 Task: Look for space in Meybod, Iran from 6th September, 2023 to 12th September, 2023 for 4 adults in price range Rs.10000 to Rs.14000. Place can be private room with 4 bedrooms having 4 beds and 4 bathrooms. Property type can be house, flat, guest house. Amenities needed are: wifi, TV, free parkinig on premises, gym, breakfast. Booking option can be shelf check-in. Required host language is English.
Action: Mouse moved to (449, 100)
Screenshot: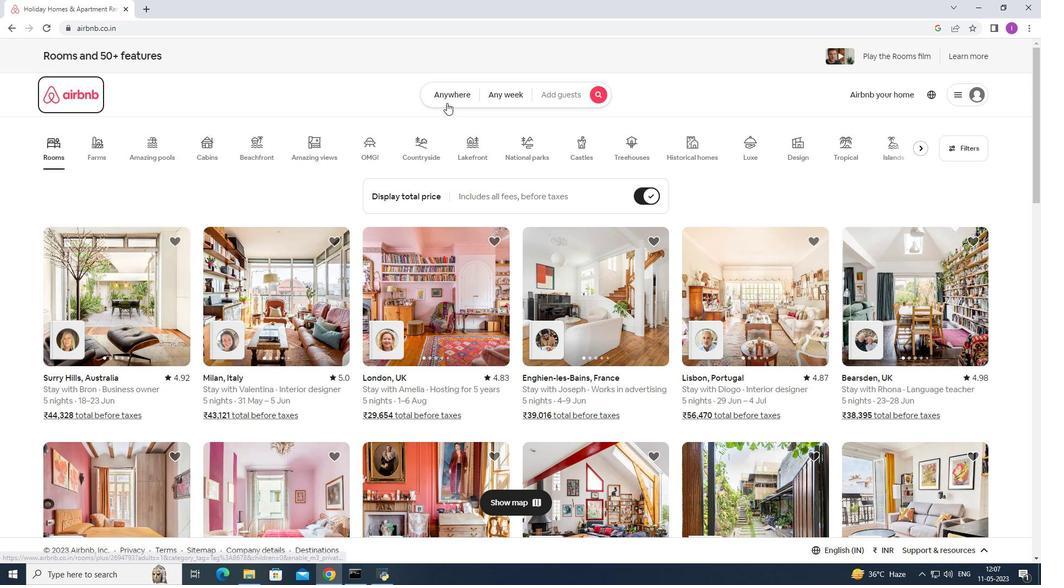
Action: Mouse pressed left at (449, 100)
Screenshot: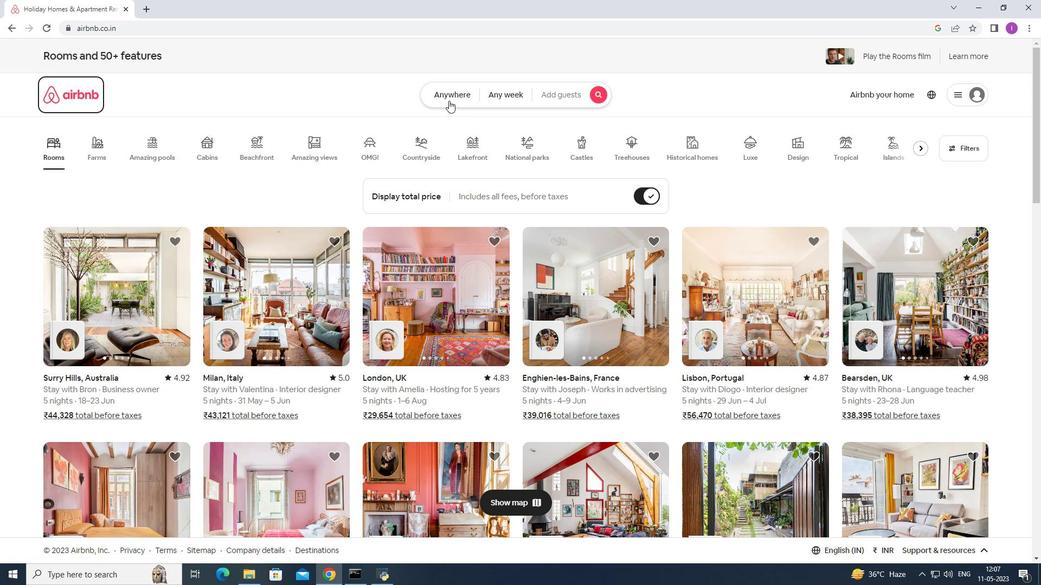 
Action: Mouse moved to (328, 133)
Screenshot: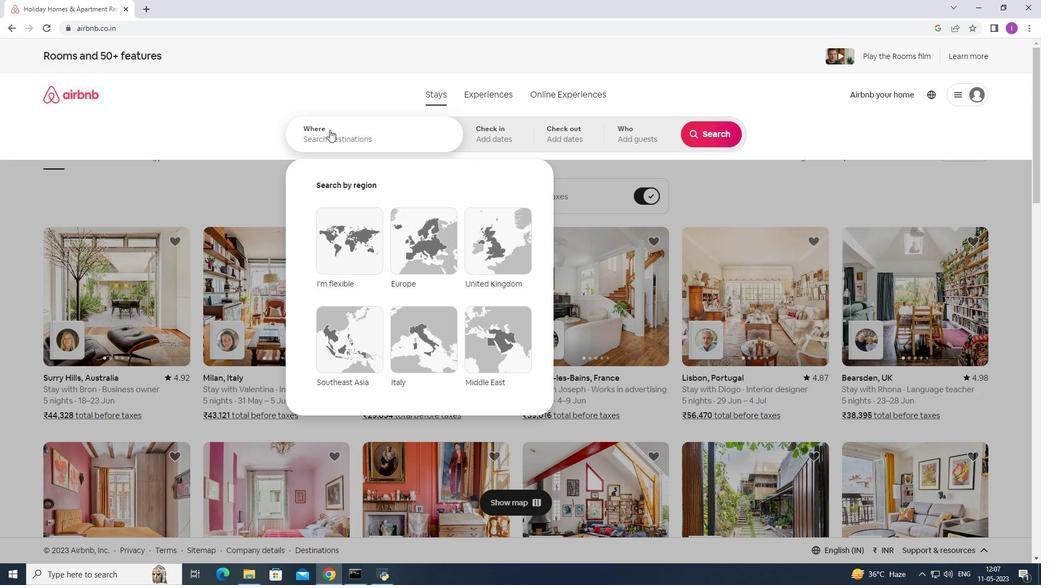 
Action: Mouse pressed left at (328, 133)
Screenshot: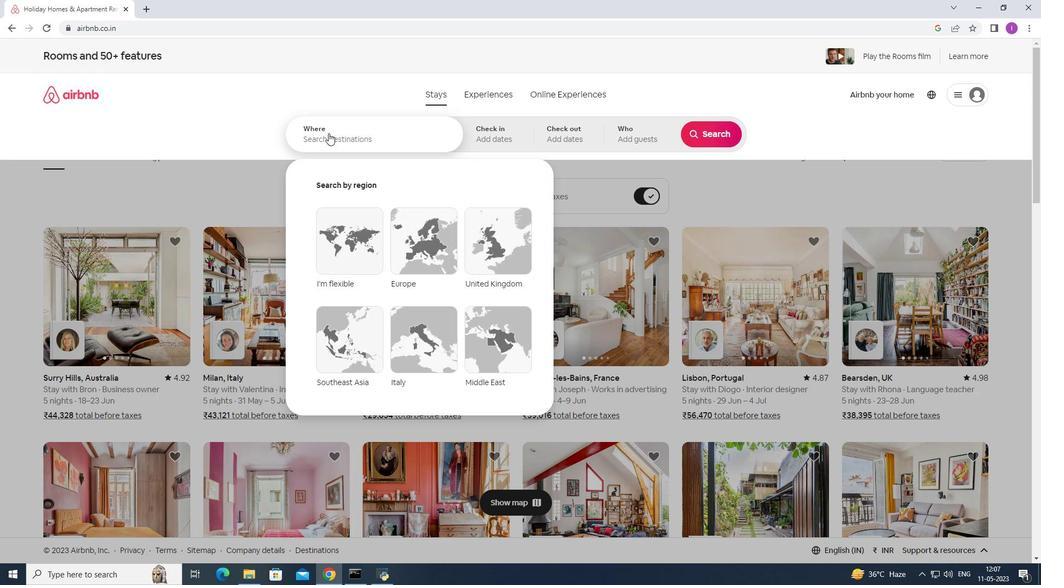
Action: Mouse moved to (322, 161)
Screenshot: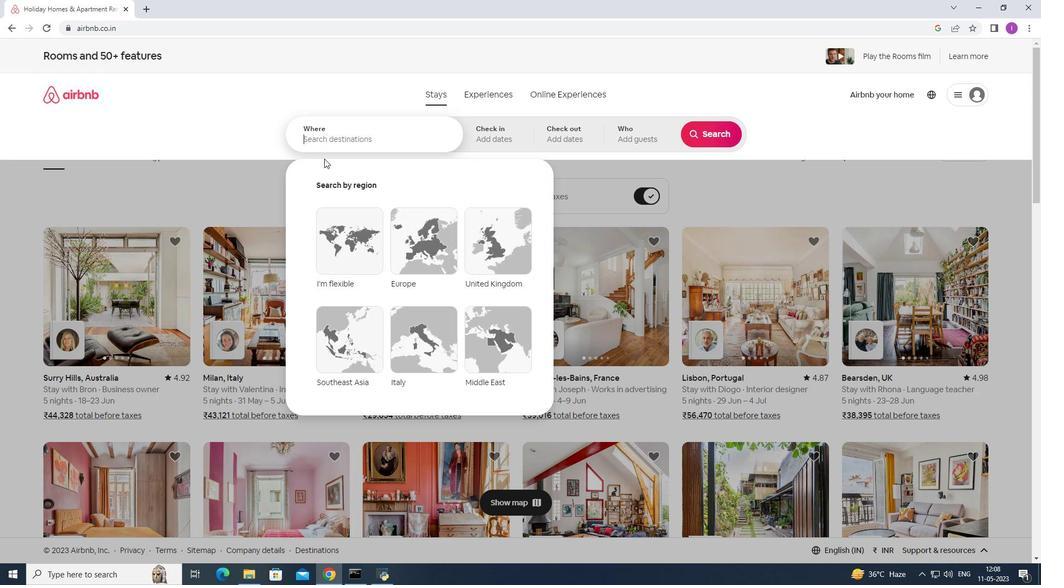 
Action: Key pressed <Key.shift><Key.shift><Key.shift><Key.shift><Key.shift><Key.shift><Key.shift>Meybod
Screenshot: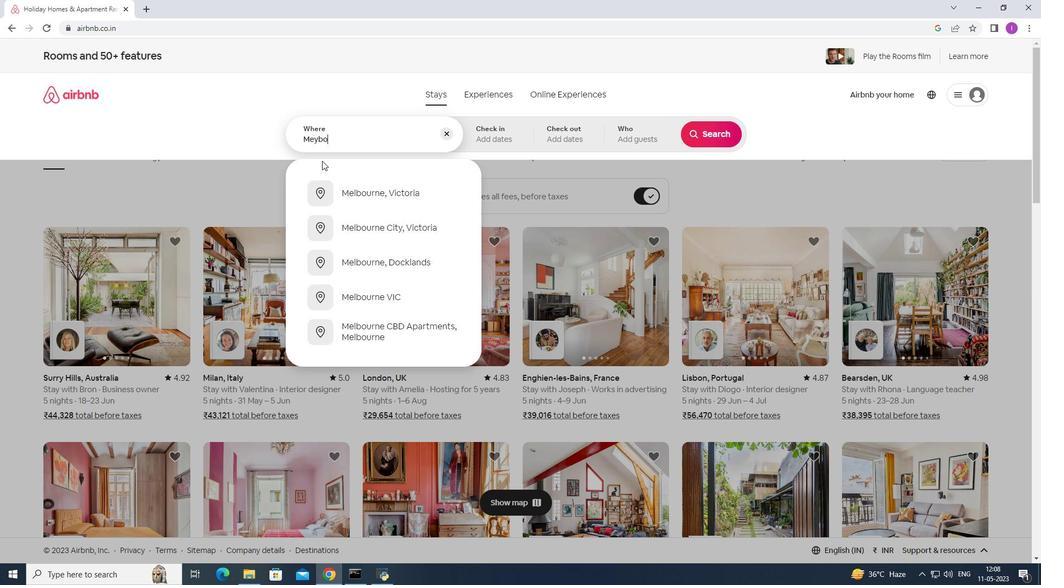
Action: Mouse moved to (356, 148)
Screenshot: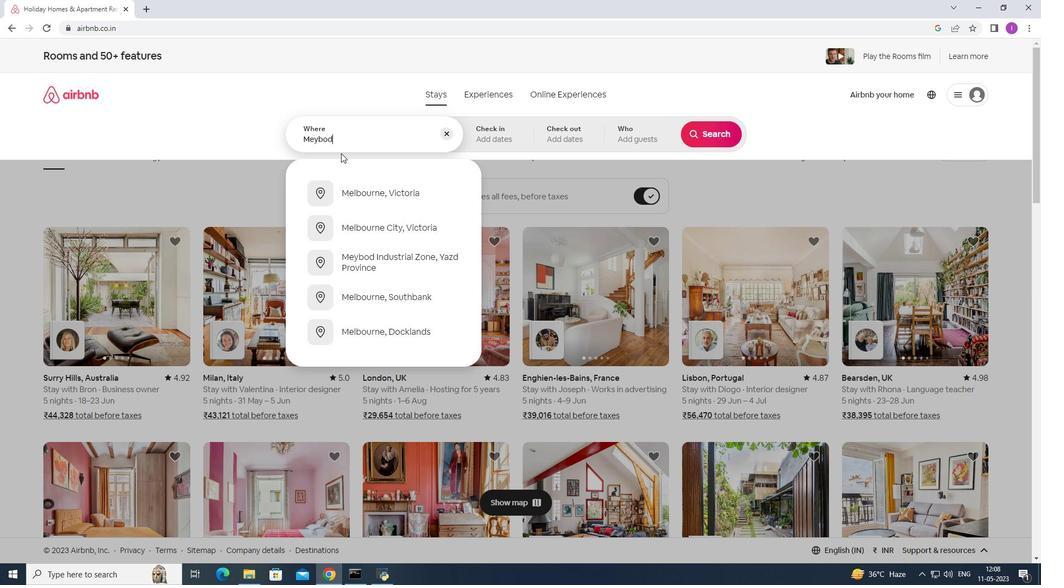 
Action: Key pressed ,<Key.shift><Key.shift><Key.shift><Key.shift>Iran
Screenshot: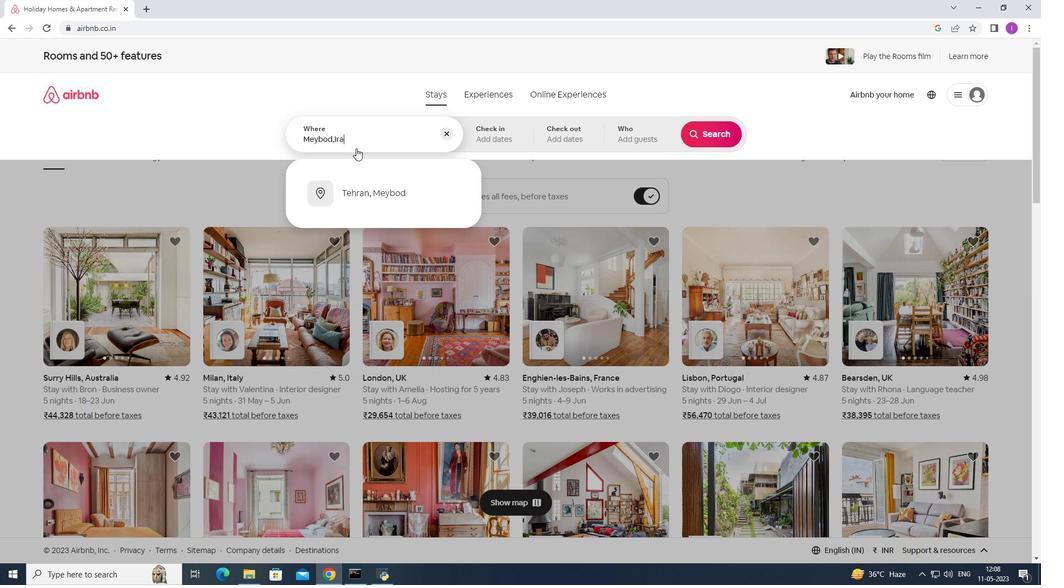 
Action: Mouse moved to (494, 139)
Screenshot: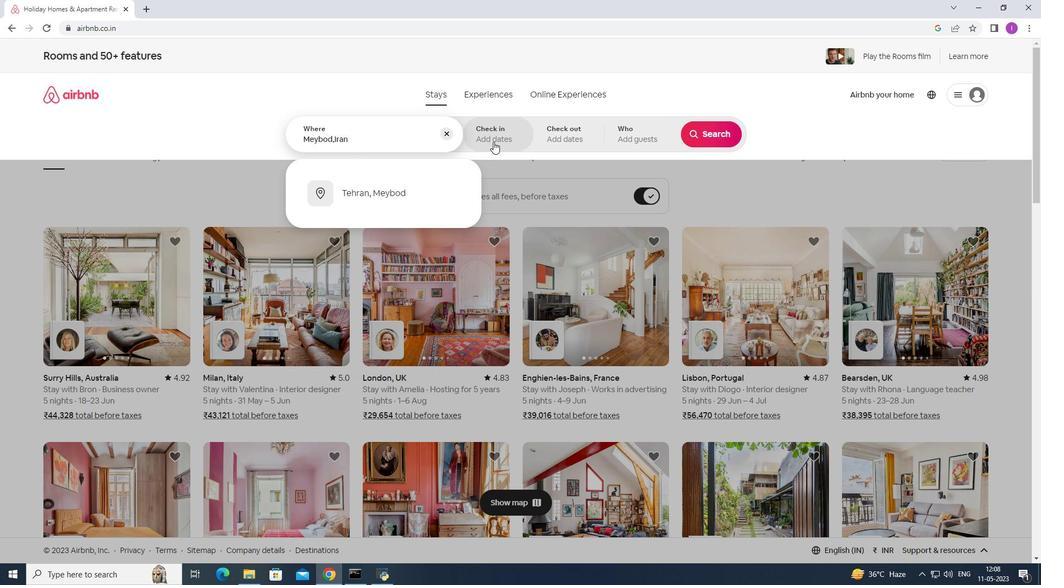 
Action: Mouse pressed left at (494, 139)
Screenshot: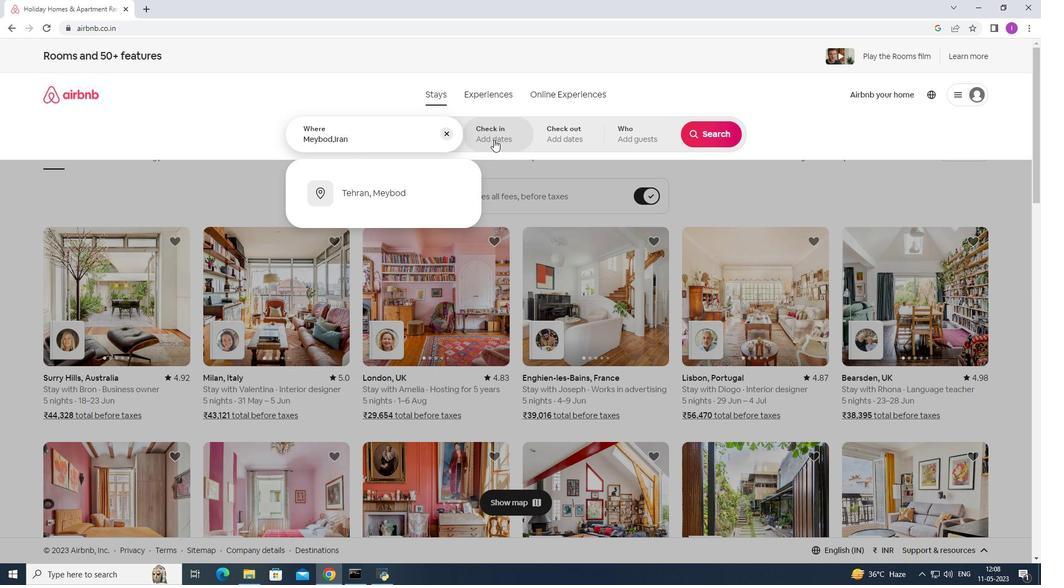 
Action: Mouse moved to (715, 223)
Screenshot: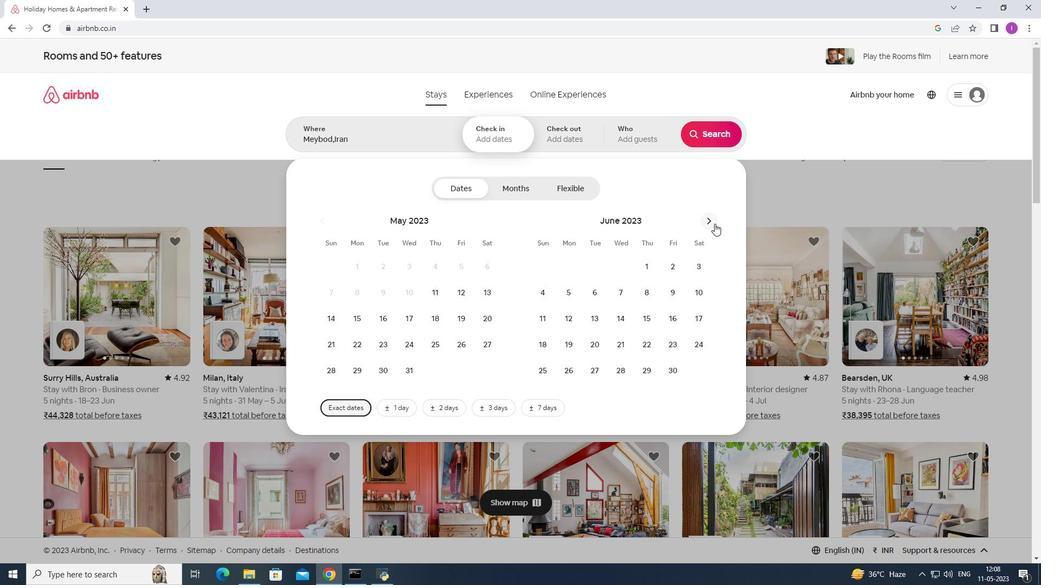 
Action: Mouse pressed left at (715, 223)
Screenshot: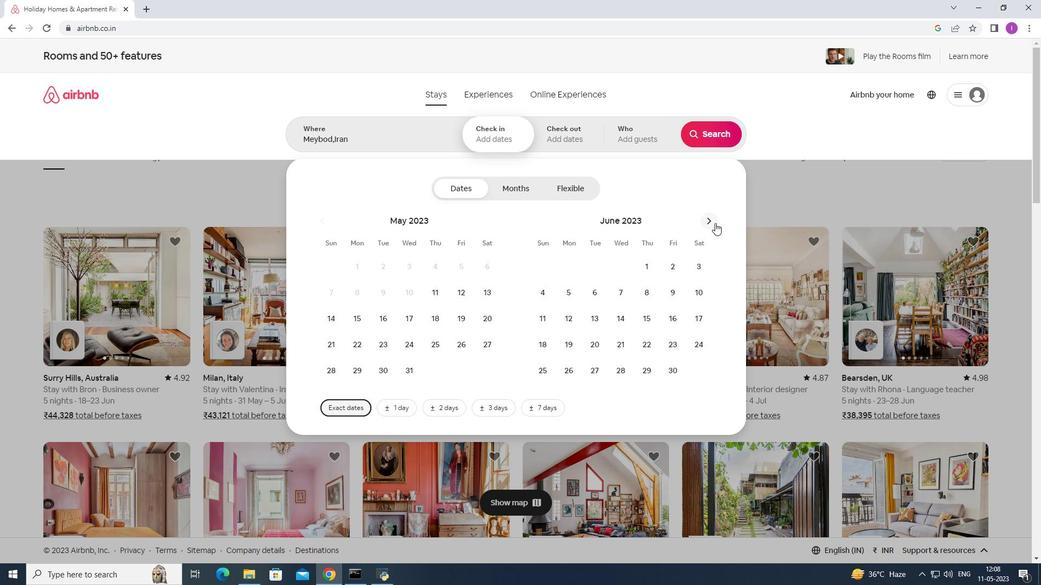 
Action: Mouse pressed left at (715, 223)
Screenshot: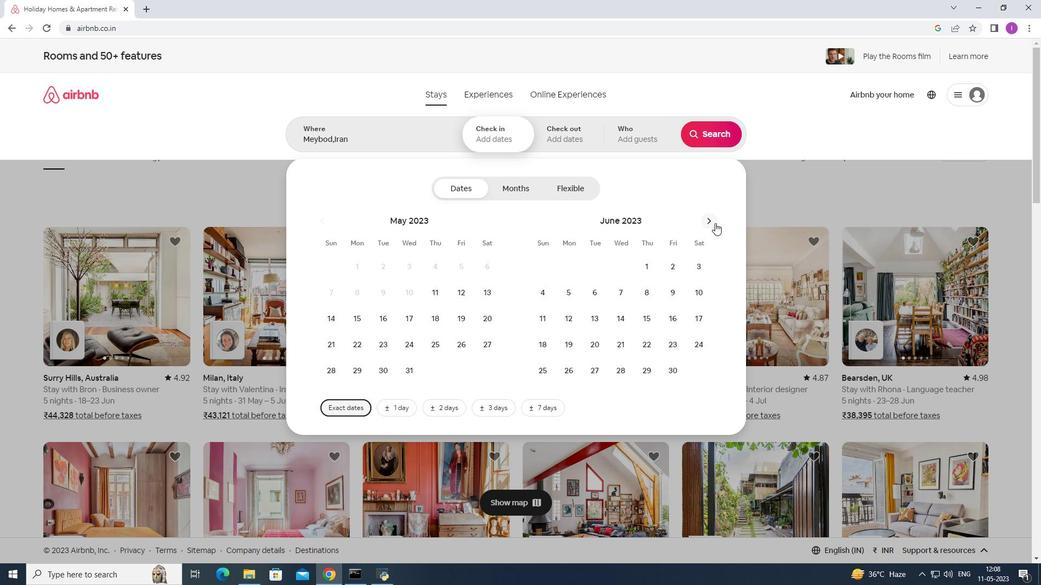 
Action: Mouse pressed left at (715, 223)
Screenshot: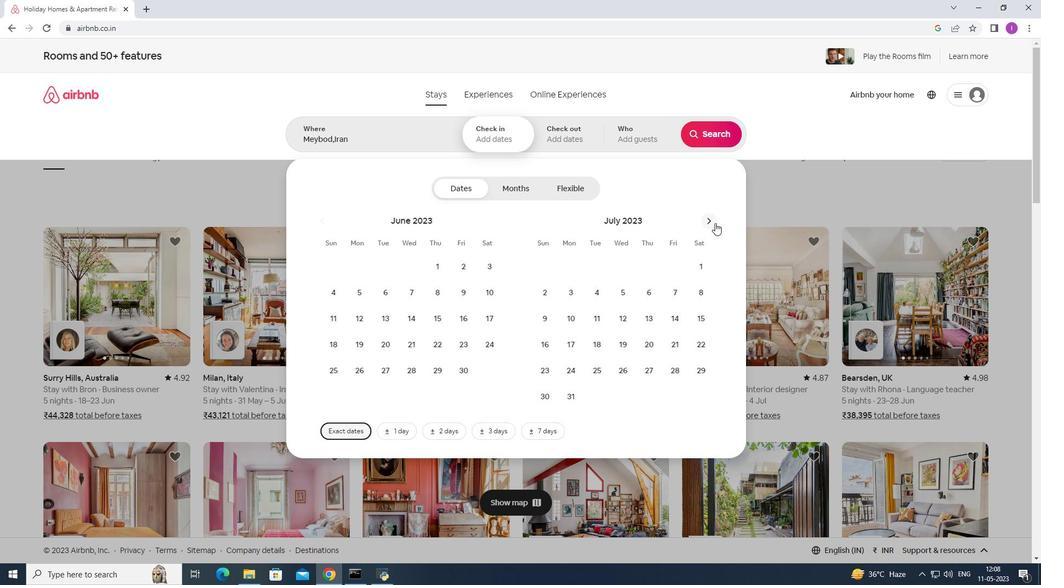 
Action: Mouse moved to (630, 292)
Screenshot: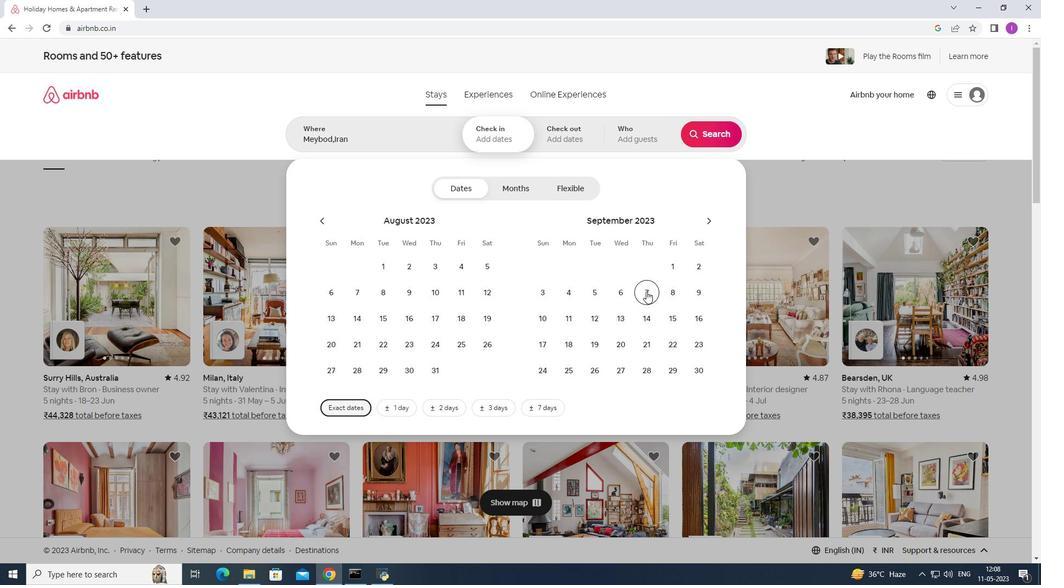 
Action: Mouse pressed left at (630, 292)
Screenshot: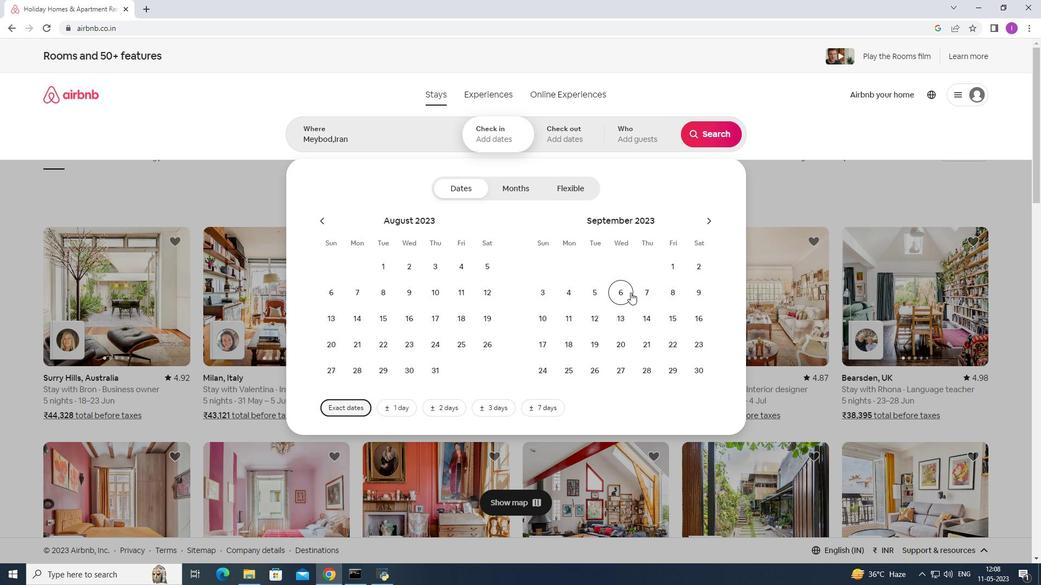 
Action: Mouse moved to (588, 318)
Screenshot: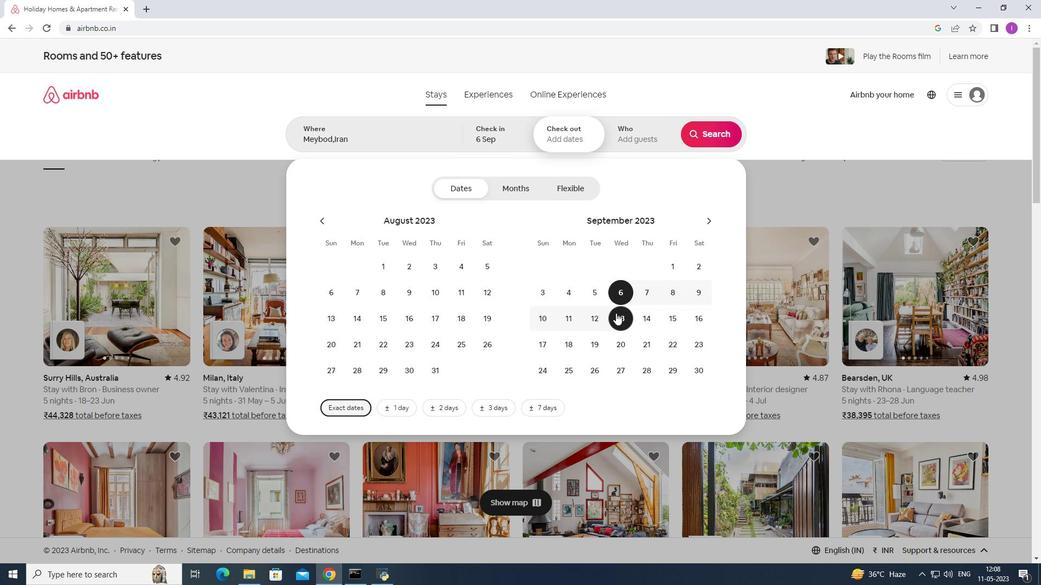 
Action: Mouse pressed left at (588, 318)
Screenshot: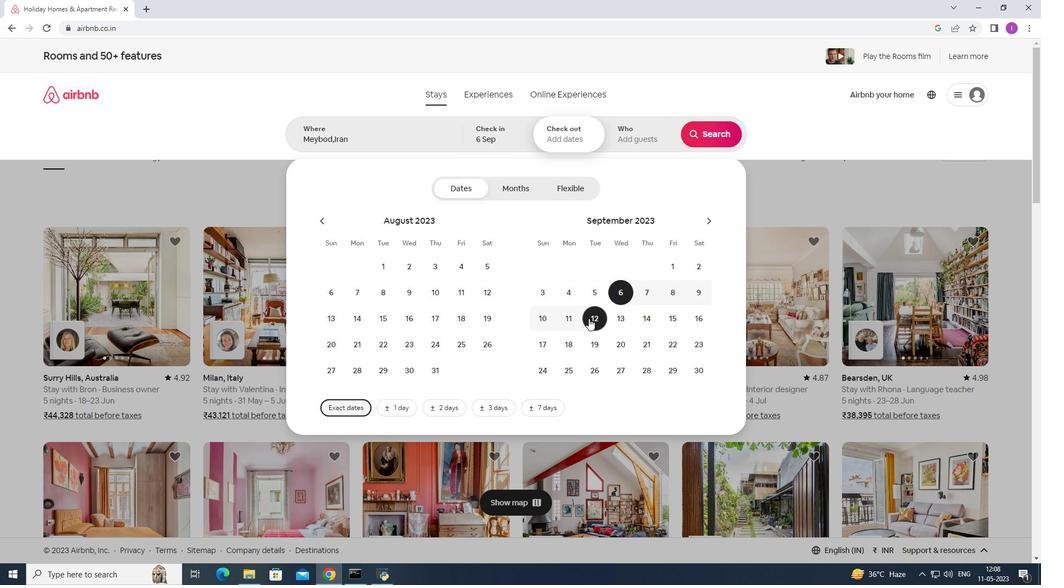 
Action: Mouse moved to (644, 139)
Screenshot: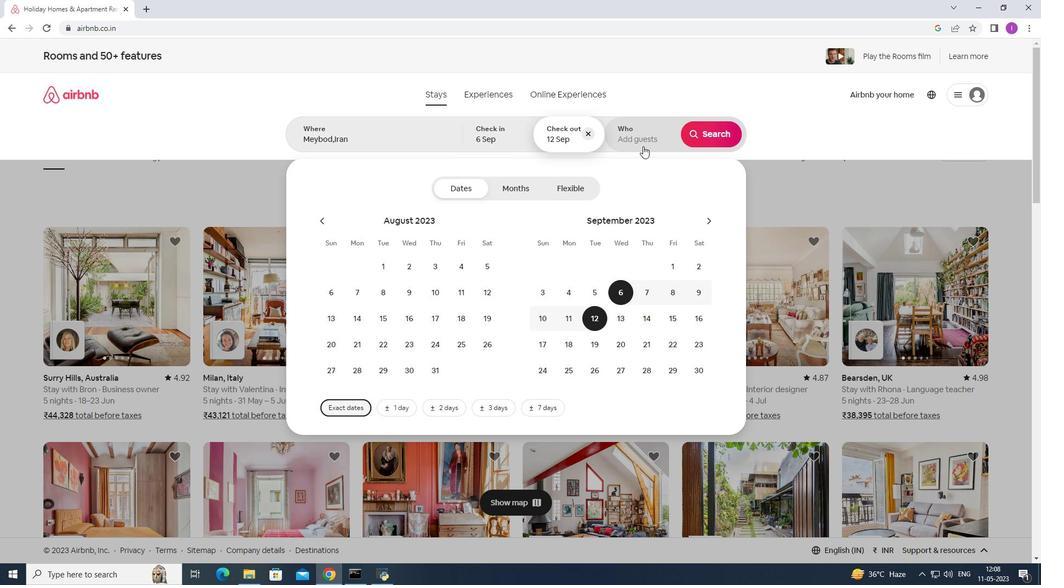
Action: Mouse pressed left at (644, 139)
Screenshot: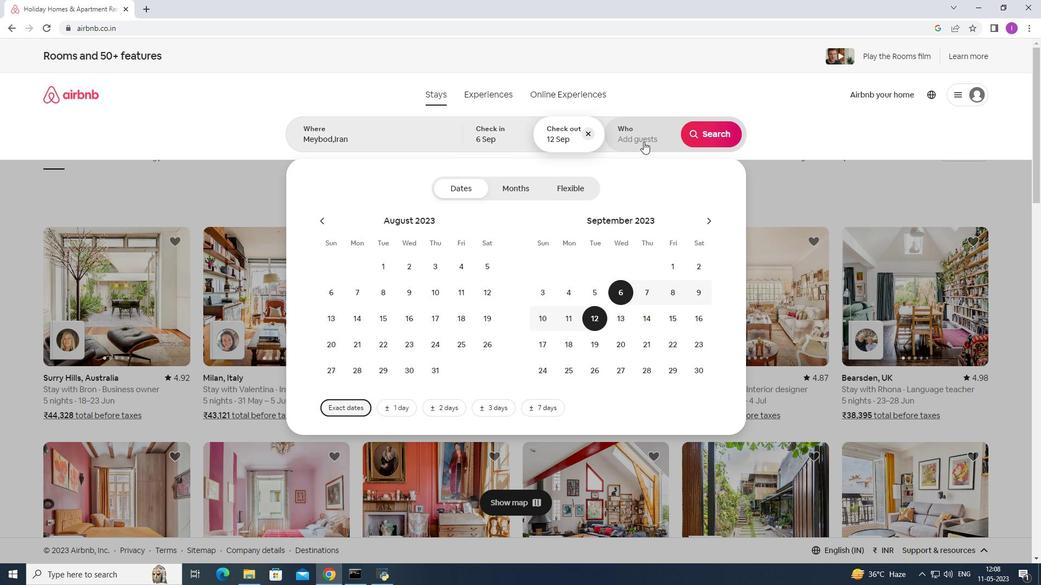 
Action: Mouse moved to (707, 187)
Screenshot: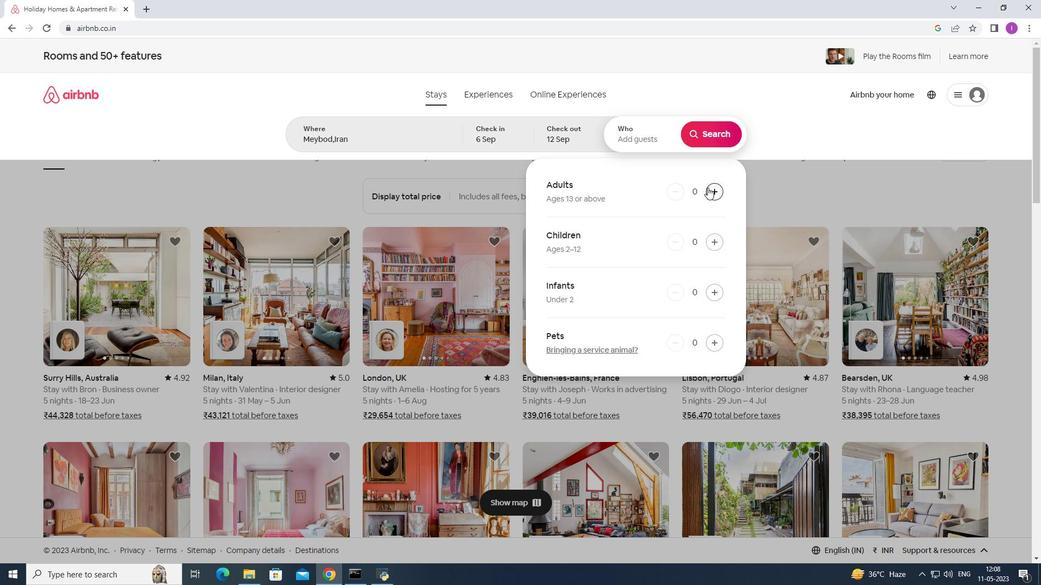 
Action: Mouse pressed left at (707, 187)
Screenshot: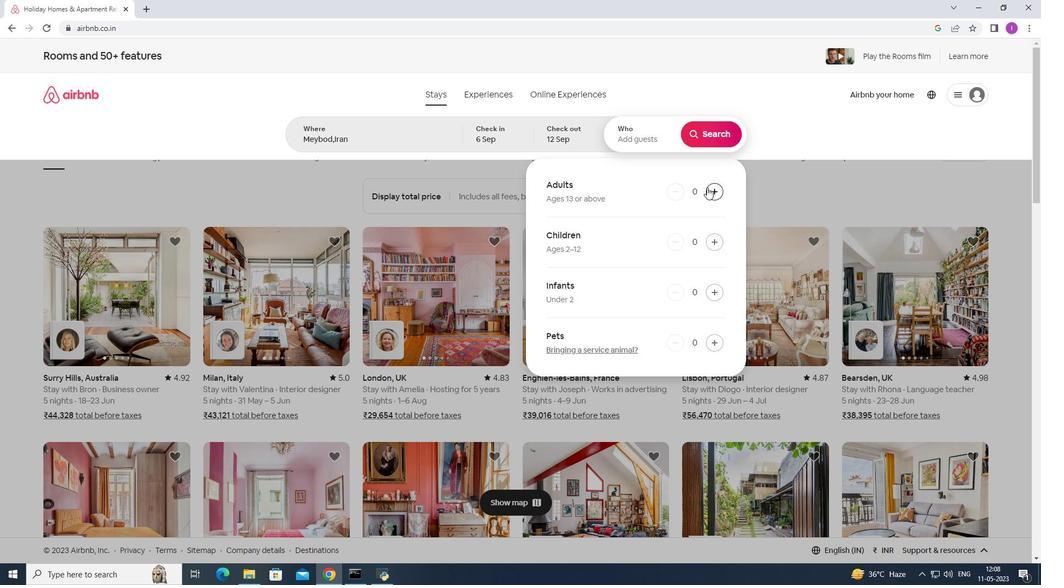 
Action: Mouse pressed left at (707, 187)
Screenshot: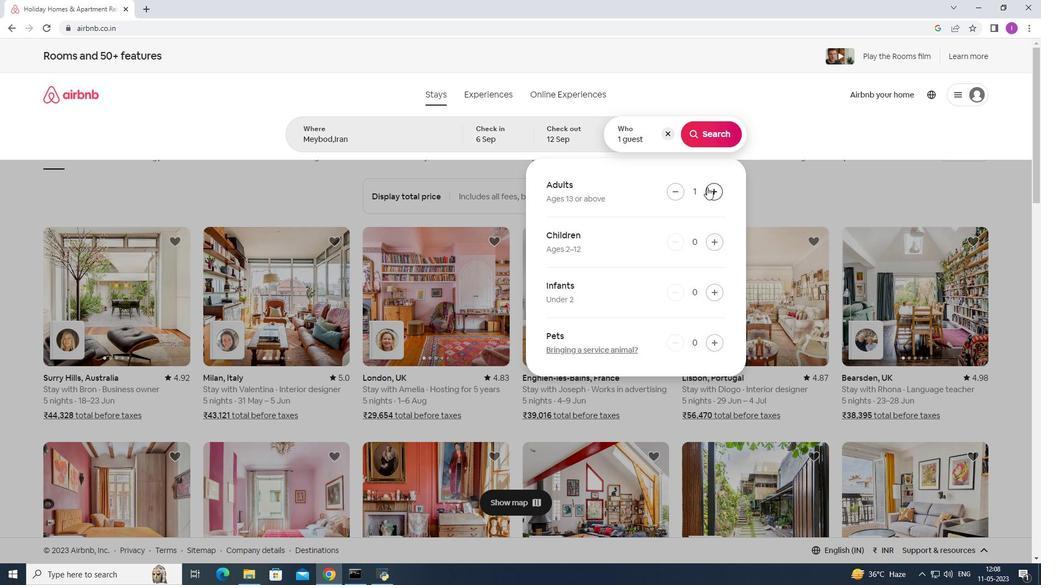 
Action: Mouse pressed left at (707, 187)
Screenshot: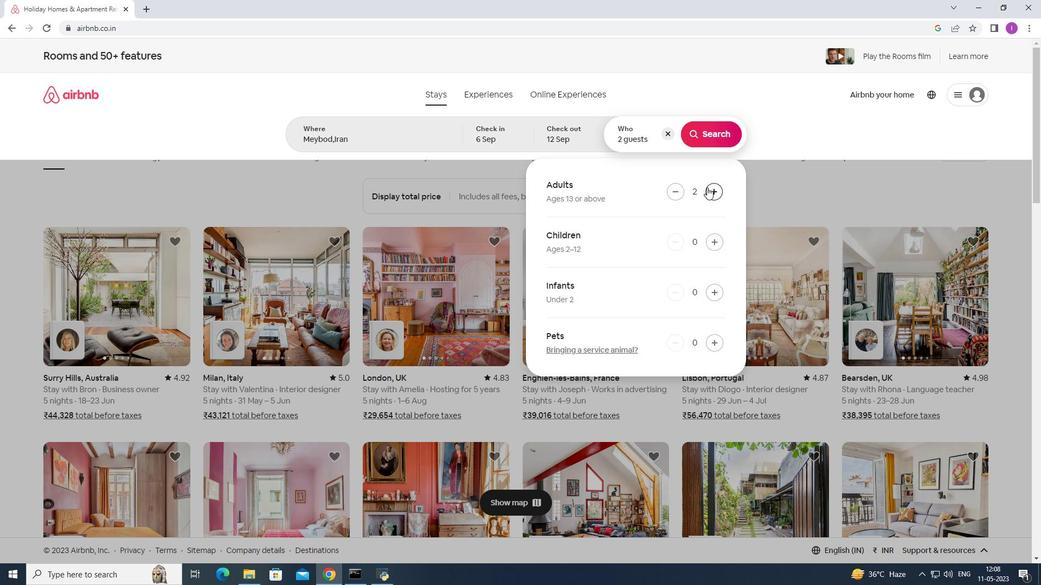 
Action: Mouse pressed left at (707, 187)
Screenshot: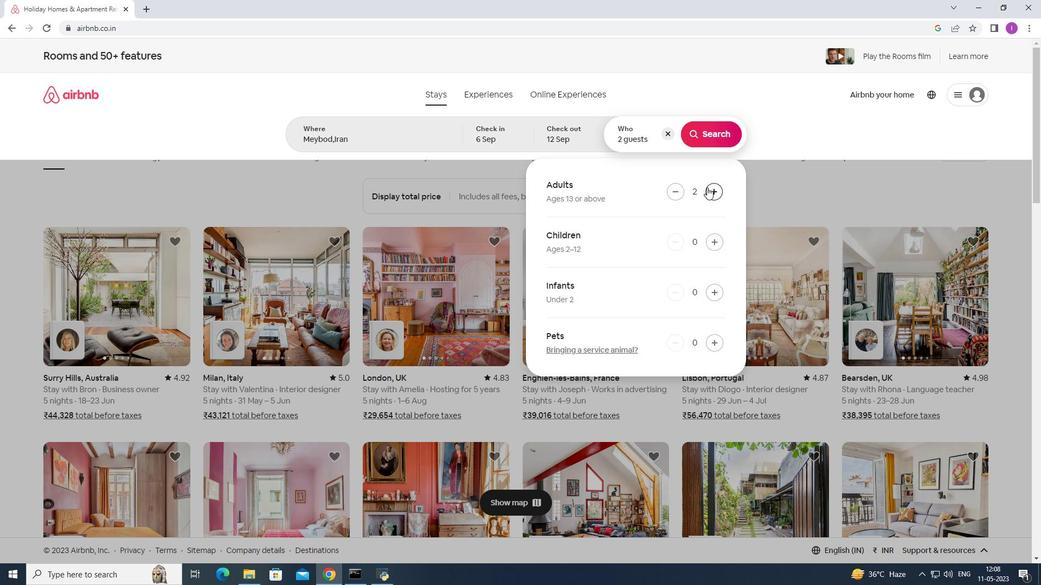 
Action: Mouse moved to (699, 139)
Screenshot: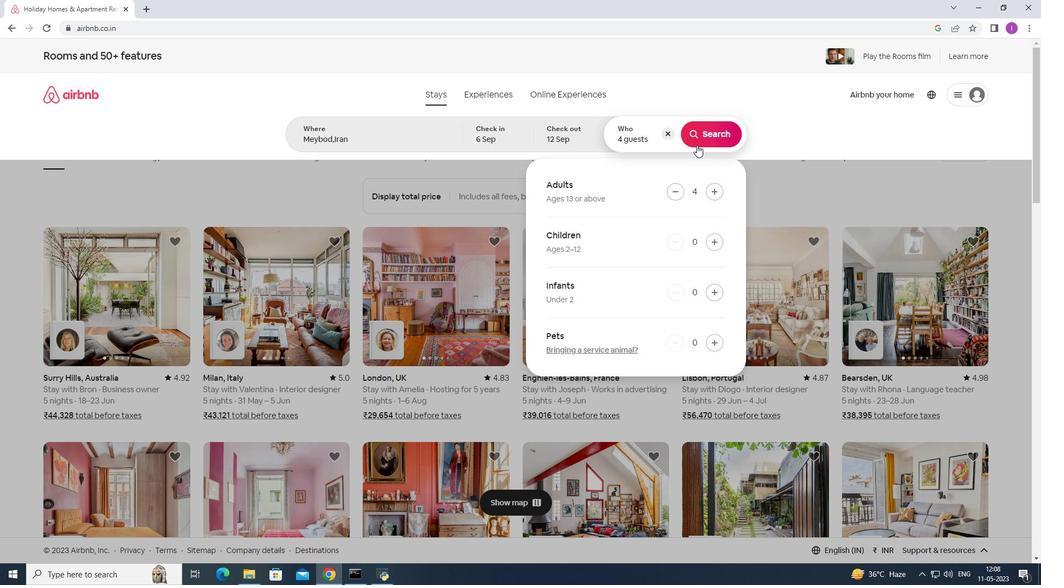 
Action: Mouse pressed left at (699, 139)
Screenshot: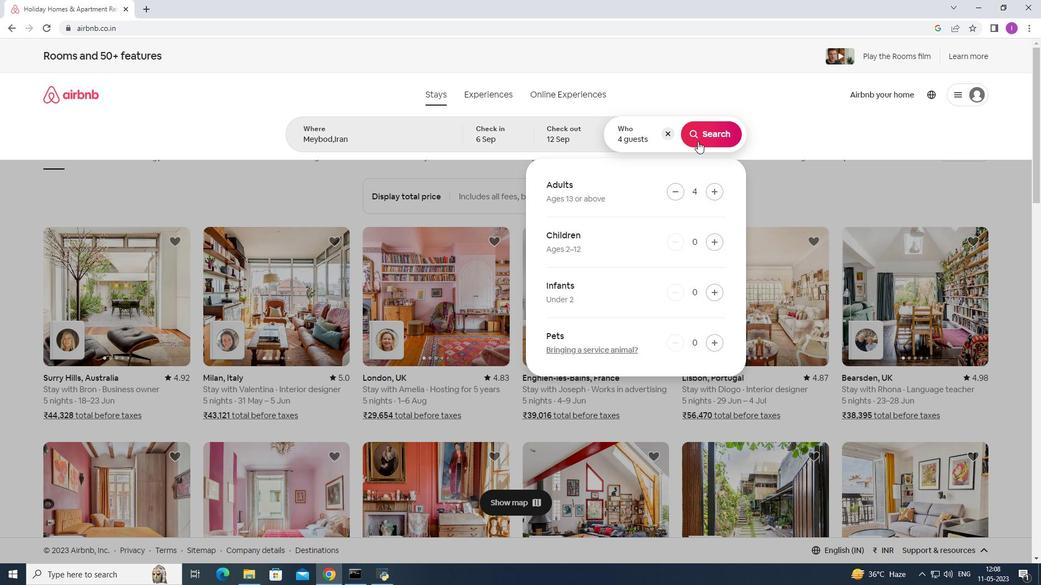 
Action: Mouse moved to (994, 99)
Screenshot: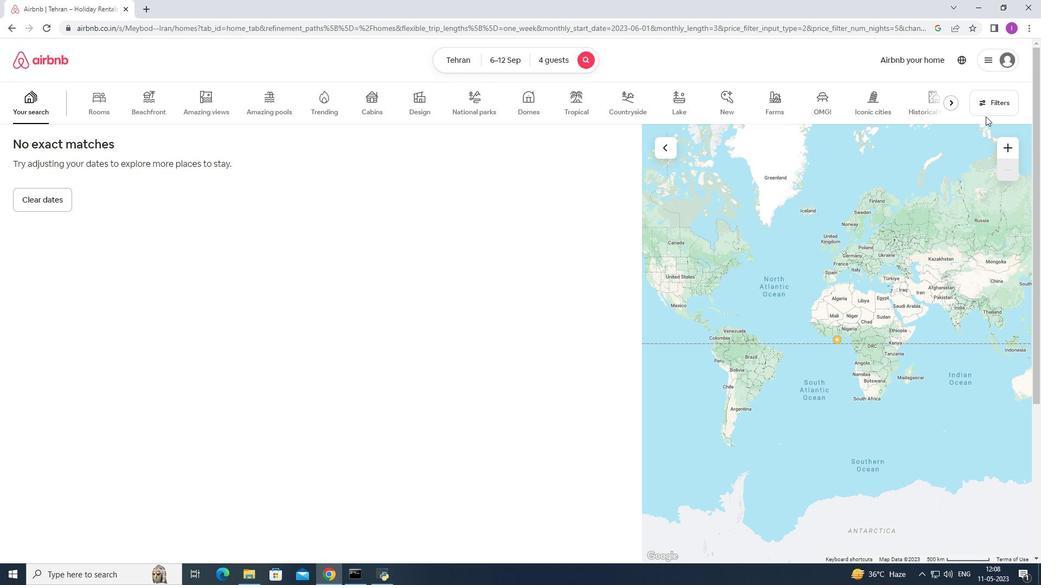 
Action: Mouse pressed left at (994, 99)
Screenshot: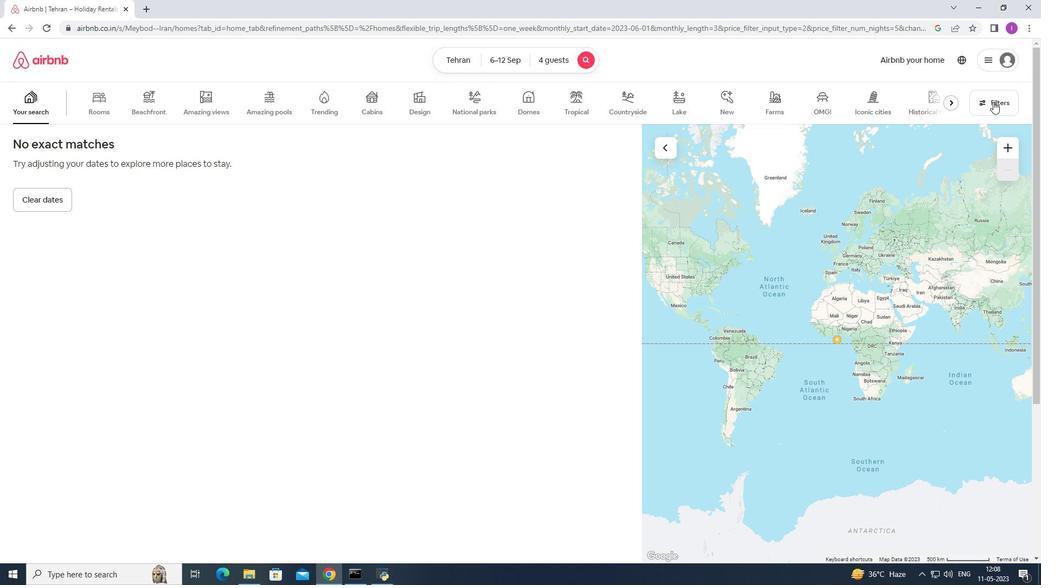 
Action: Mouse moved to (589, 372)
Screenshot: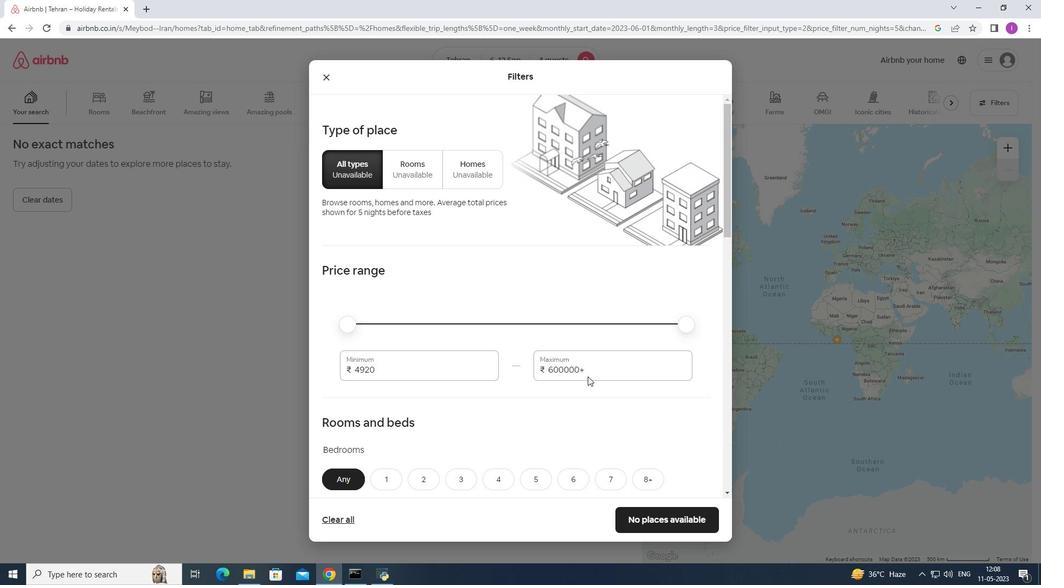 
Action: Mouse pressed left at (589, 372)
Screenshot: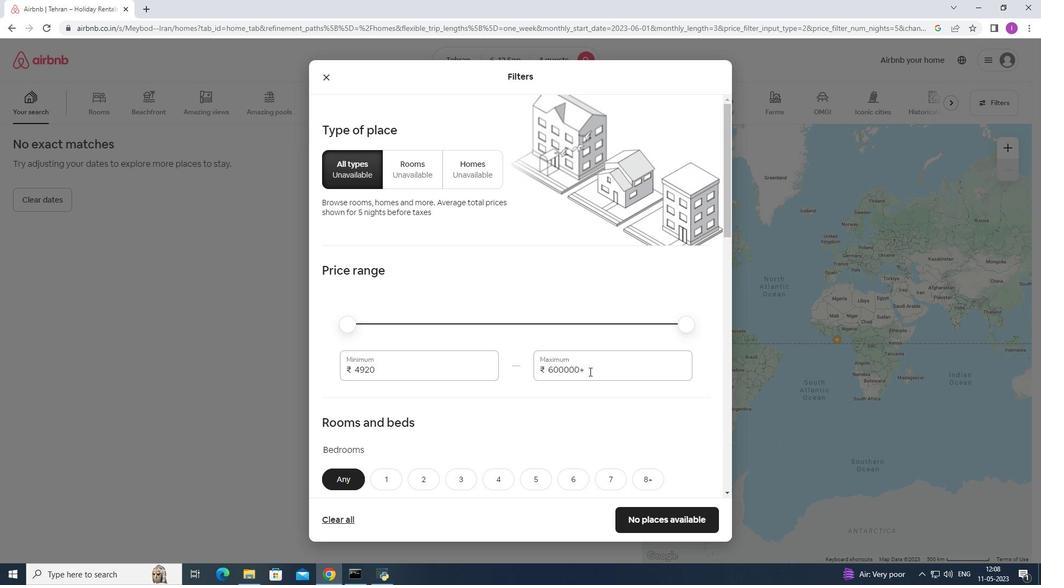 
Action: Mouse moved to (568, 372)
Screenshot: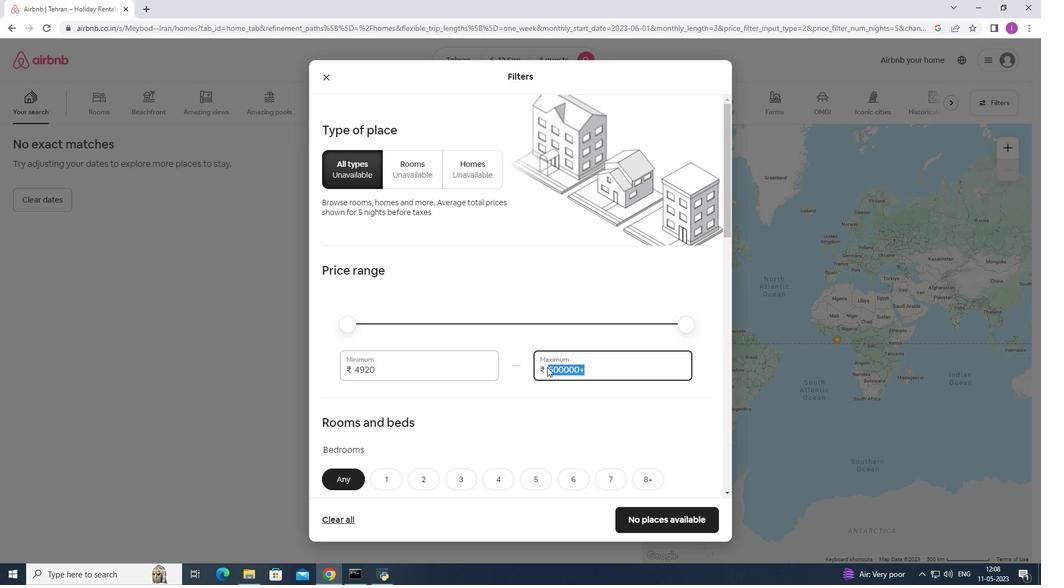
Action: Key pressed 149<Key.backspace>000
Screenshot: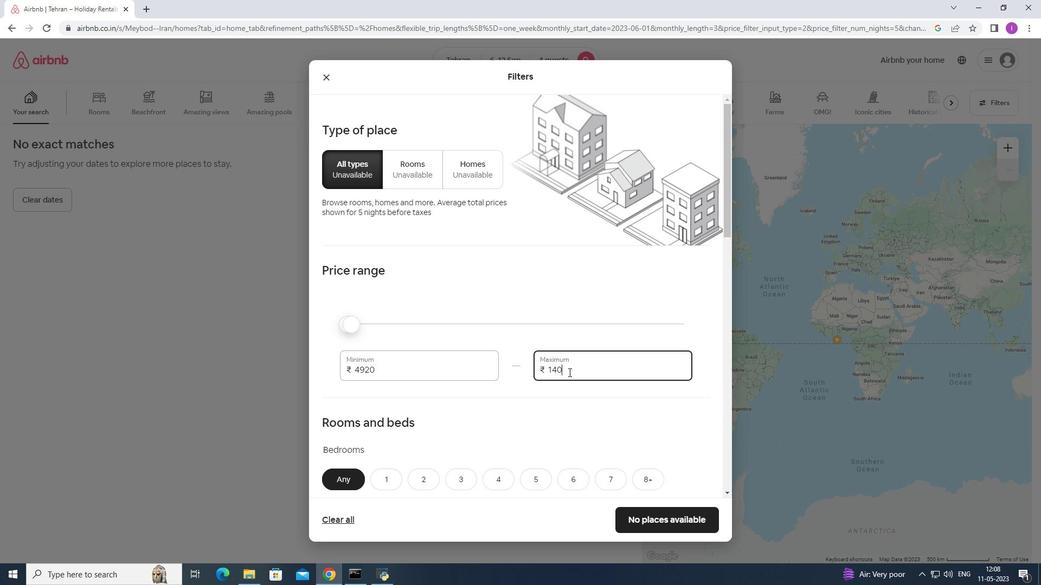 
Action: Mouse moved to (383, 371)
Screenshot: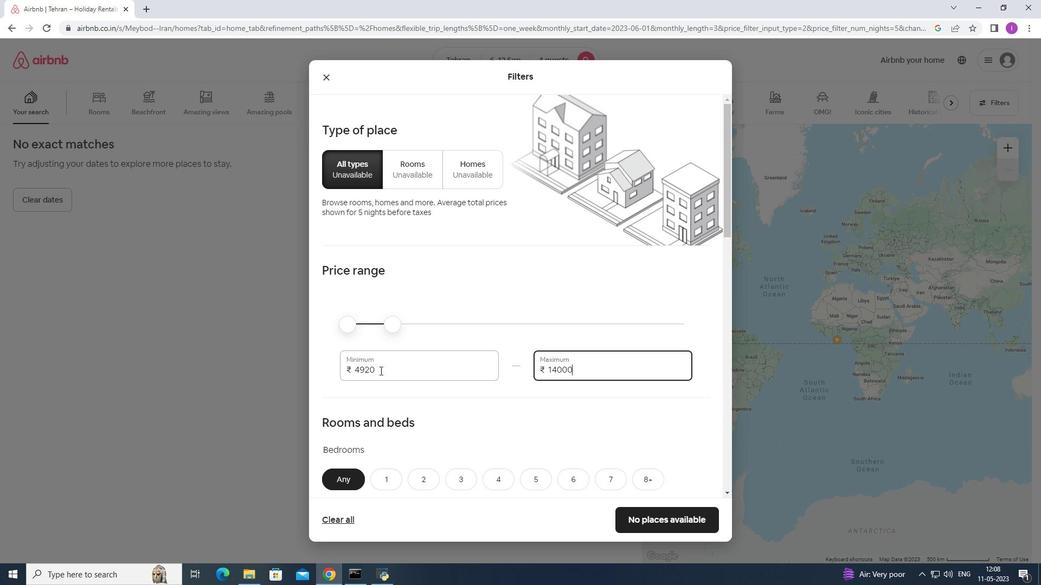 
Action: Mouse pressed left at (383, 371)
Screenshot: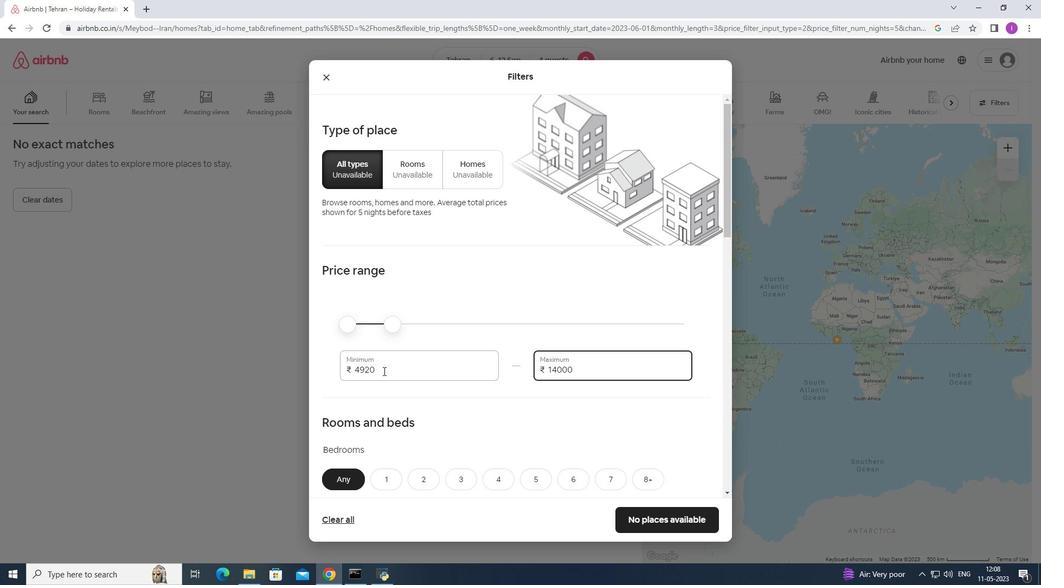 
Action: Mouse moved to (459, 397)
Screenshot: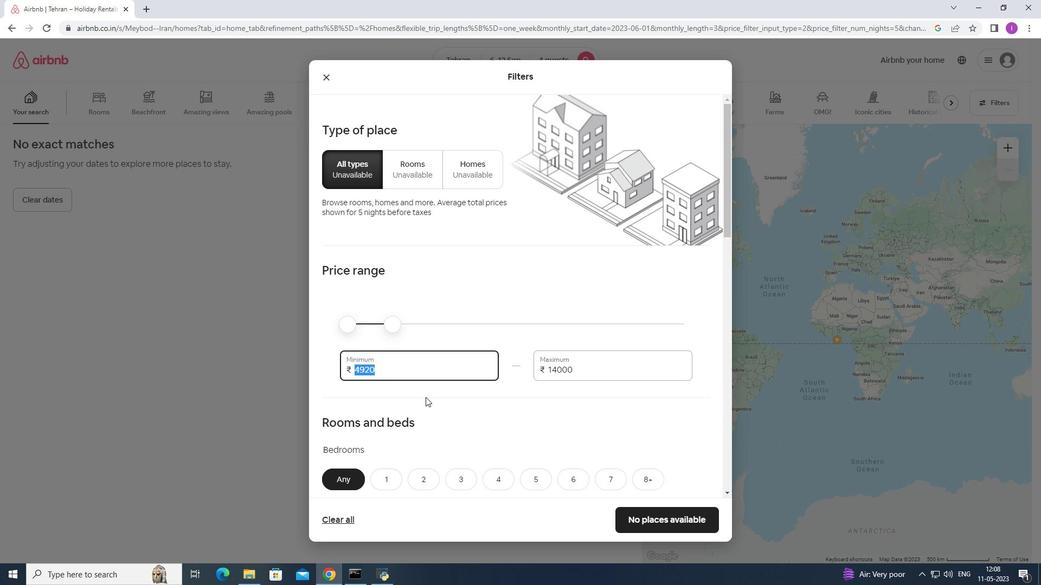 
Action: Key pressed 10000
Screenshot: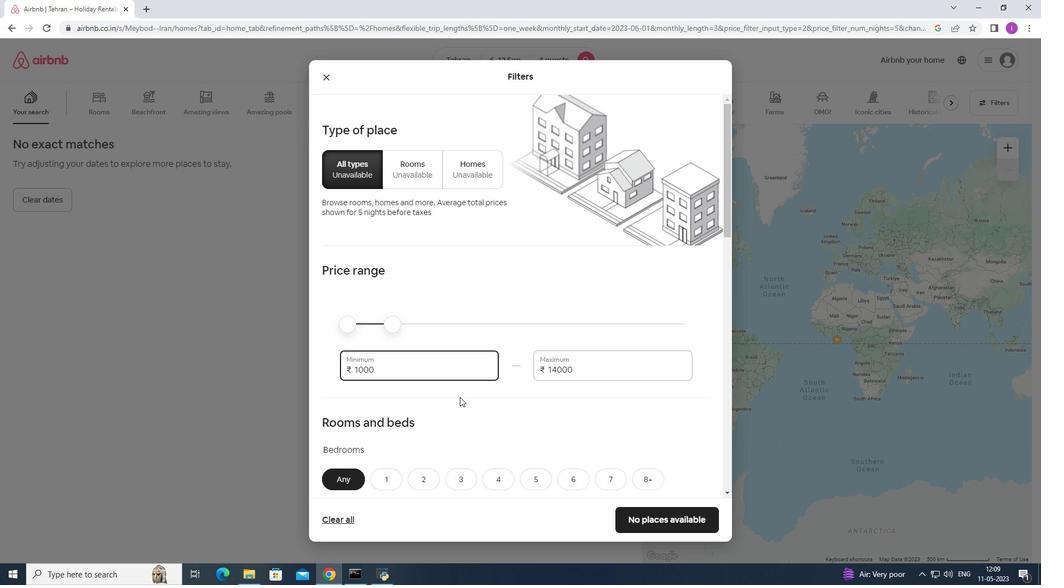 
Action: Mouse moved to (461, 438)
Screenshot: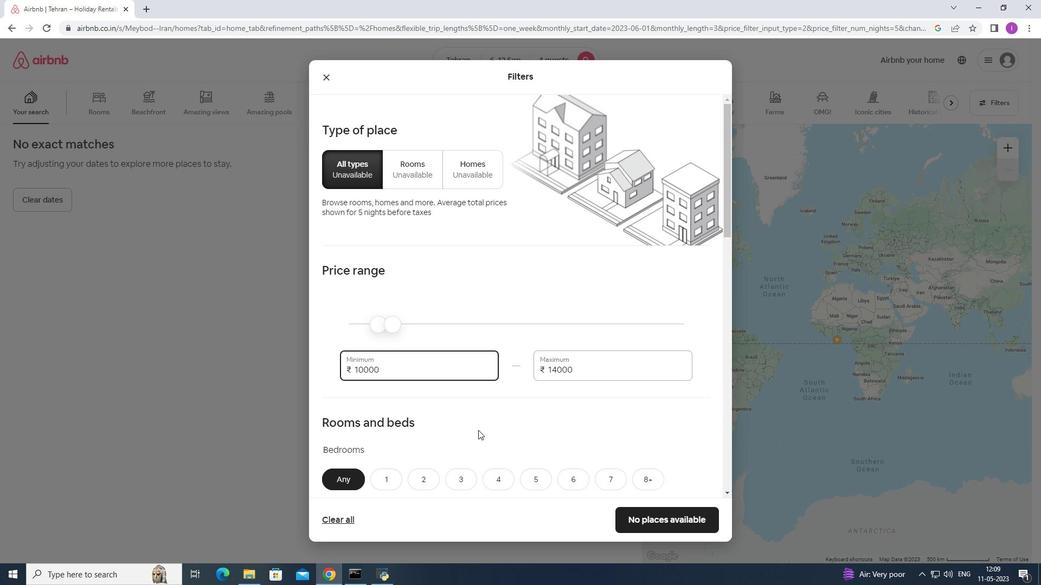 
Action: Mouse scrolled (461, 437) with delta (0, 0)
Screenshot: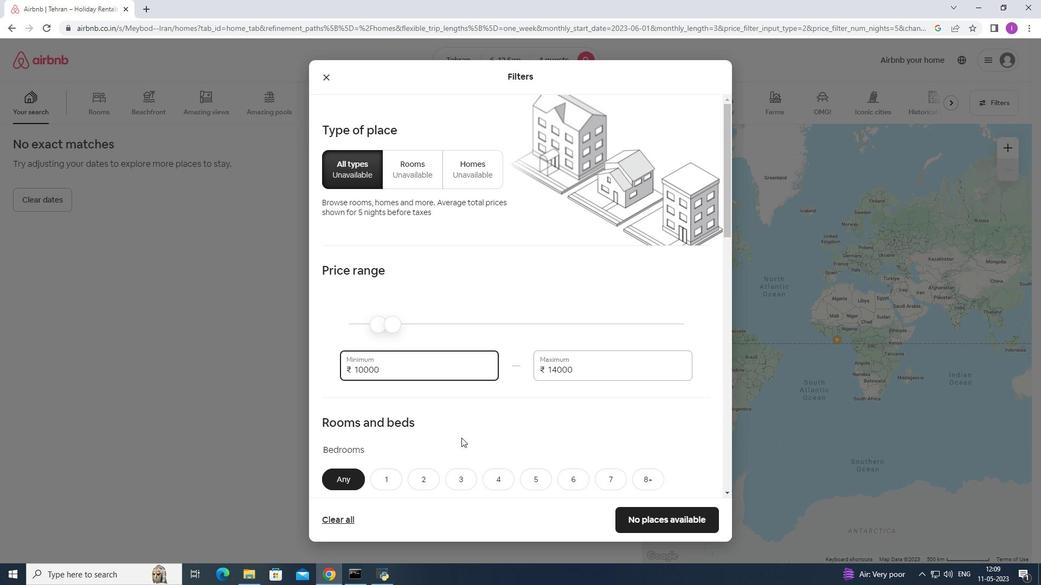 
Action: Mouse scrolled (461, 437) with delta (0, 0)
Screenshot: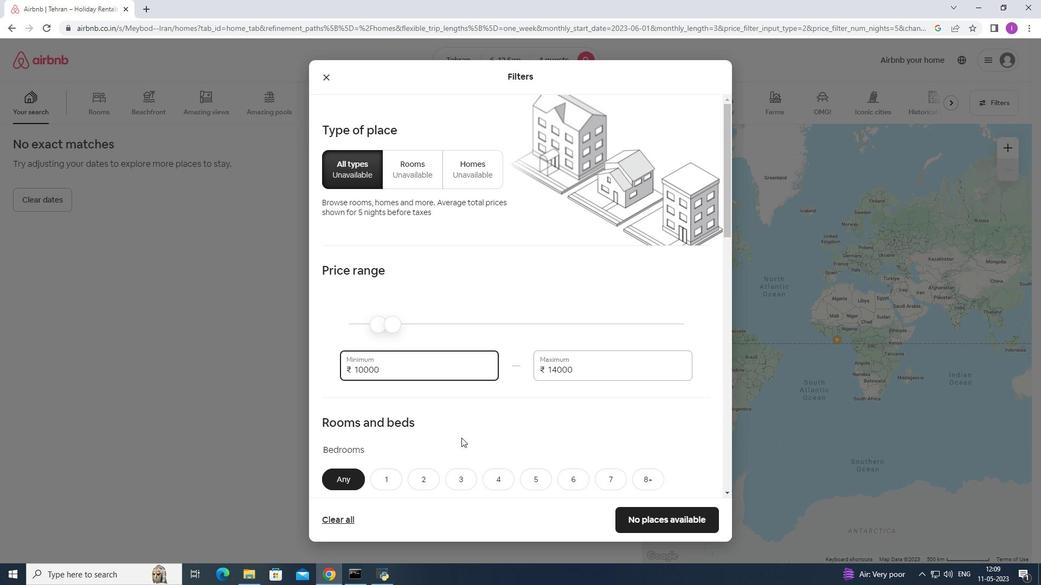 
Action: Mouse scrolled (461, 437) with delta (0, 0)
Screenshot: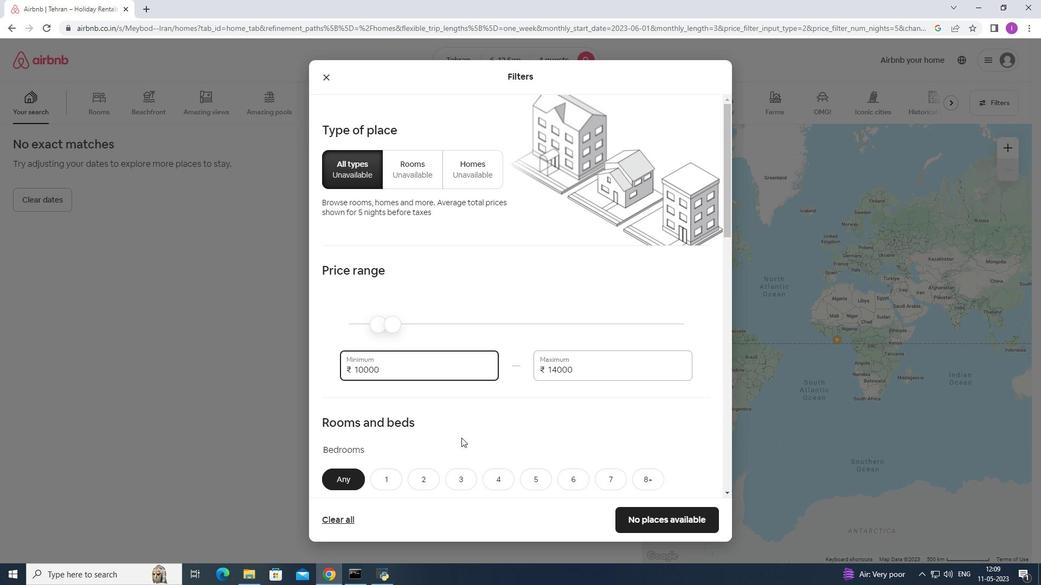 
Action: Mouse moved to (506, 315)
Screenshot: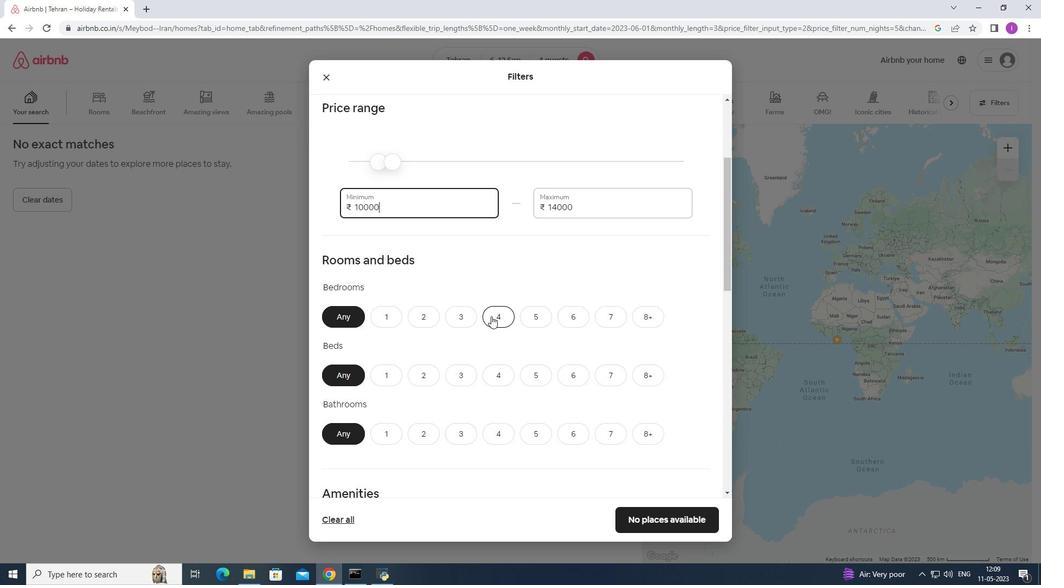 
Action: Mouse pressed left at (506, 315)
Screenshot: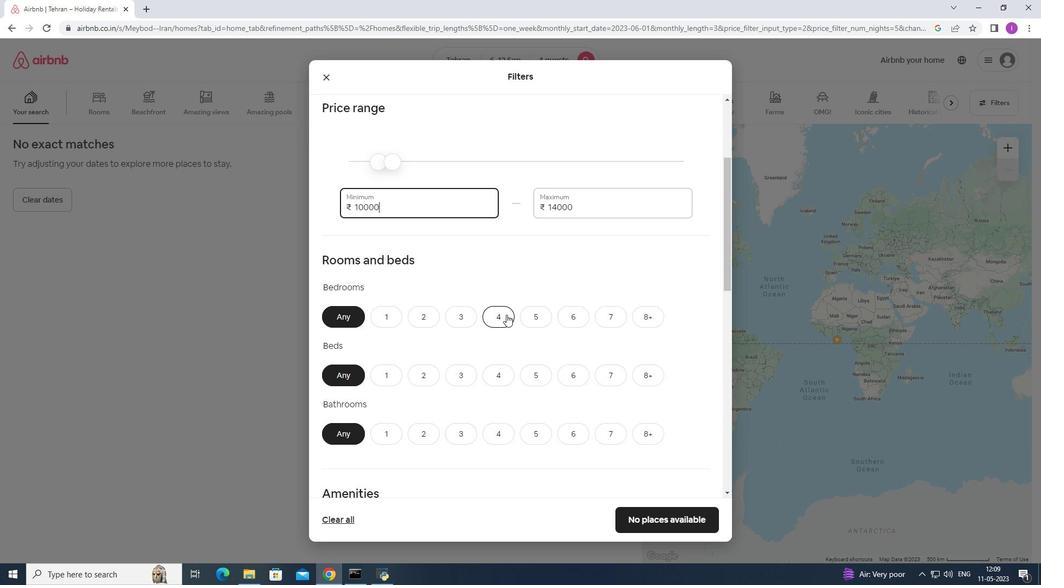 
Action: Mouse moved to (488, 374)
Screenshot: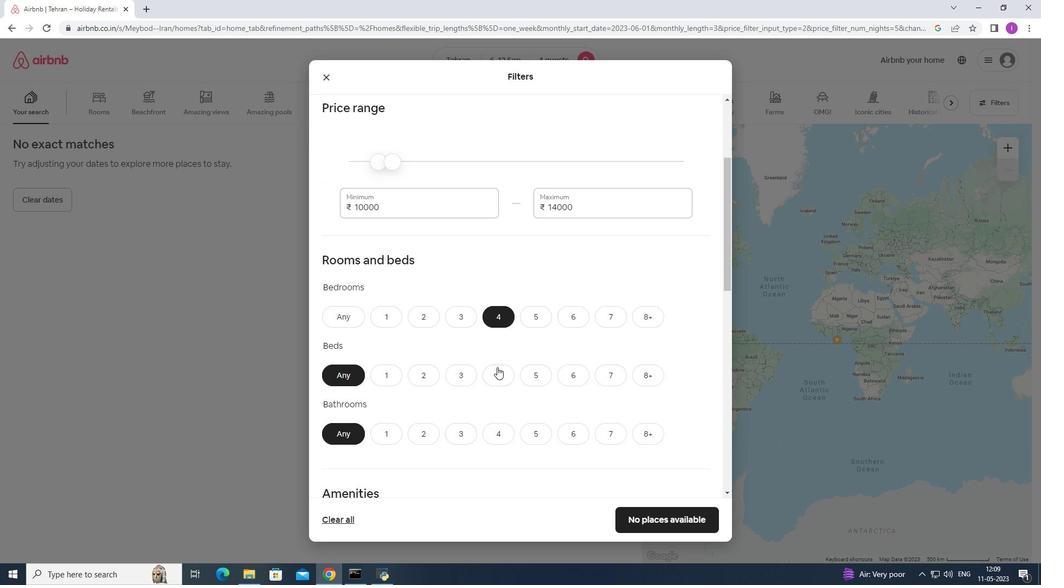 
Action: Mouse pressed left at (488, 374)
Screenshot: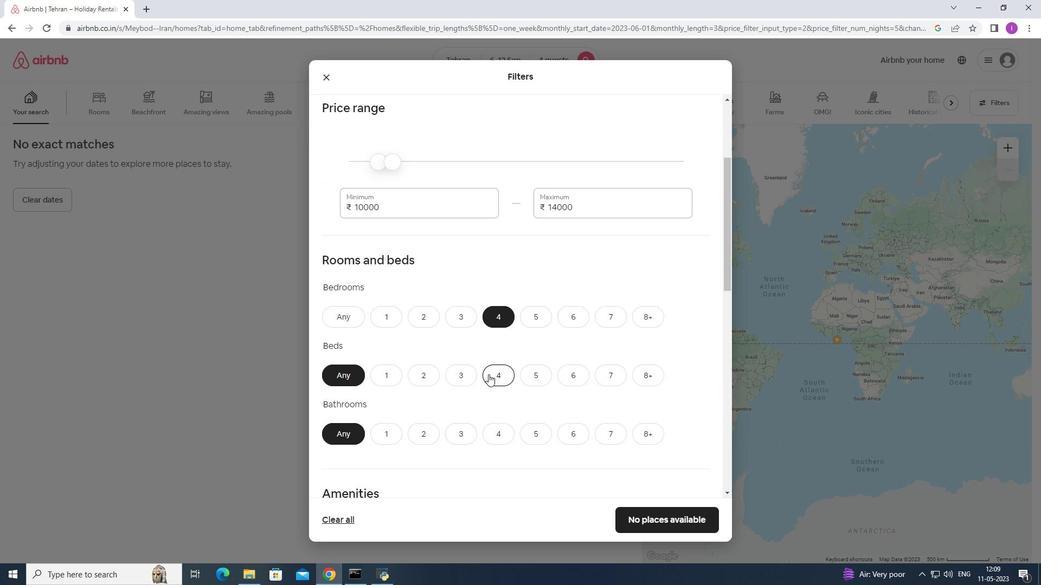 
Action: Mouse moved to (503, 430)
Screenshot: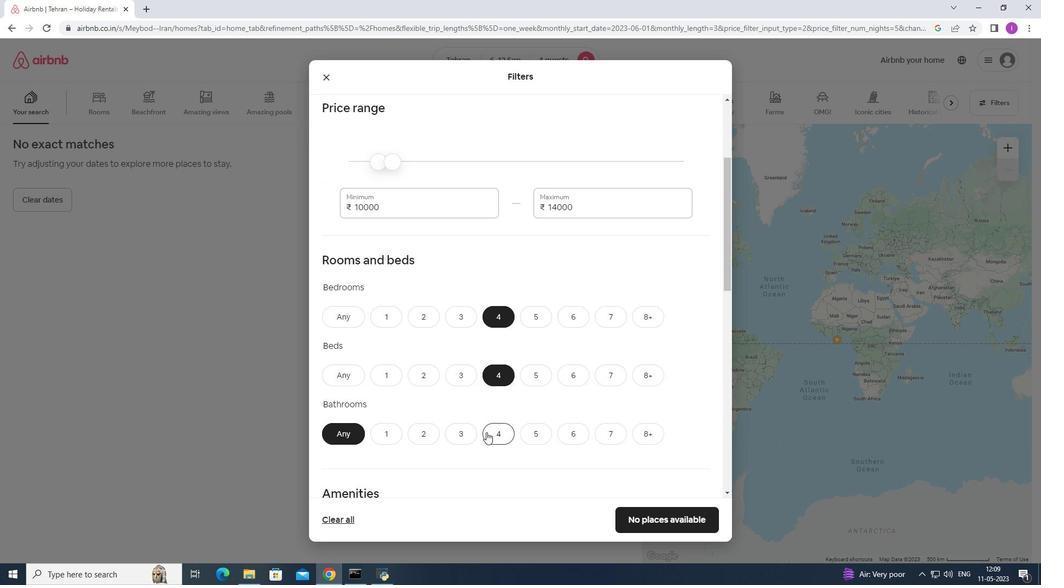 
Action: Mouse pressed left at (503, 430)
Screenshot: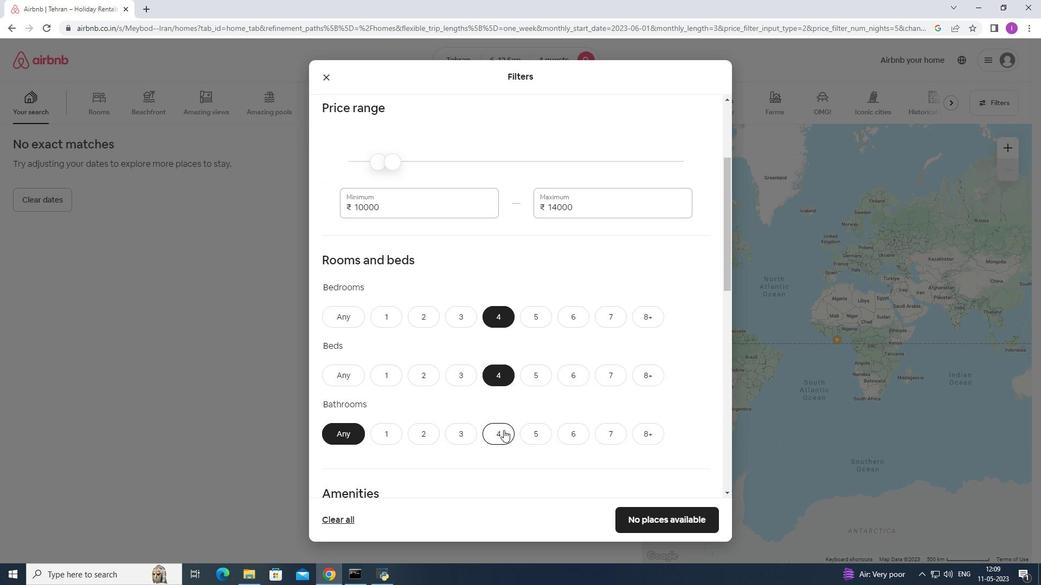 
Action: Mouse moved to (482, 245)
Screenshot: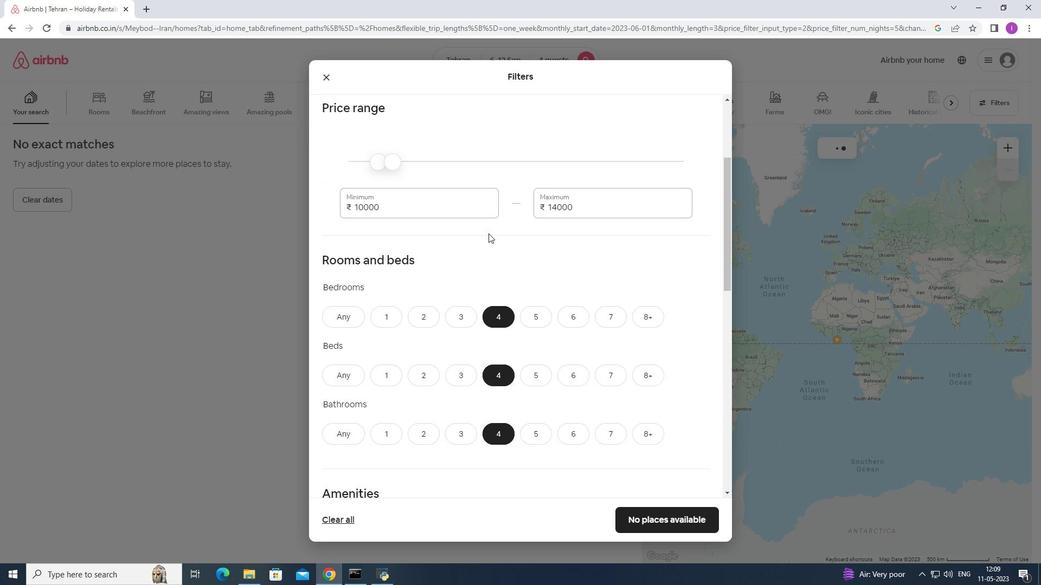 
Action: Mouse scrolled (482, 245) with delta (0, 0)
Screenshot: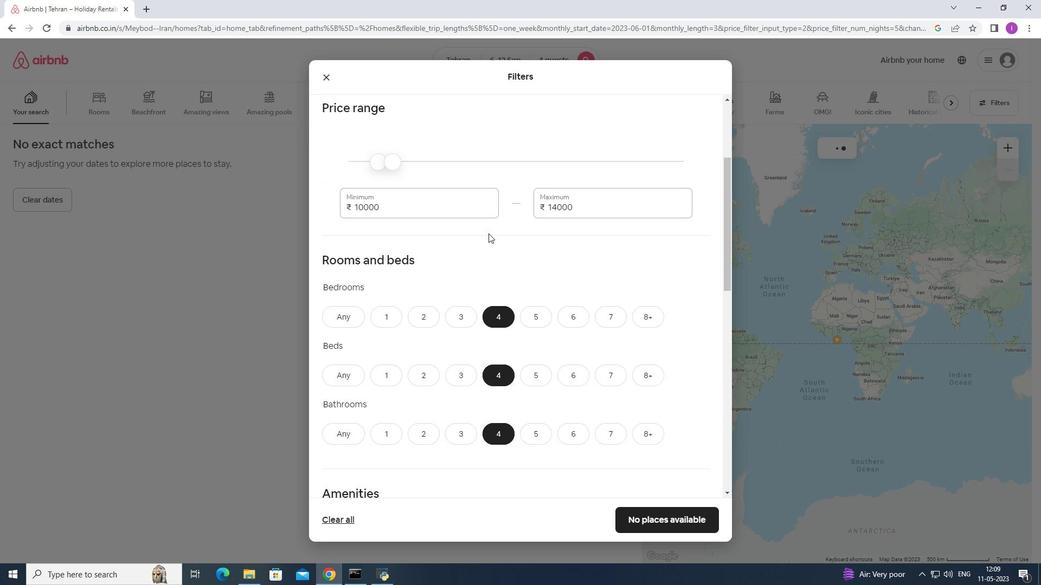 
Action: Mouse moved to (482, 247)
Screenshot: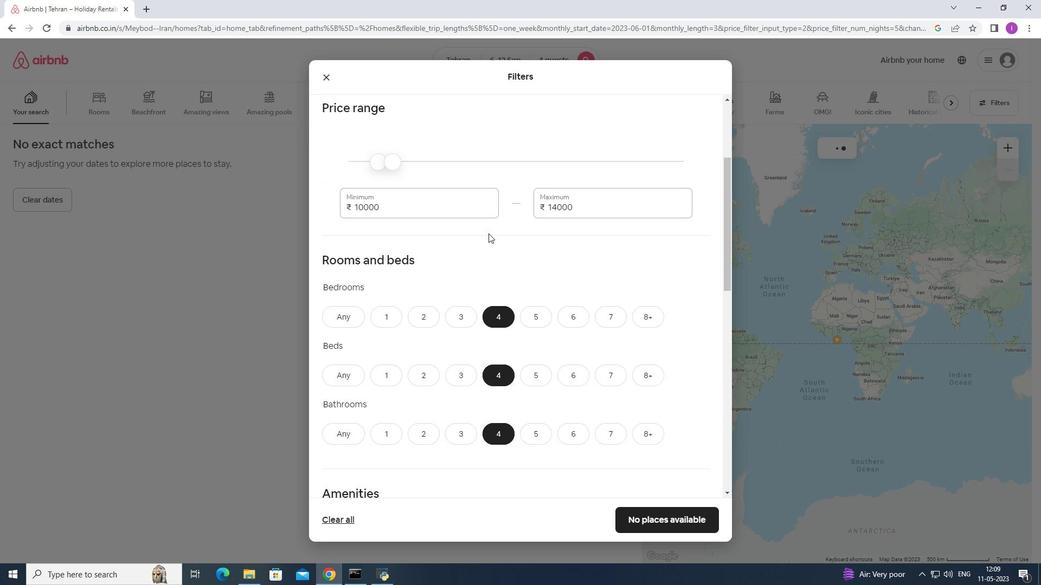 
Action: Mouse scrolled (482, 246) with delta (0, 0)
Screenshot: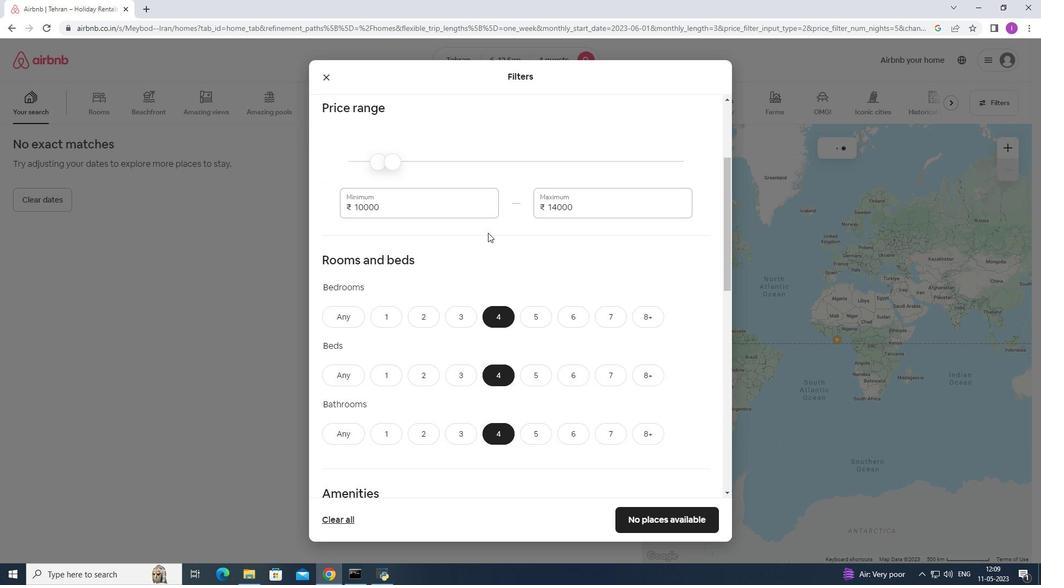 
Action: Mouse moved to (482, 252)
Screenshot: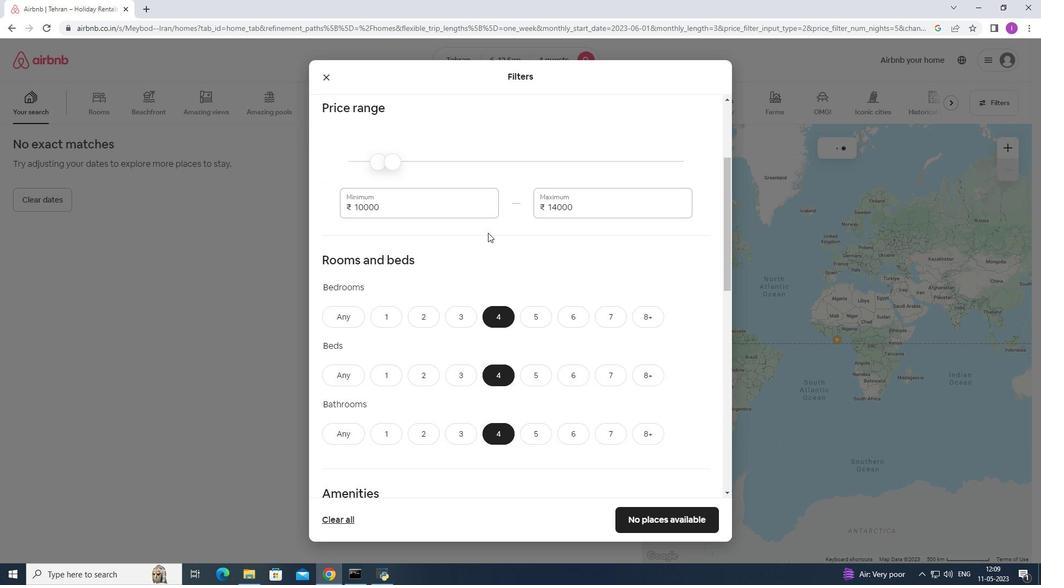 
Action: Mouse scrolled (482, 251) with delta (0, 0)
Screenshot: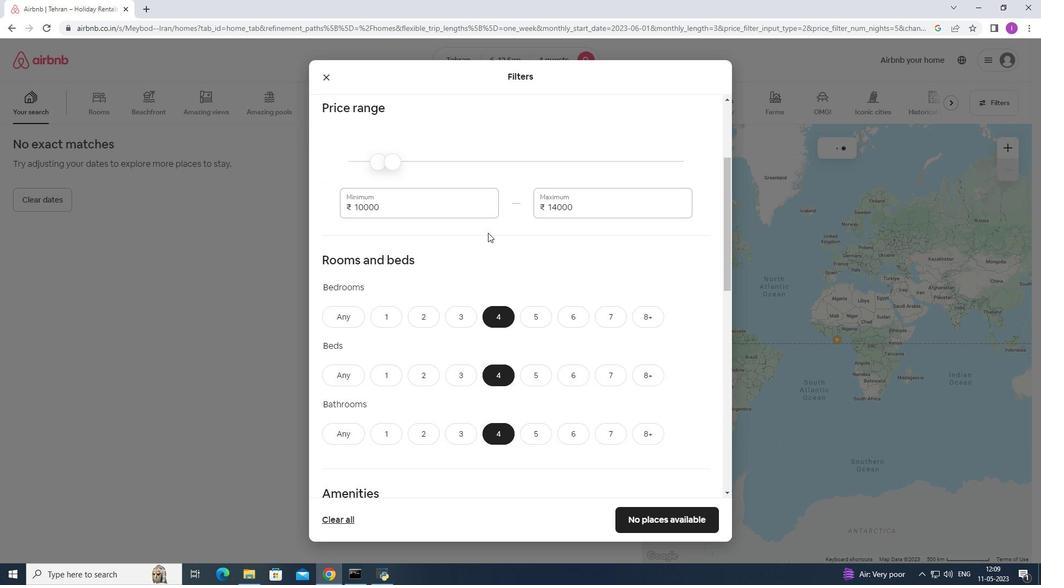 
Action: Mouse moved to (482, 259)
Screenshot: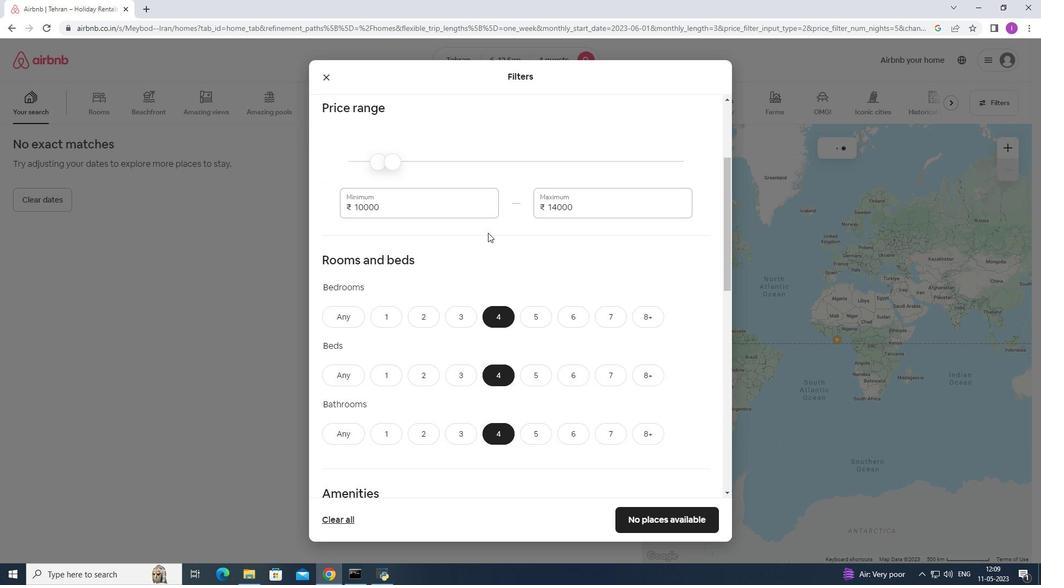
Action: Mouse scrolled (482, 254) with delta (0, 0)
Screenshot: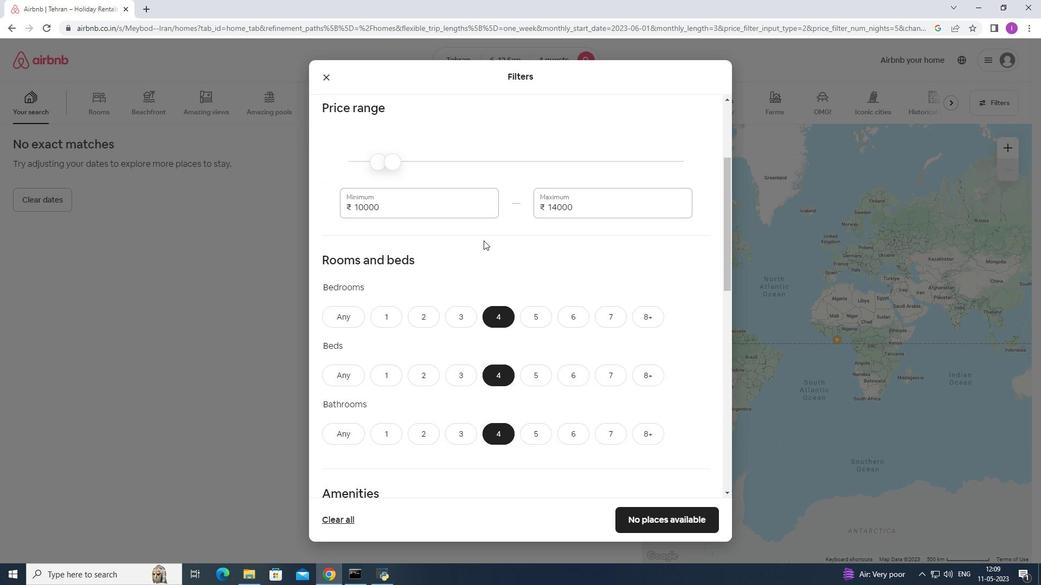
Action: Mouse moved to (484, 273)
Screenshot: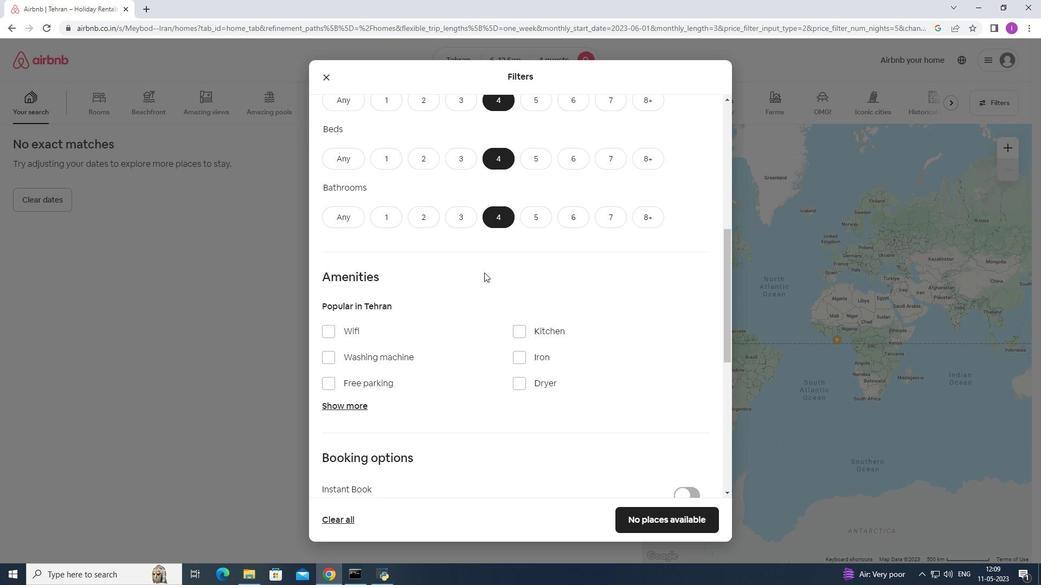 
Action: Mouse scrolled (484, 272) with delta (0, 0)
Screenshot: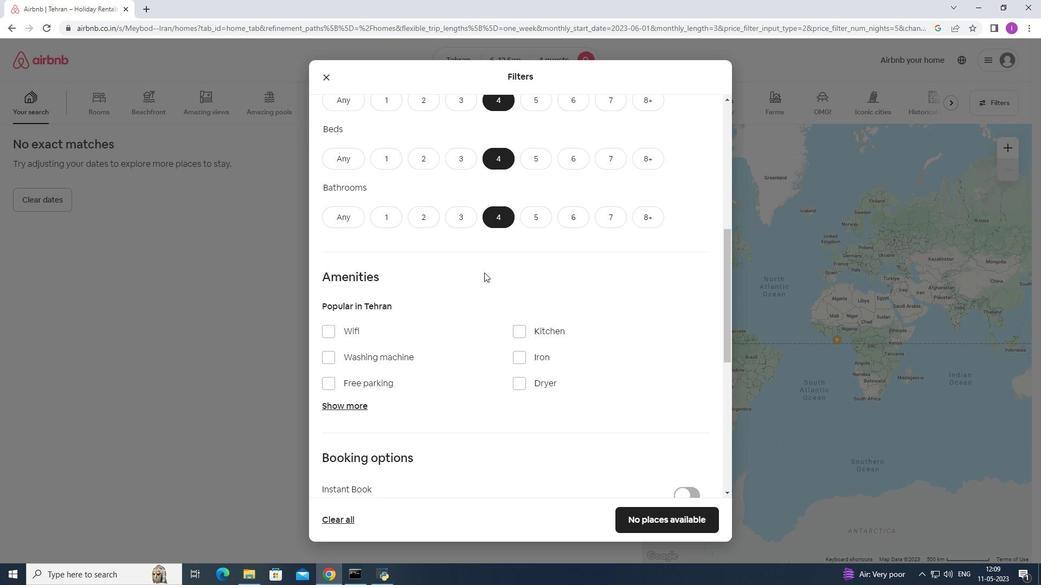 
Action: Mouse moved to (484, 273)
Screenshot: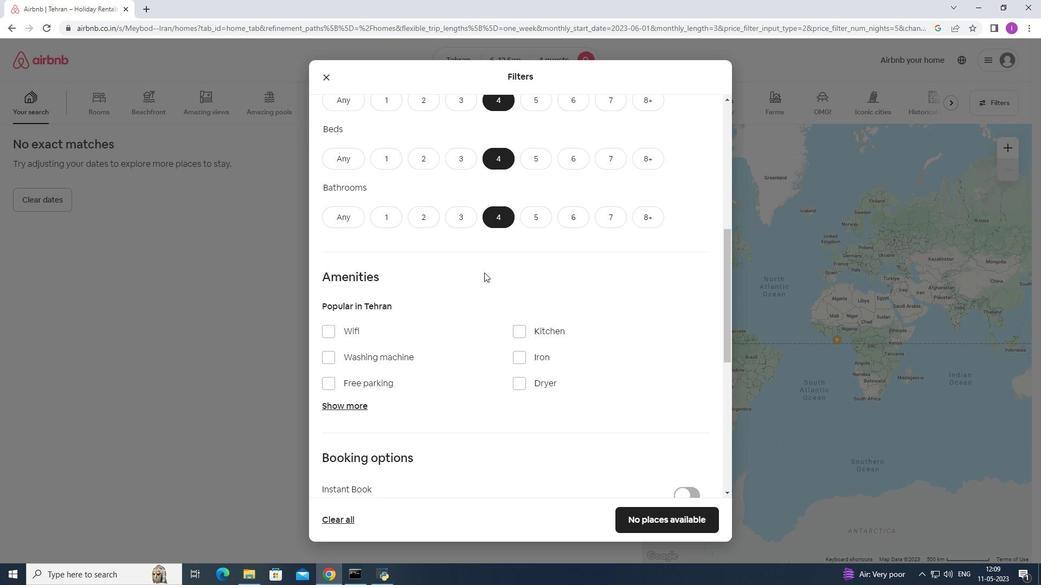 
Action: Mouse scrolled (484, 272) with delta (0, 0)
Screenshot: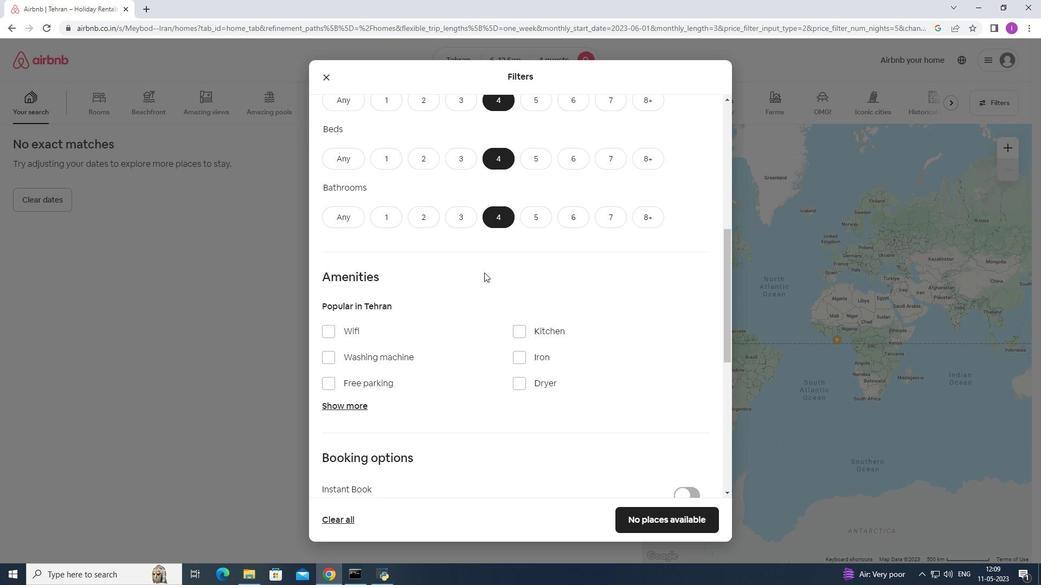 
Action: Mouse moved to (333, 217)
Screenshot: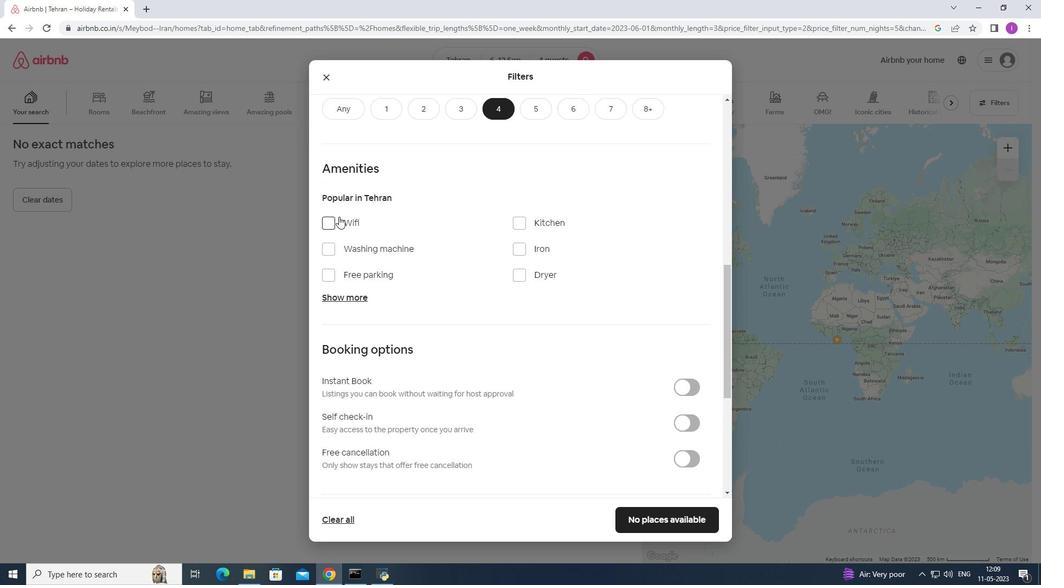 
Action: Mouse pressed left at (333, 217)
Screenshot: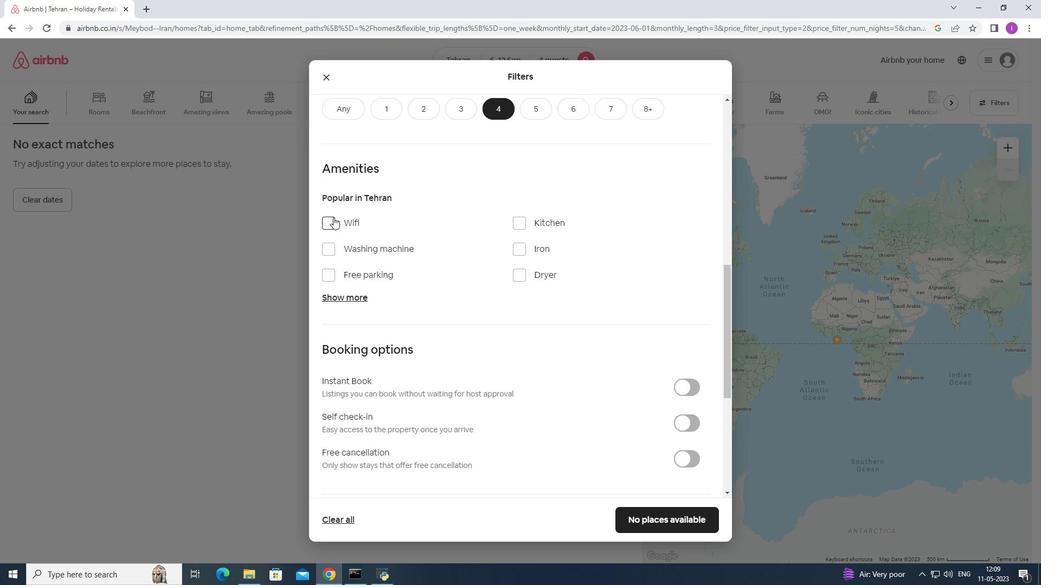 
Action: Mouse moved to (345, 274)
Screenshot: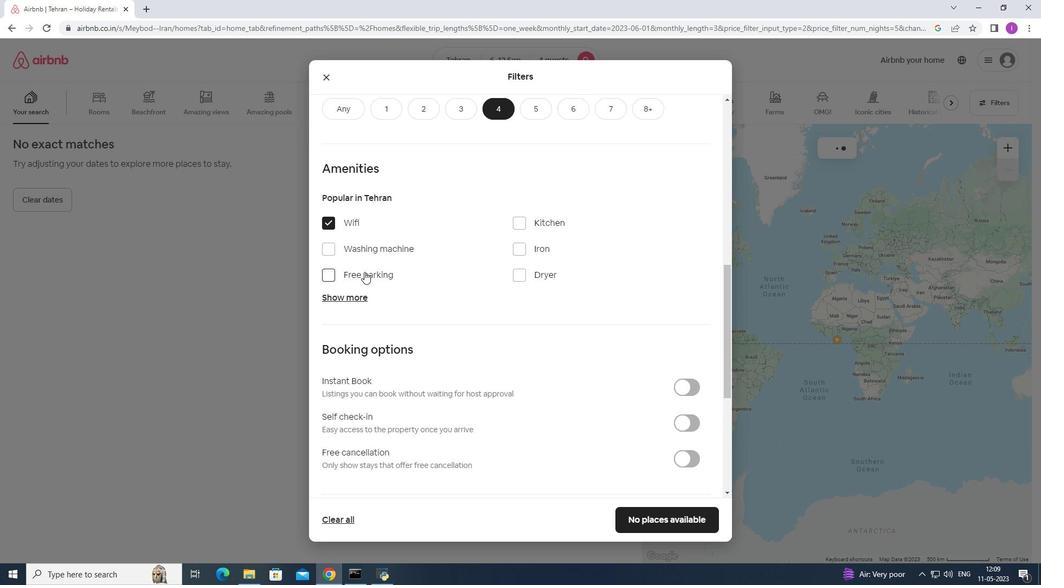 
Action: Mouse pressed left at (345, 274)
Screenshot: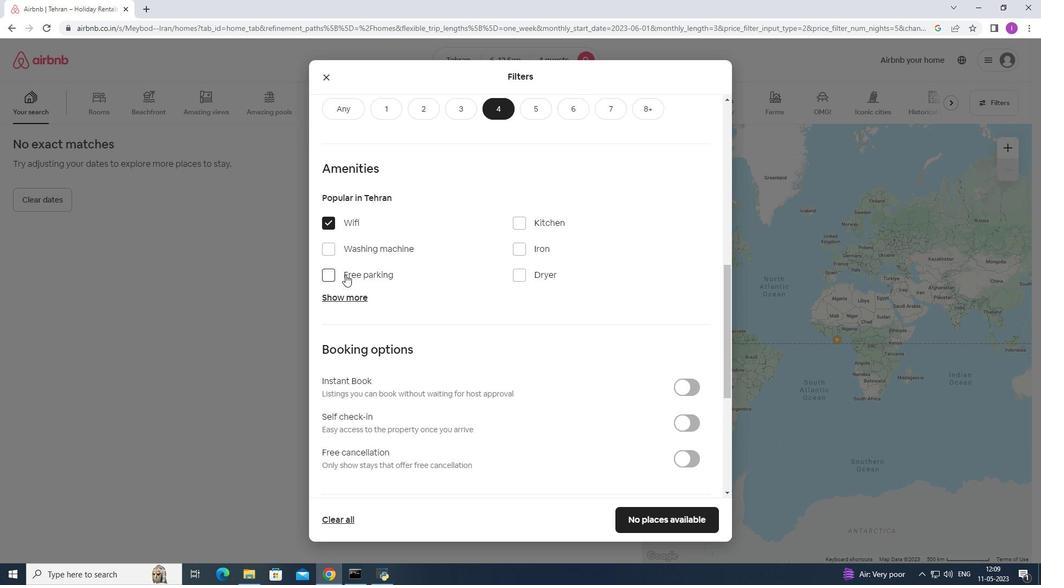 
Action: Mouse moved to (350, 293)
Screenshot: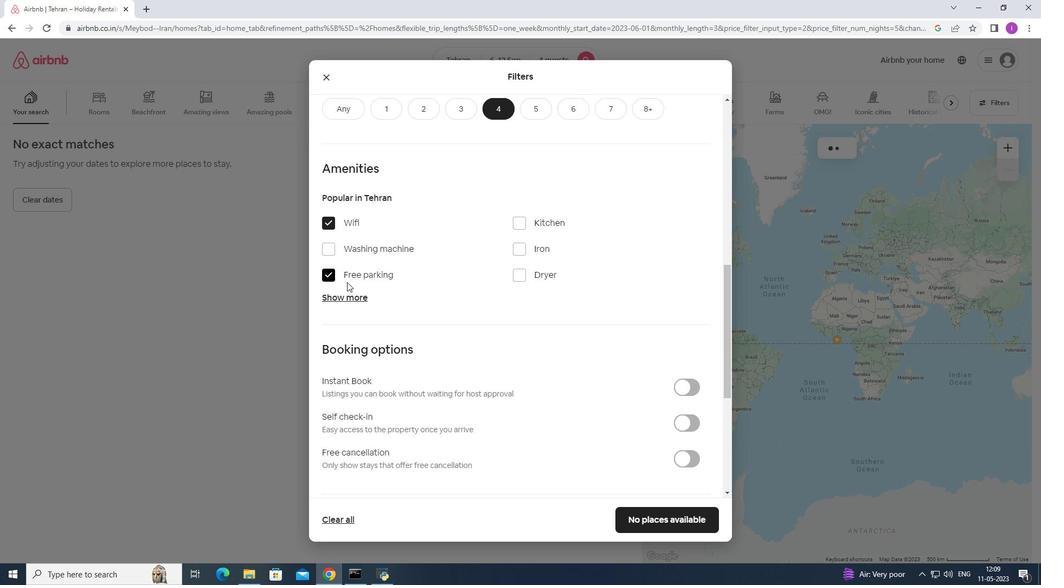 
Action: Mouse pressed left at (350, 293)
Screenshot: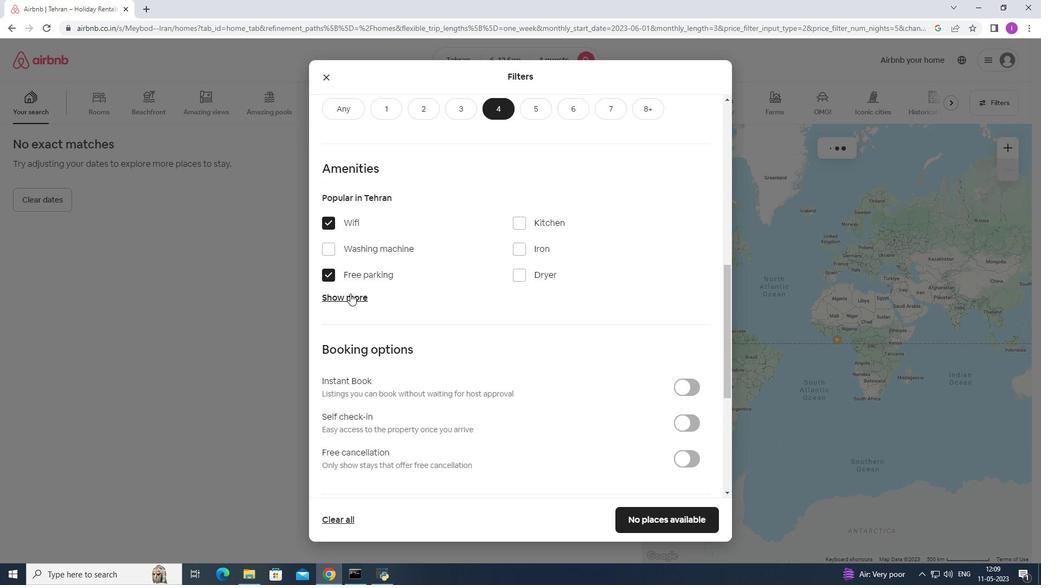 
Action: Mouse moved to (520, 365)
Screenshot: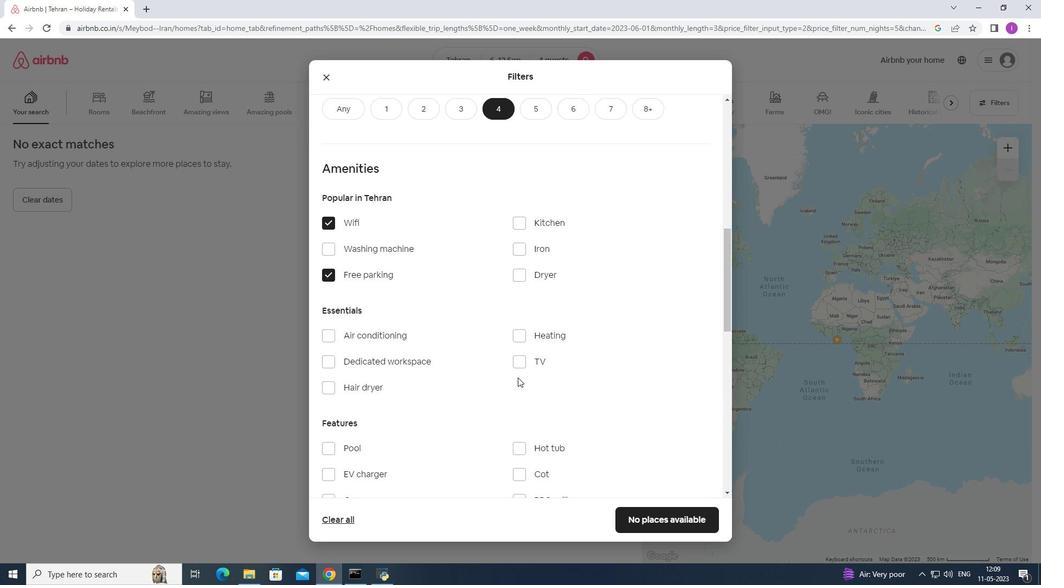 
Action: Mouse pressed left at (520, 365)
Screenshot: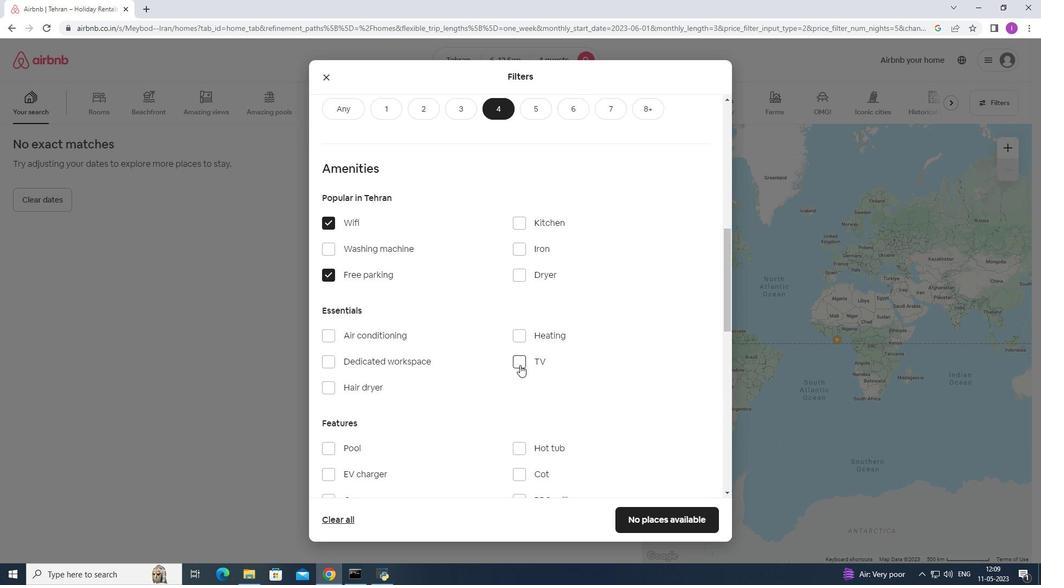 
Action: Mouse moved to (416, 398)
Screenshot: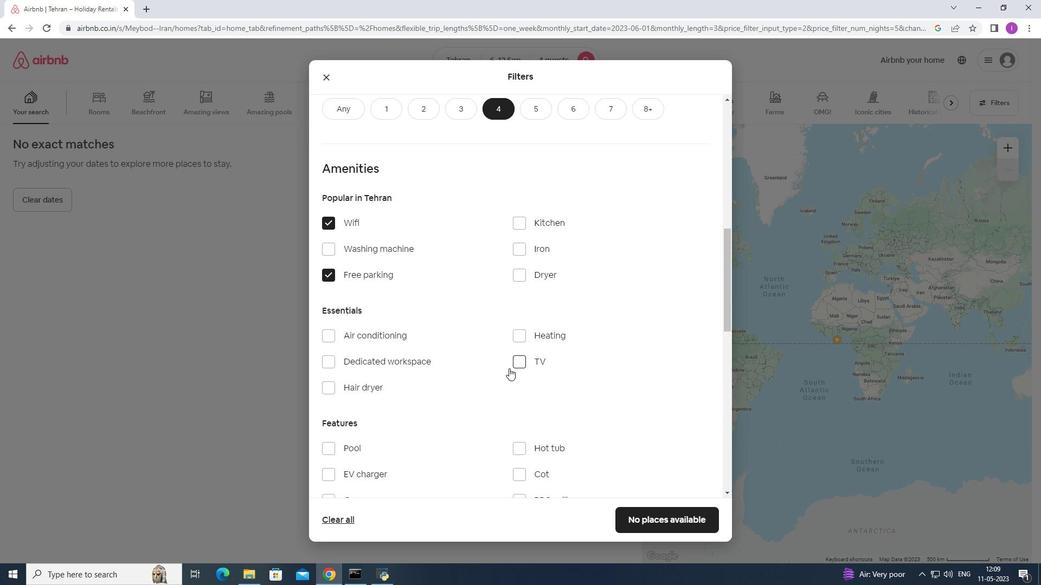 
Action: Mouse scrolled (416, 398) with delta (0, 0)
Screenshot: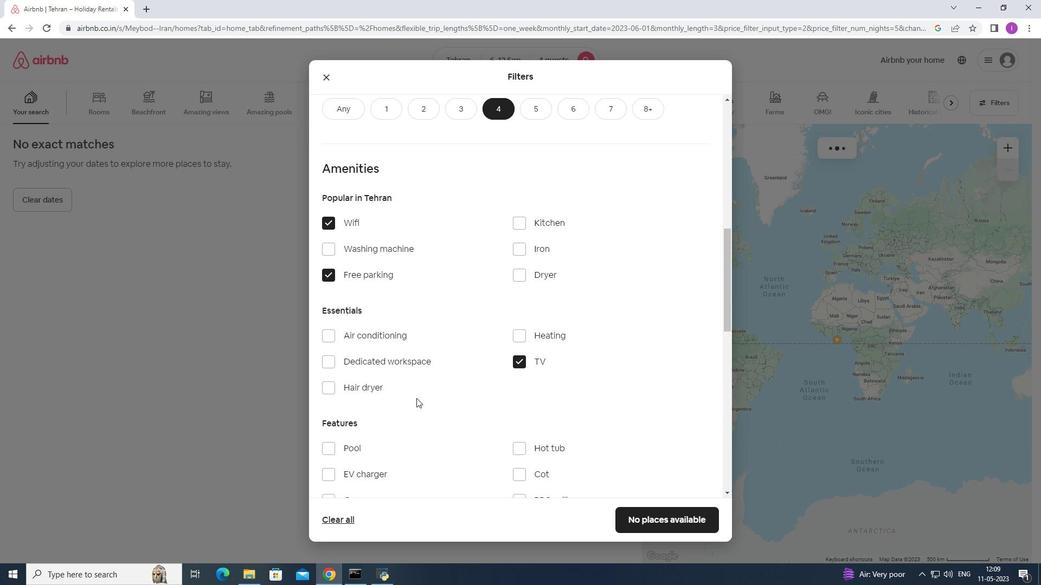 
Action: Mouse scrolled (416, 398) with delta (0, 0)
Screenshot: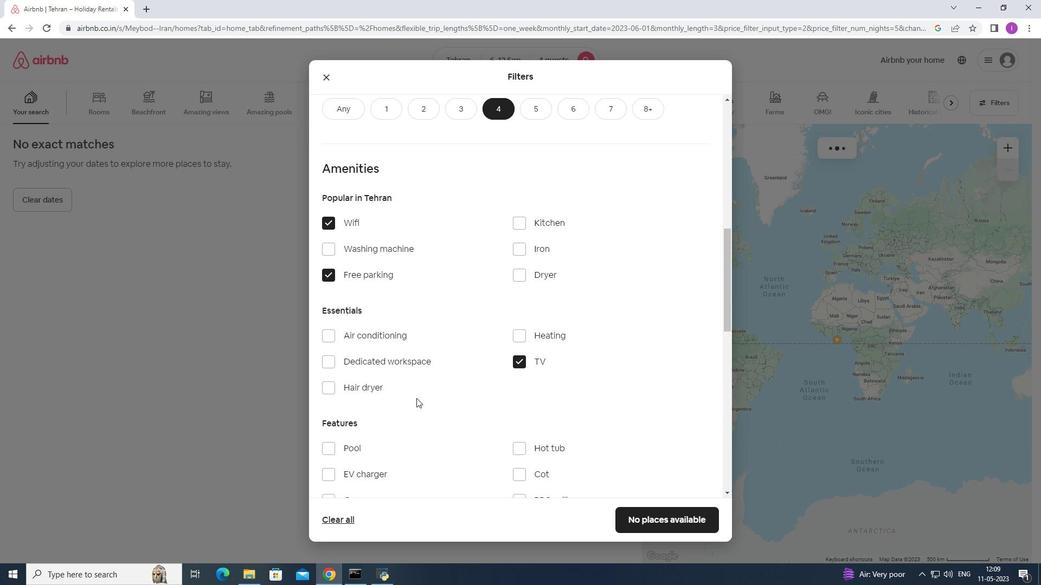 
Action: Mouse scrolled (416, 398) with delta (0, 0)
Screenshot: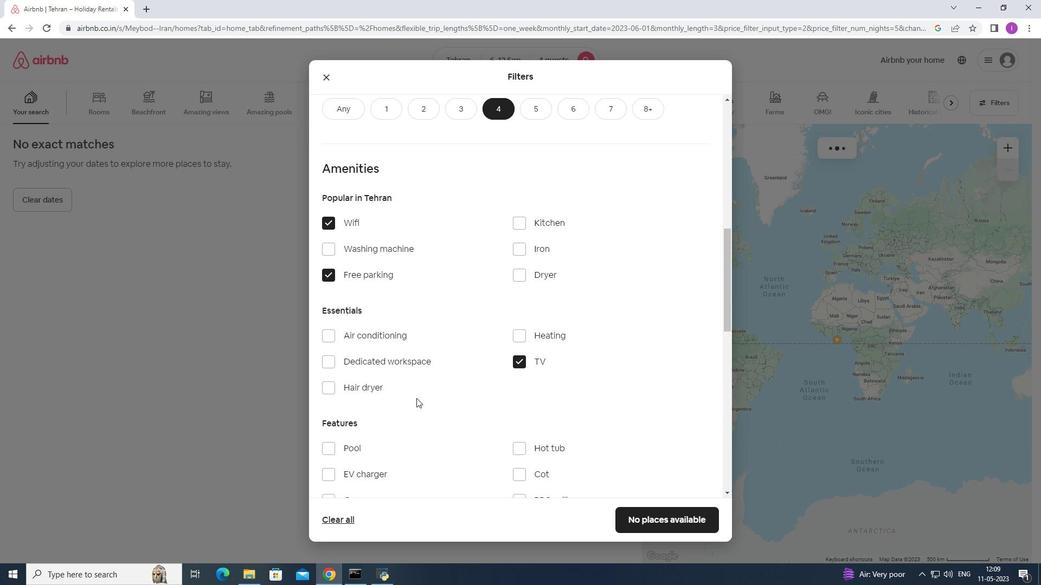 
Action: Mouse scrolled (416, 398) with delta (0, 0)
Screenshot: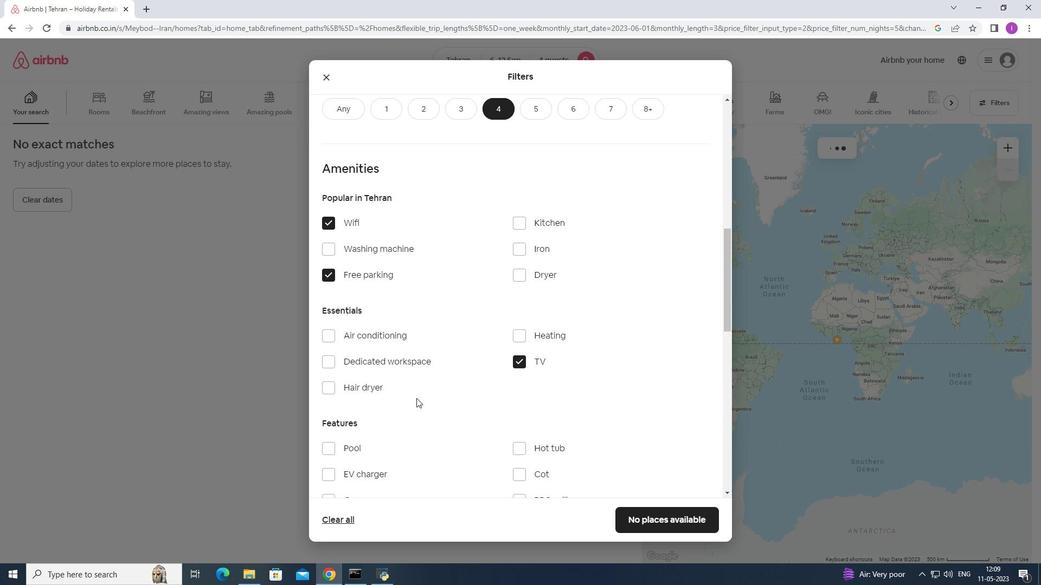 
Action: Mouse moved to (323, 282)
Screenshot: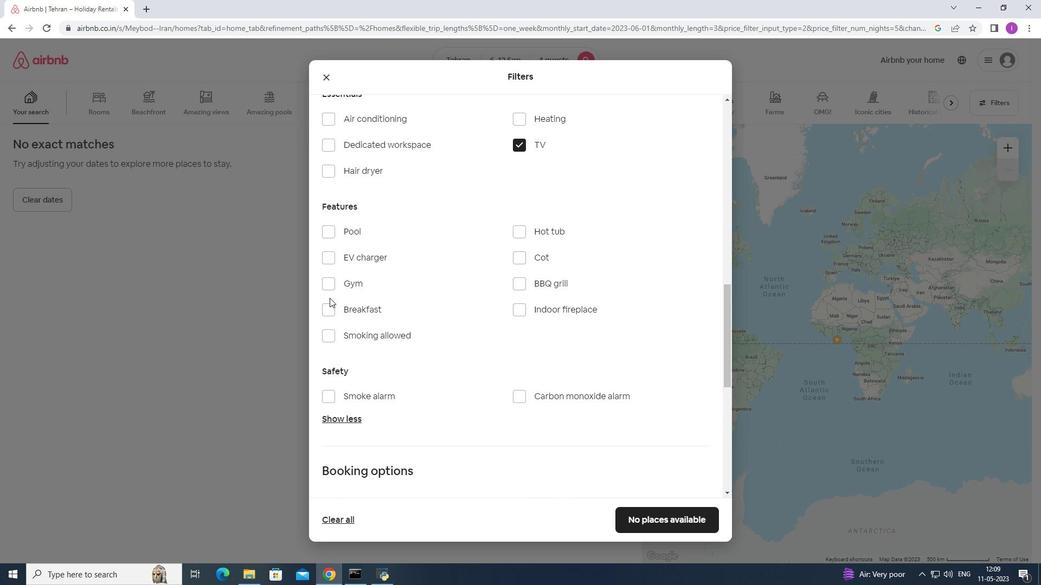 
Action: Mouse pressed left at (323, 282)
Screenshot: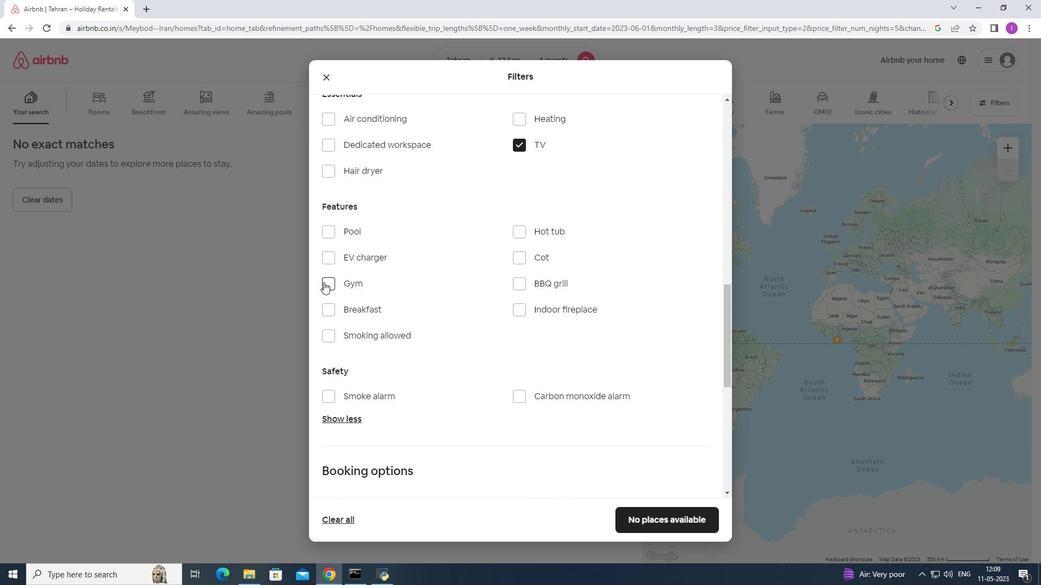
Action: Mouse moved to (326, 303)
Screenshot: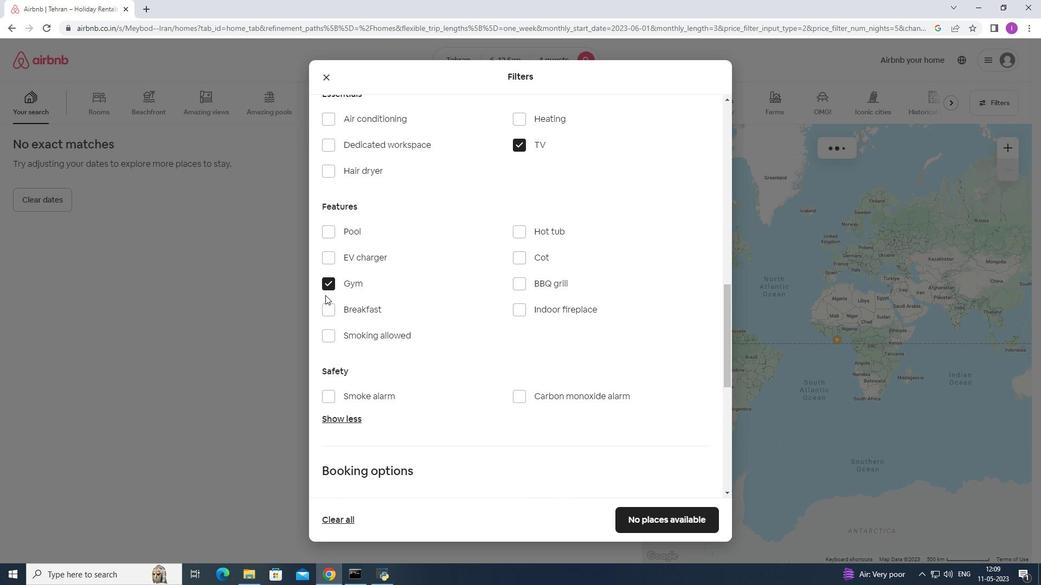 
Action: Mouse pressed left at (326, 303)
Screenshot: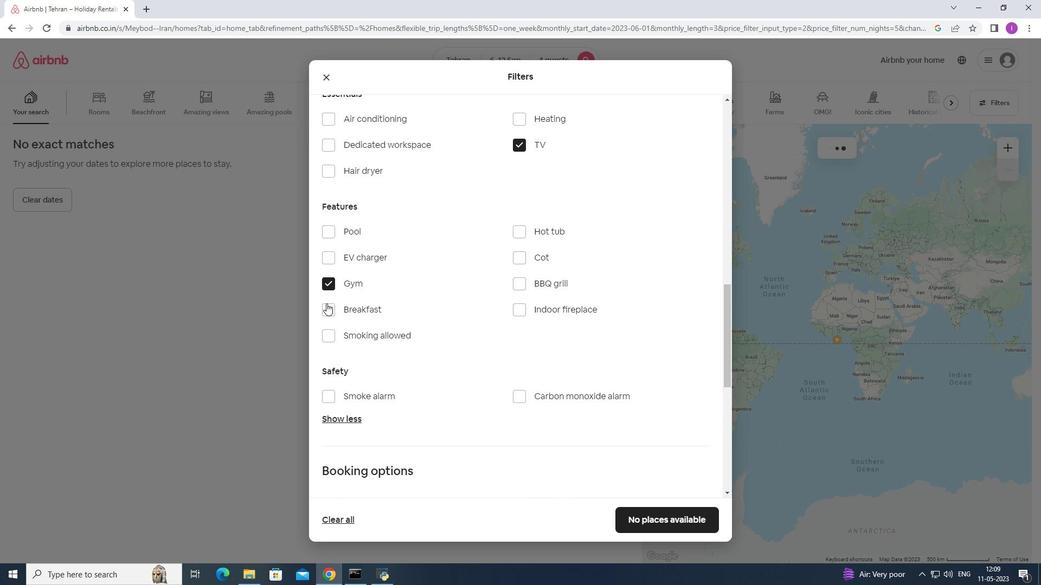 
Action: Mouse moved to (434, 357)
Screenshot: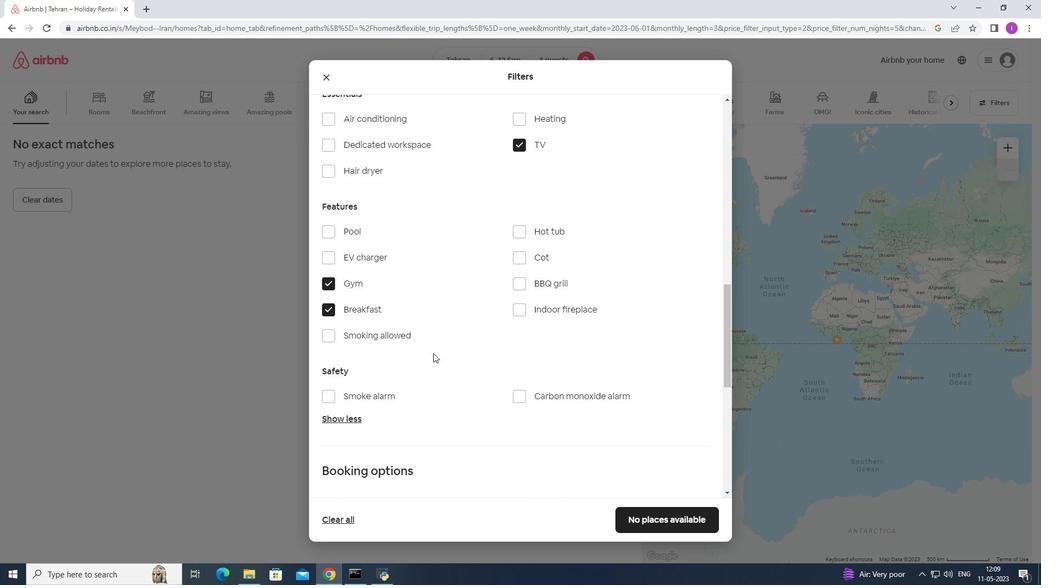 
Action: Mouse scrolled (434, 356) with delta (0, 0)
Screenshot: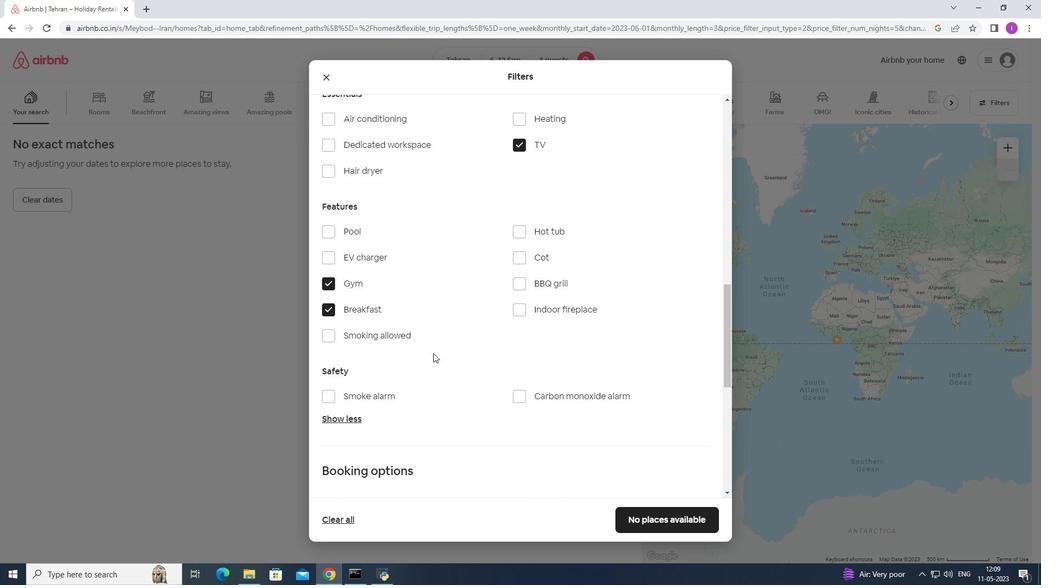 
Action: Mouse moved to (459, 358)
Screenshot: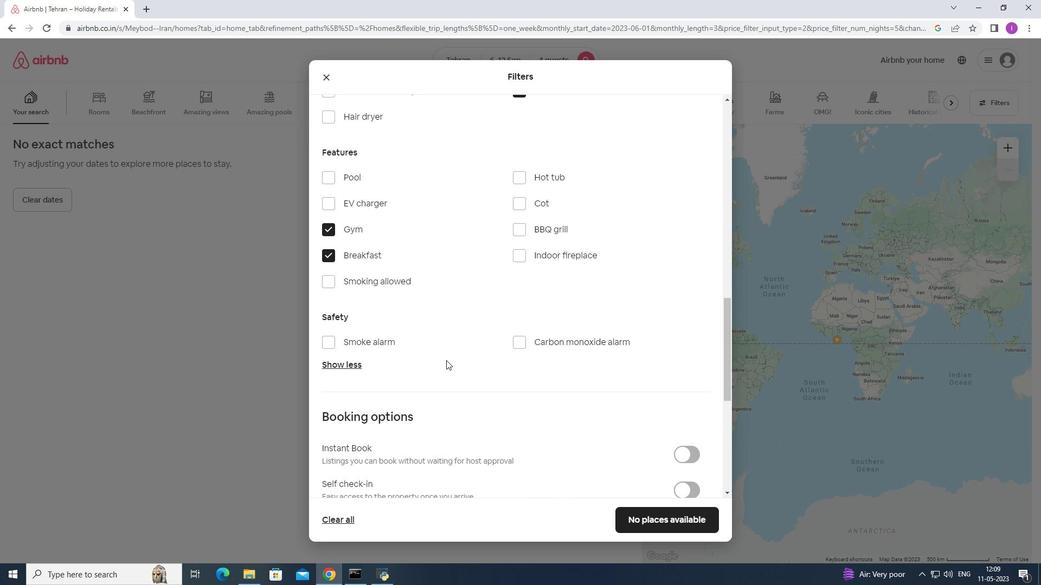 
Action: Mouse scrolled (459, 358) with delta (0, 0)
Screenshot: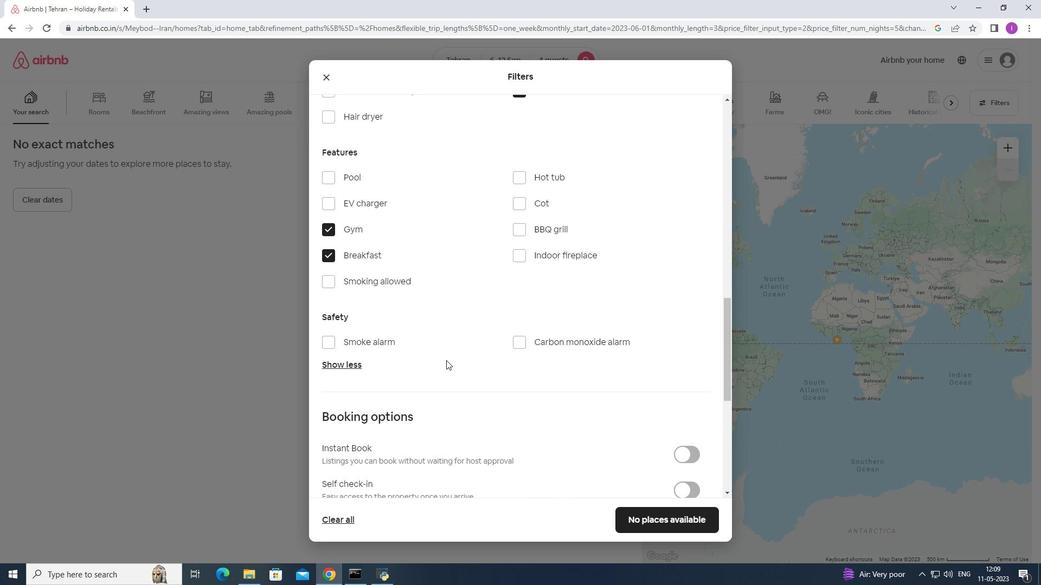 
Action: Mouse moved to (463, 360)
Screenshot: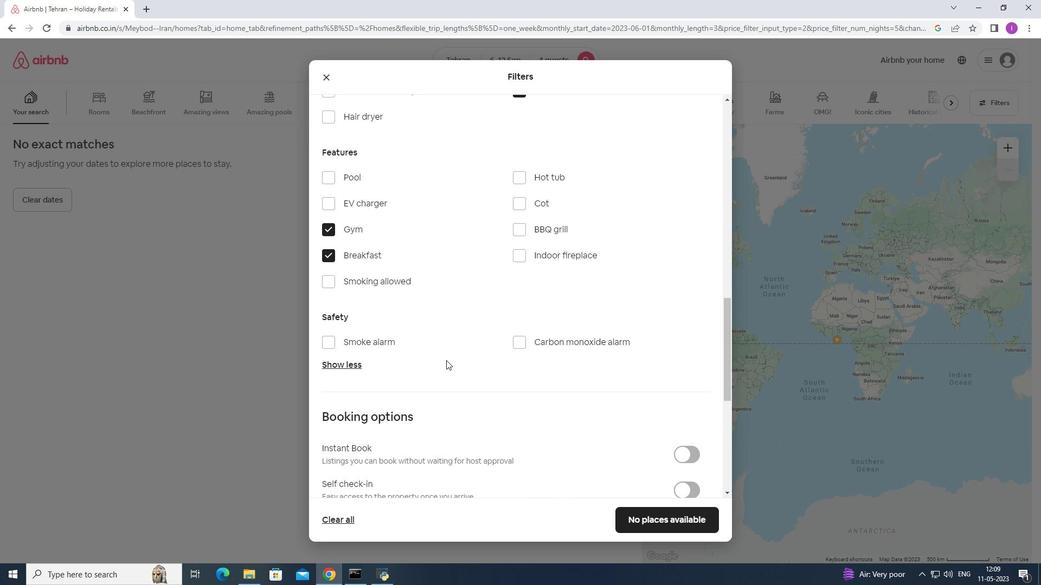 
Action: Mouse scrolled (463, 359) with delta (0, 0)
Screenshot: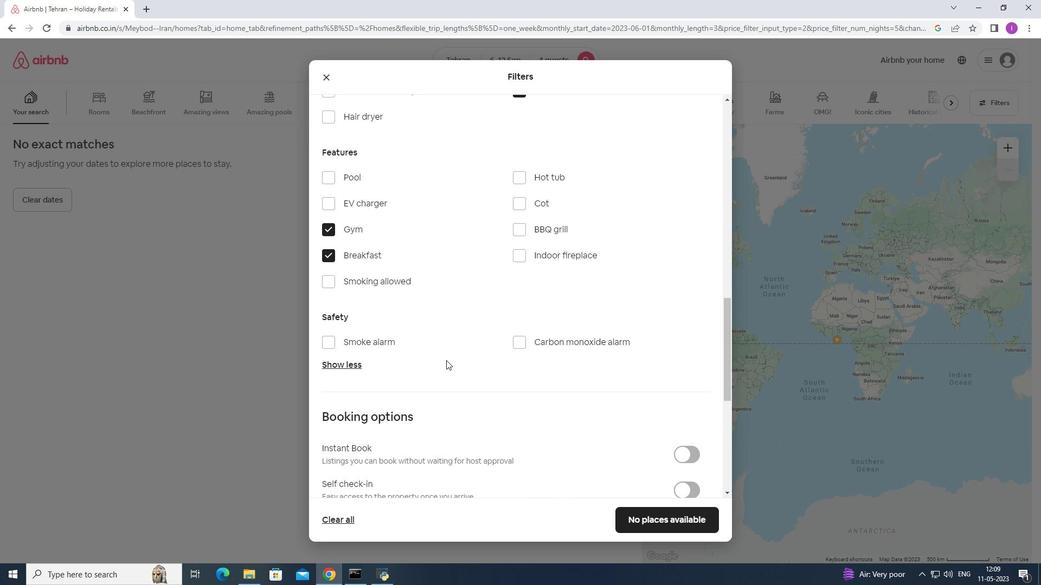 
Action: Mouse moved to (585, 377)
Screenshot: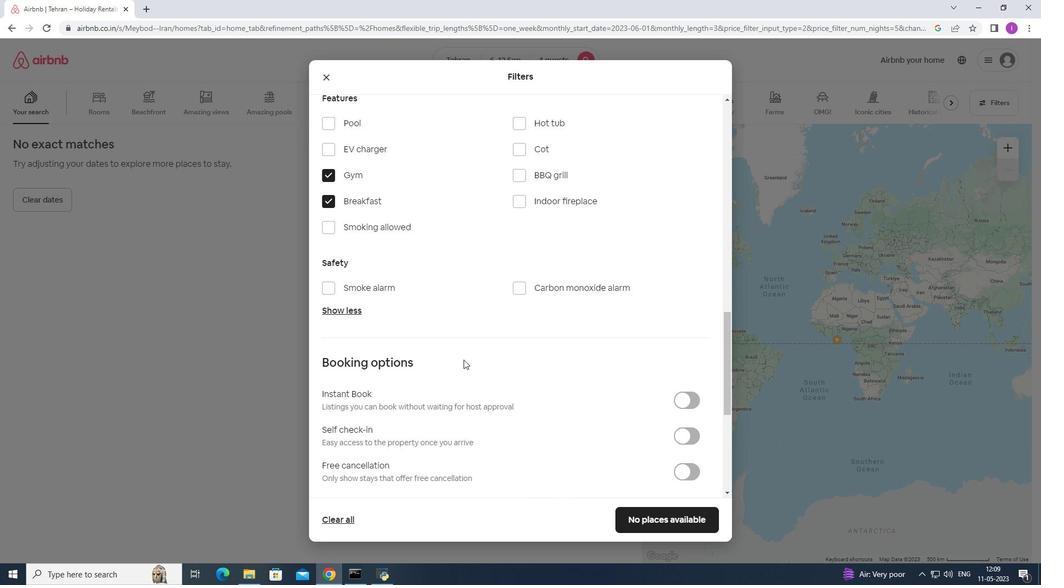 
Action: Mouse scrolled (465, 360) with delta (0, 0)
Screenshot: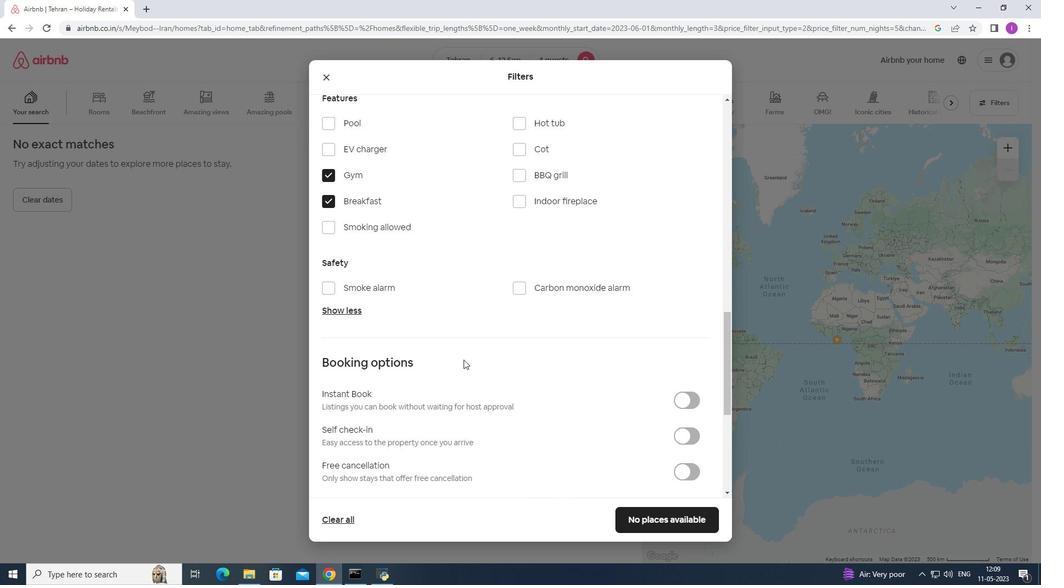 
Action: Mouse moved to (591, 374)
Screenshot: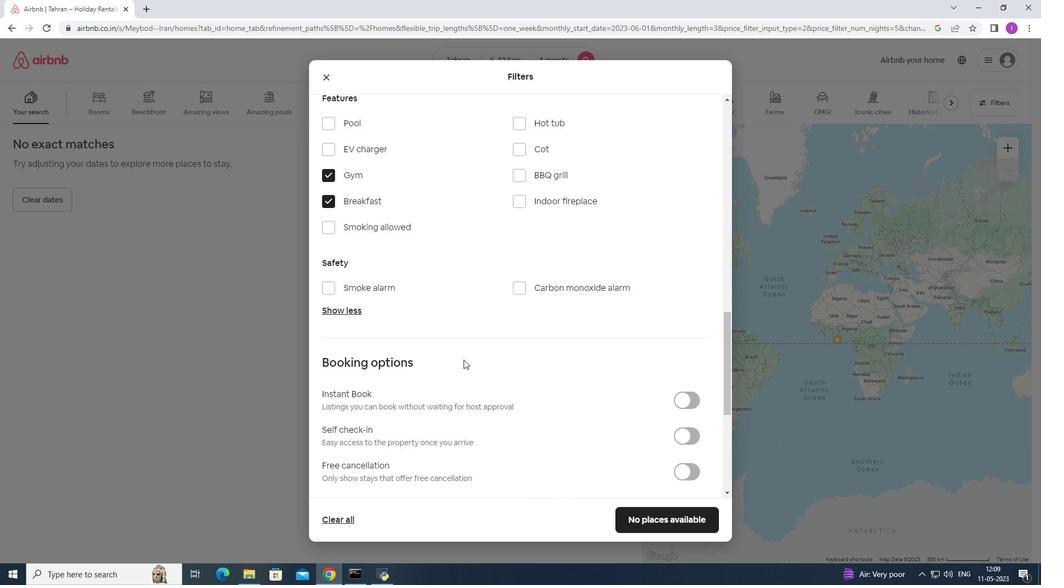
Action: Mouse scrolled (470, 362) with delta (0, 0)
Screenshot: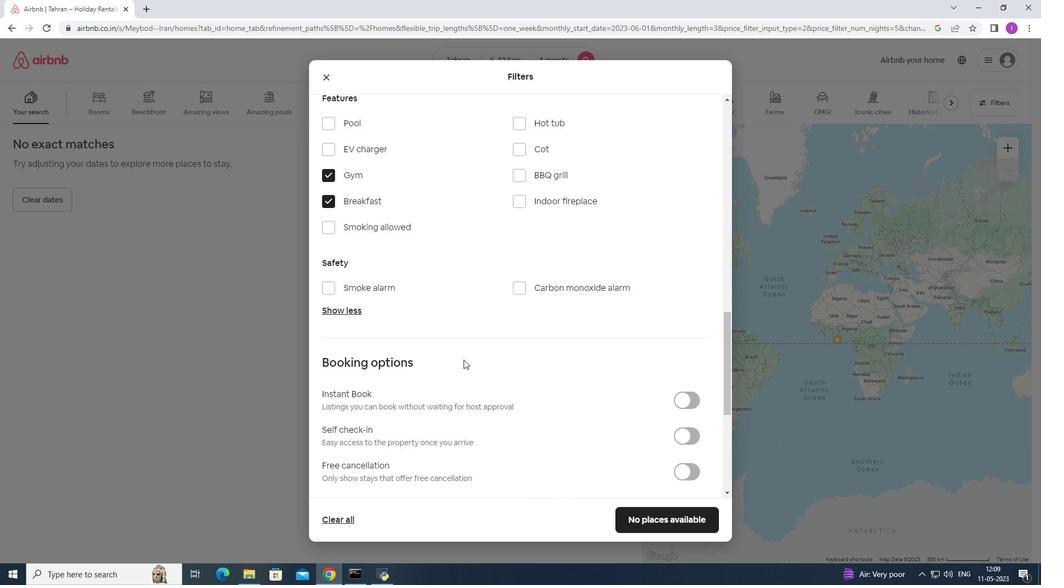 
Action: Mouse moved to (592, 374)
Screenshot: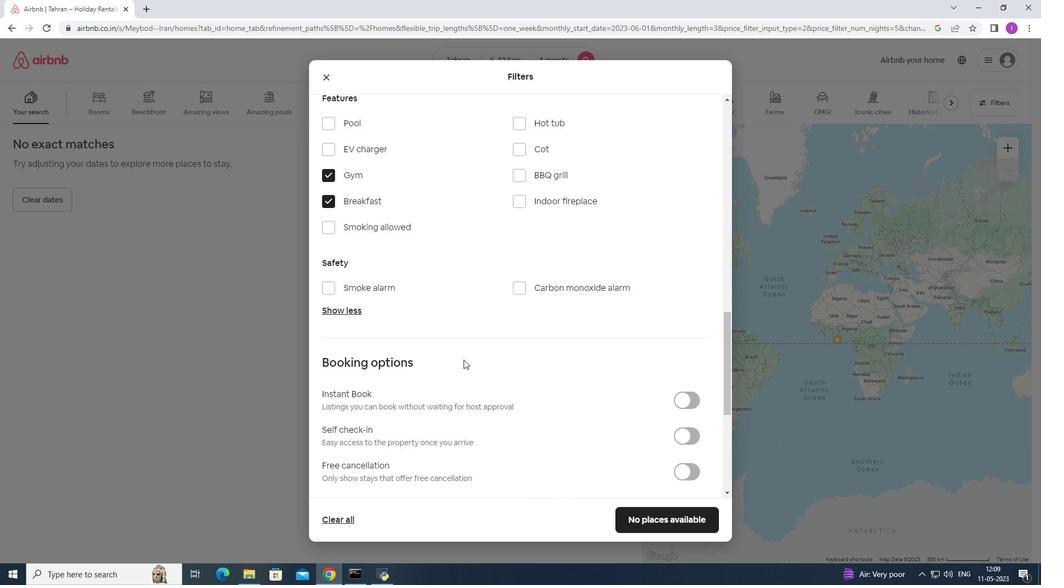 
Action: Mouse scrolled (473, 362) with delta (0, 0)
Screenshot: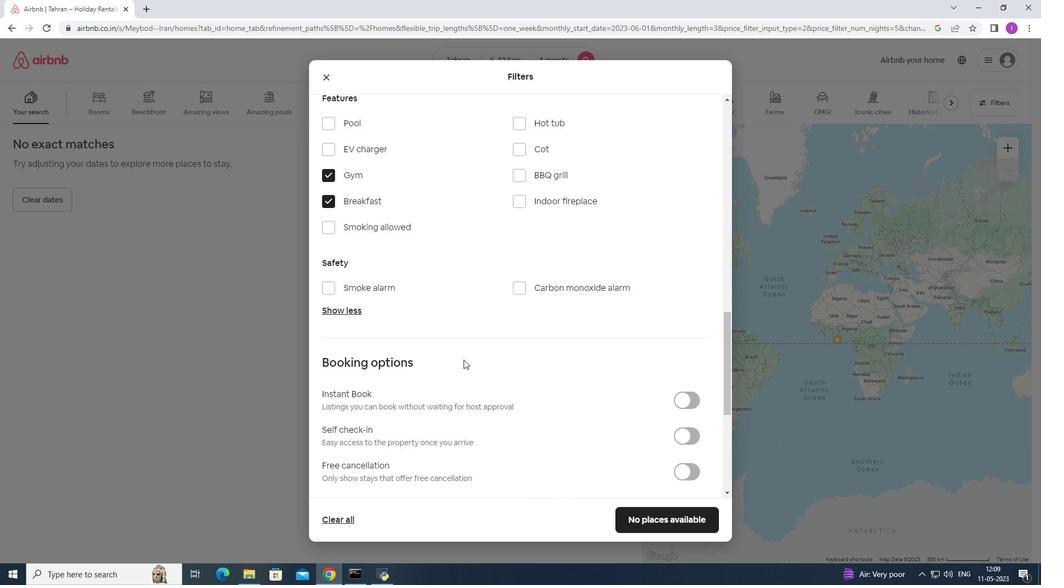
Action: Mouse moved to (592, 373)
Screenshot: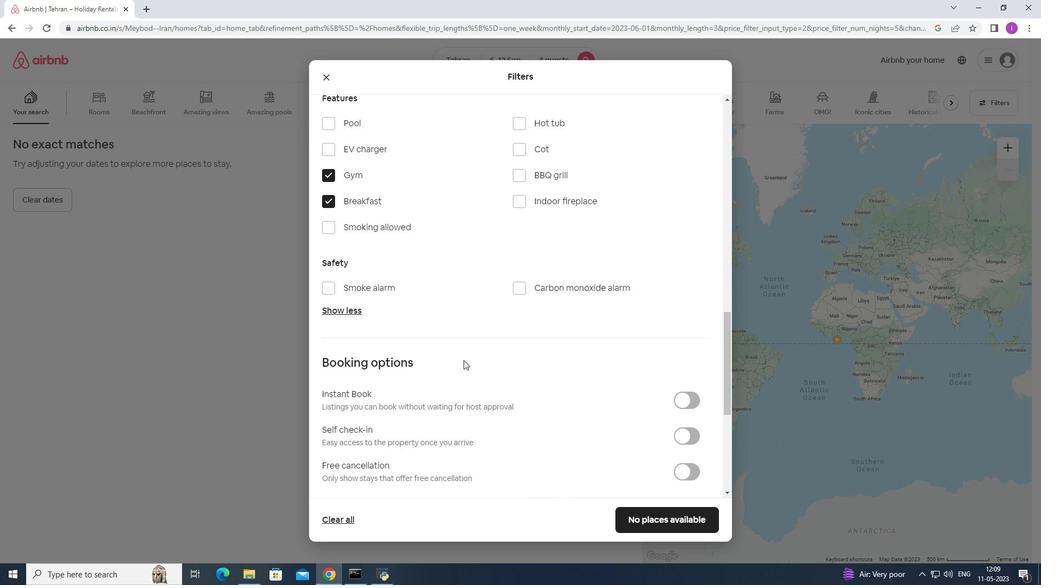 
Action: Mouse scrolled (592, 373) with delta (0, 0)
Screenshot: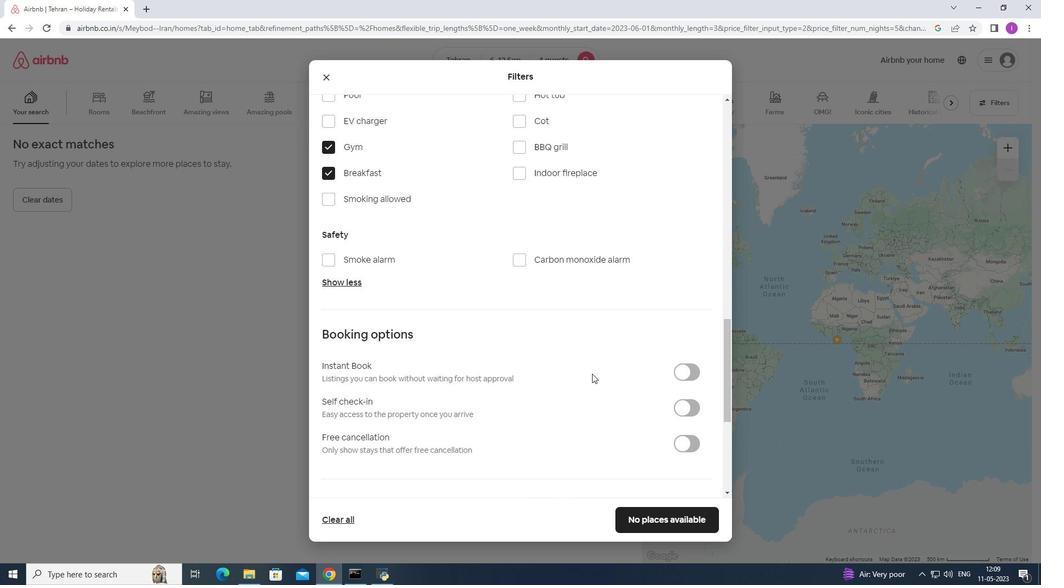 
Action: Mouse scrolled (592, 373) with delta (0, 0)
Screenshot: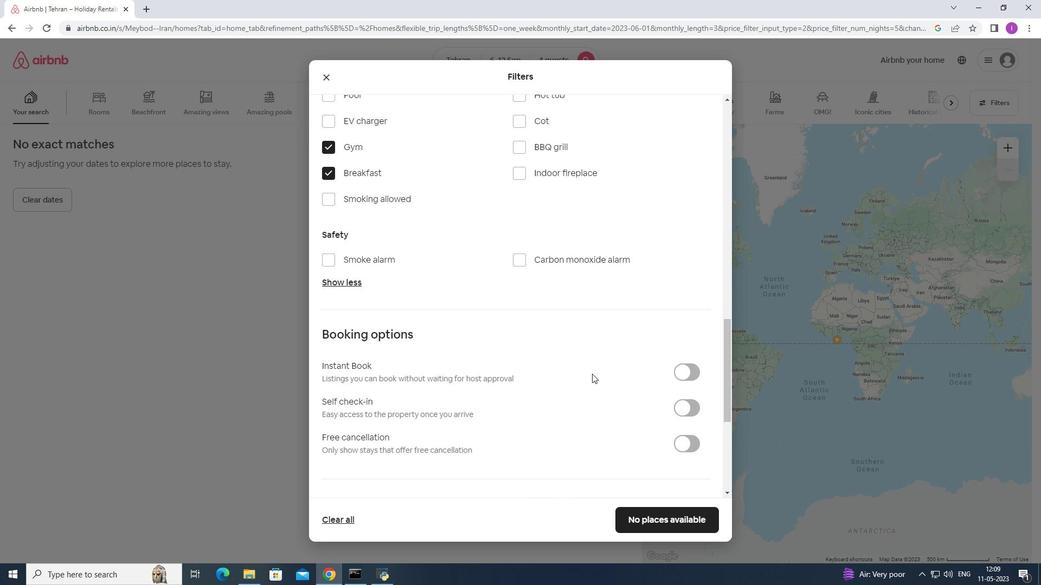 
Action: Mouse scrolled (592, 373) with delta (0, 0)
Screenshot: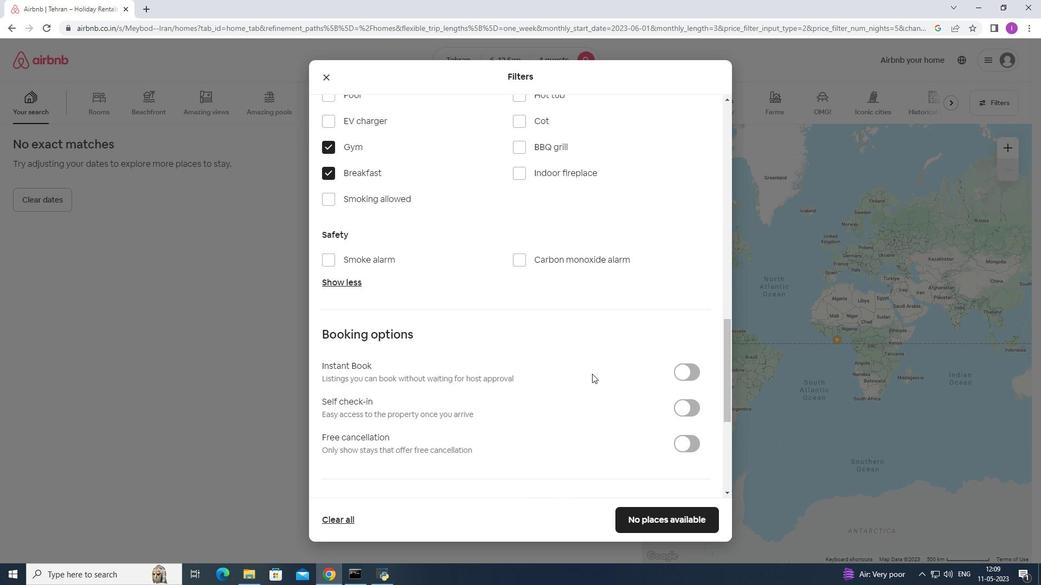 
Action: Mouse scrolled (592, 373) with delta (0, 0)
Screenshot: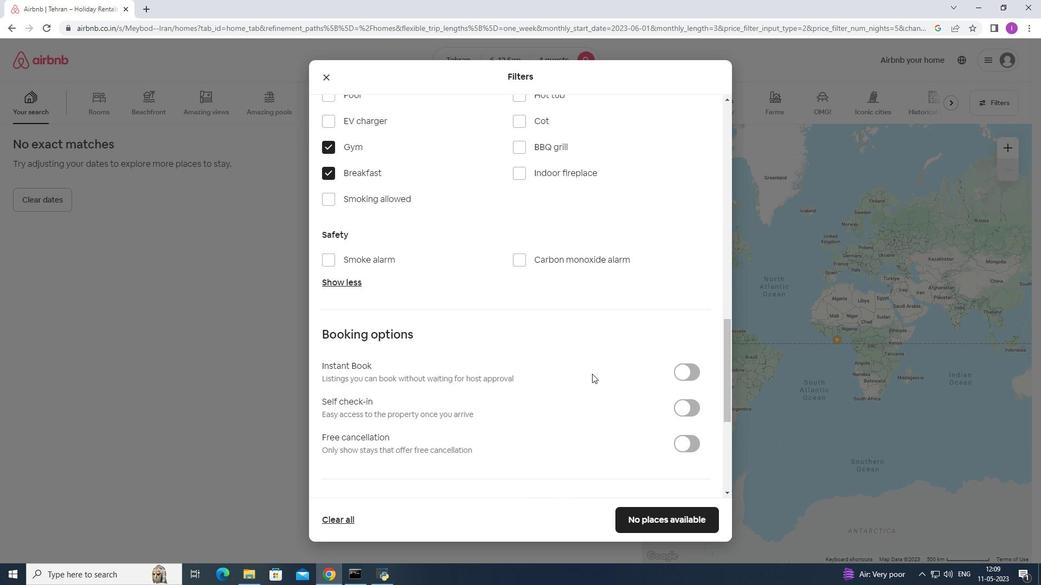 
Action: Mouse scrolled (592, 373) with delta (0, 0)
Screenshot: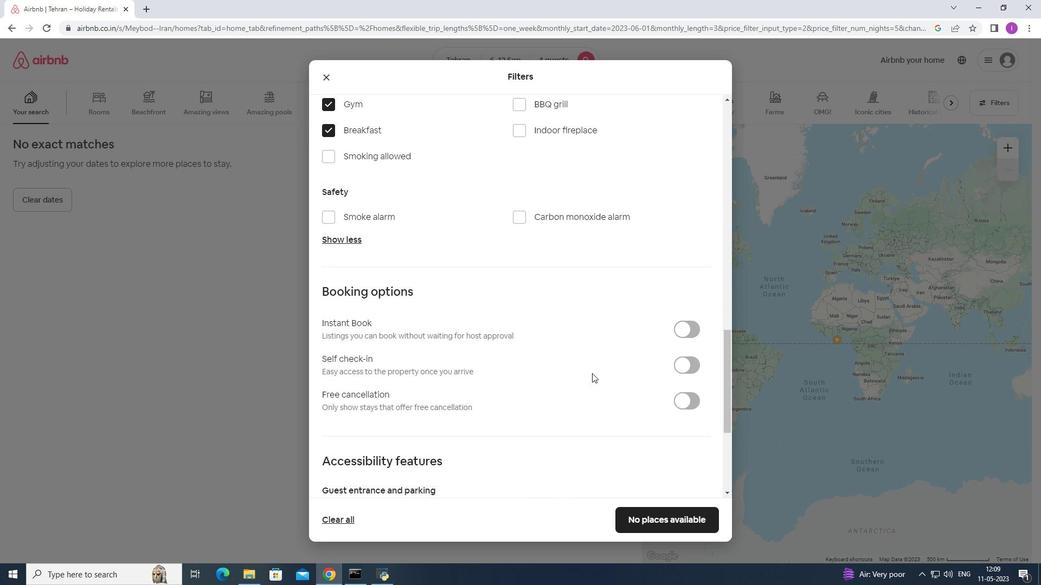 
Action: Mouse moved to (597, 360)
Screenshot: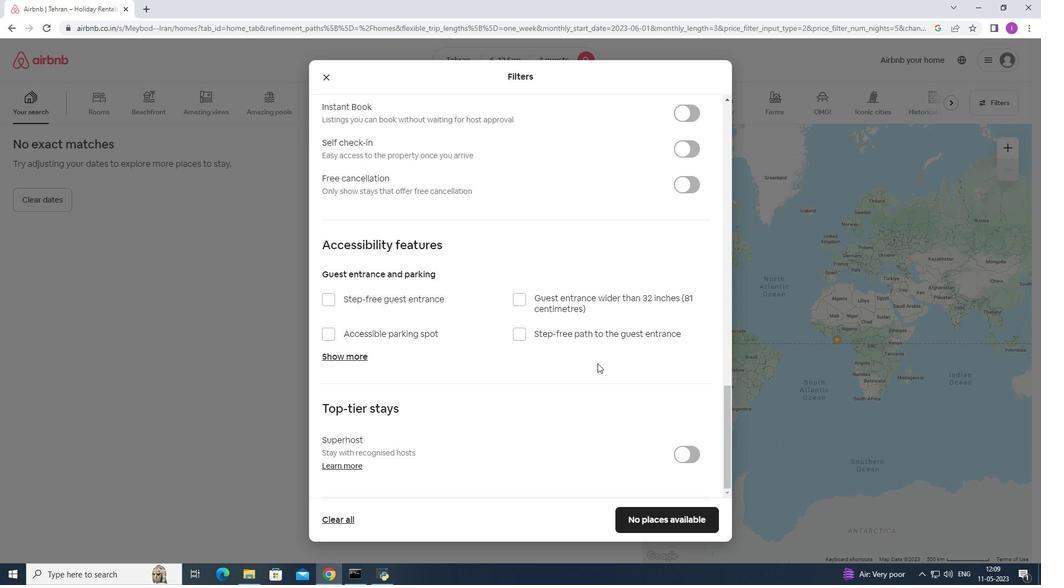 
Action: Mouse scrolled (597, 361) with delta (0, 0)
Screenshot: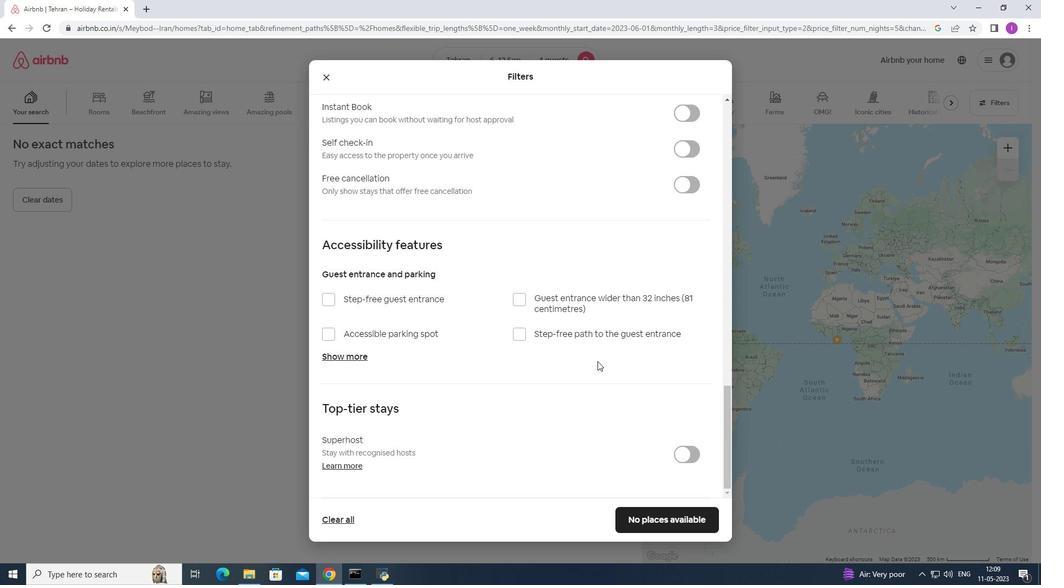 
Action: Mouse scrolled (597, 361) with delta (0, 0)
Screenshot: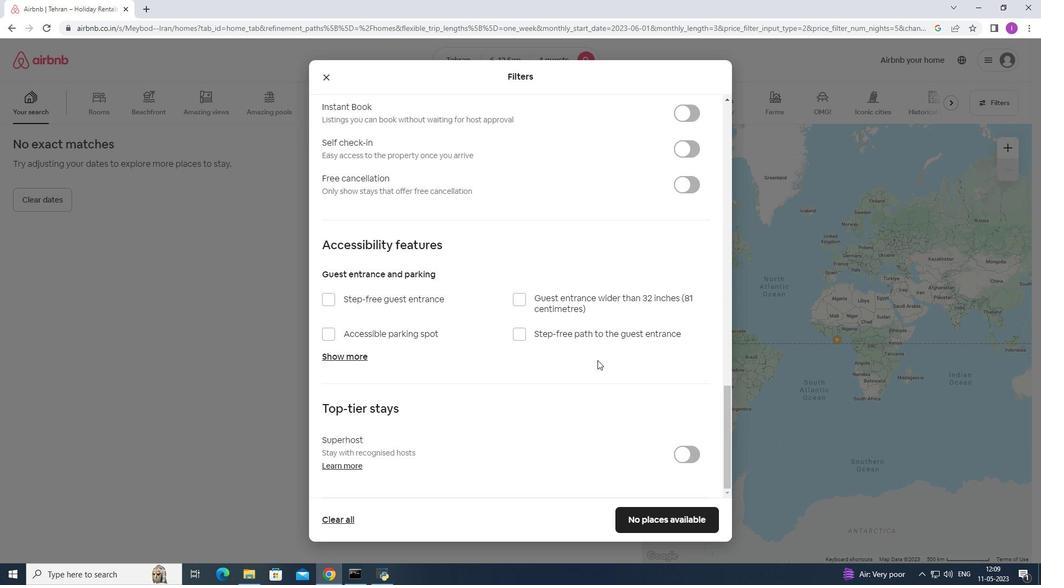 
Action: Mouse scrolled (597, 361) with delta (0, 0)
Screenshot: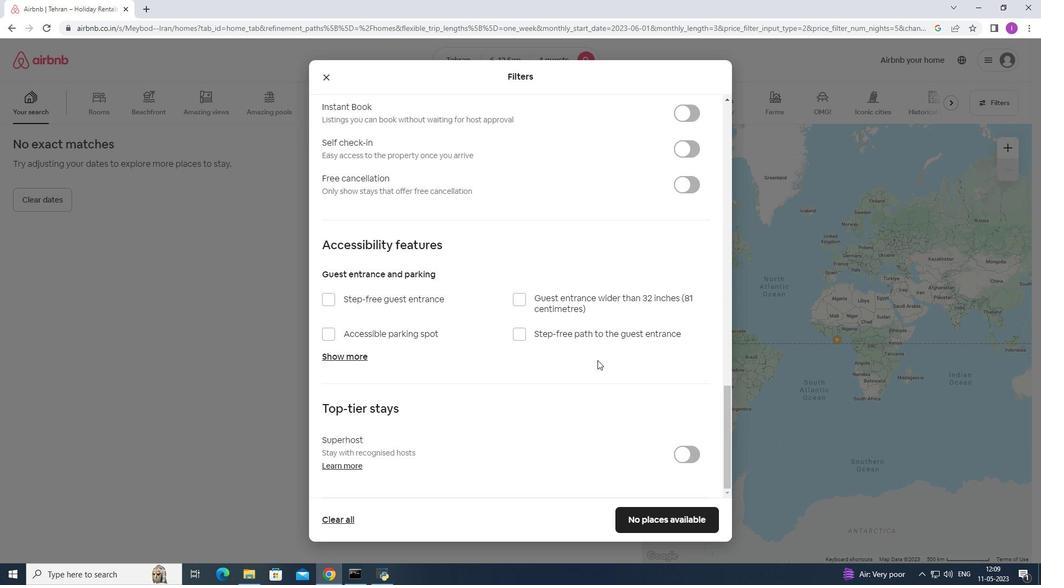
Action: Mouse moved to (695, 311)
Screenshot: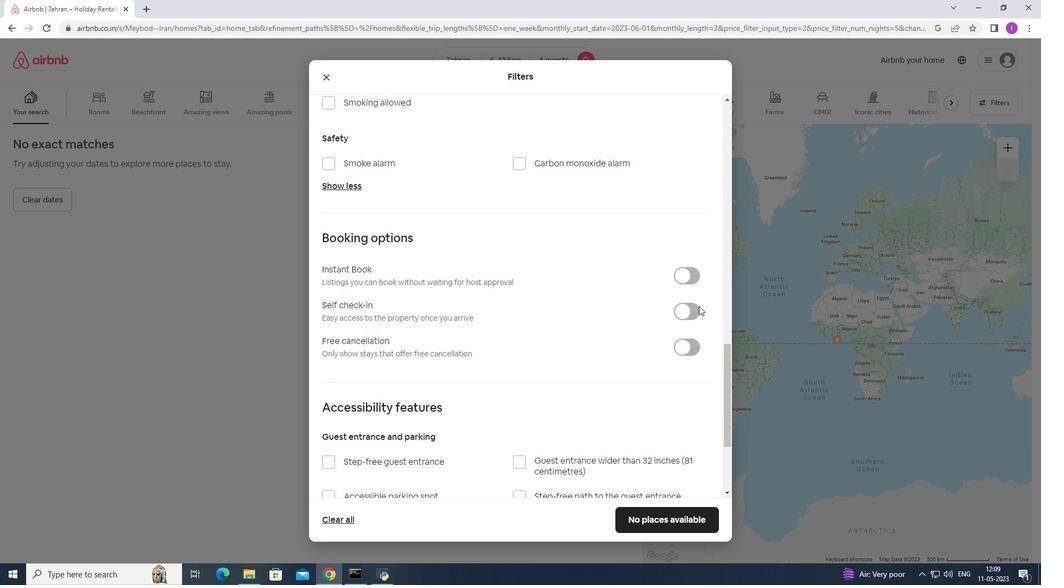 
Action: Mouse pressed left at (695, 311)
Screenshot: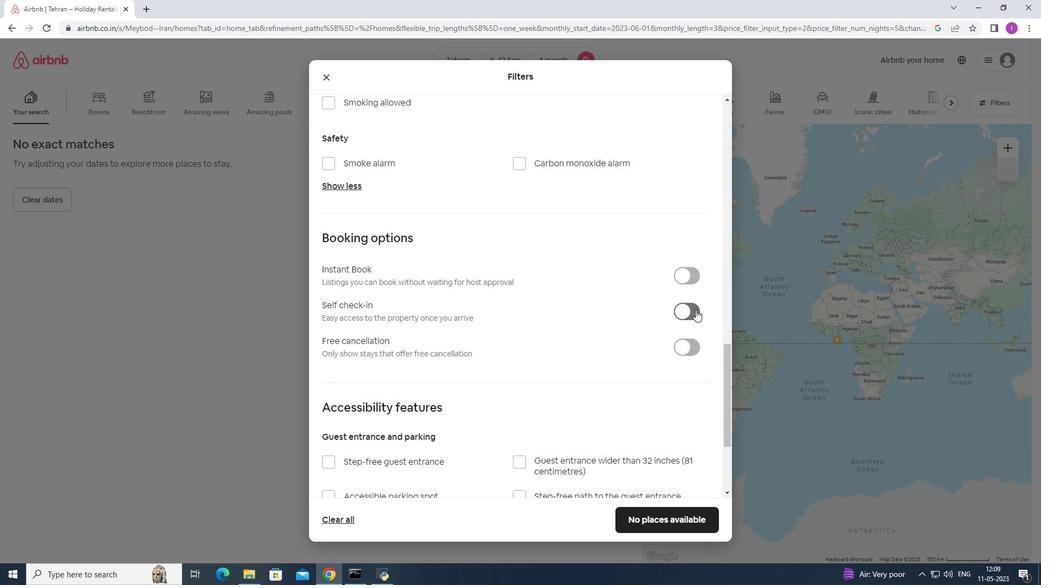 
Action: Mouse moved to (528, 383)
Screenshot: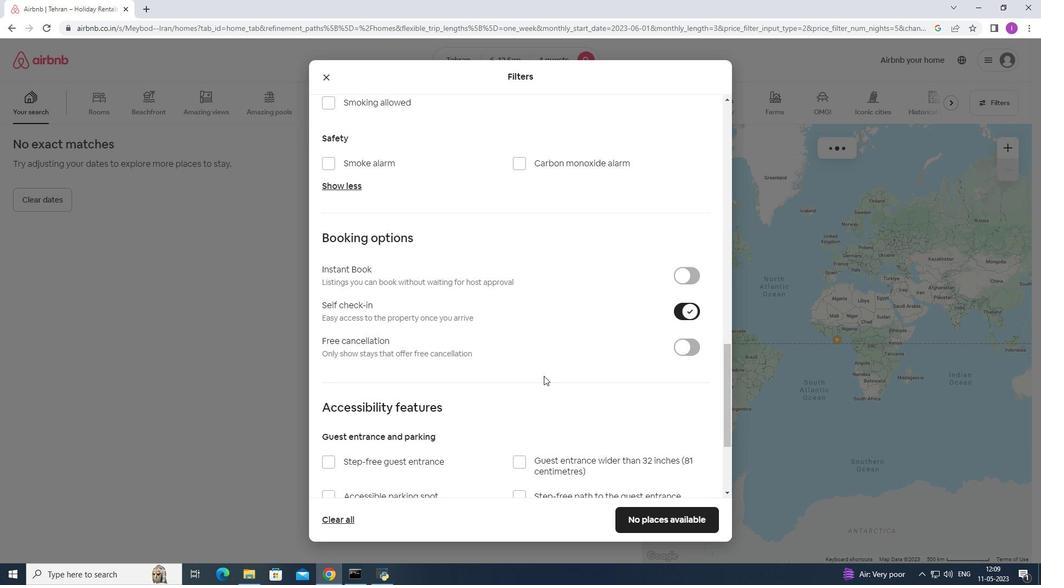 
Action: Mouse scrolled (528, 383) with delta (0, 0)
Screenshot: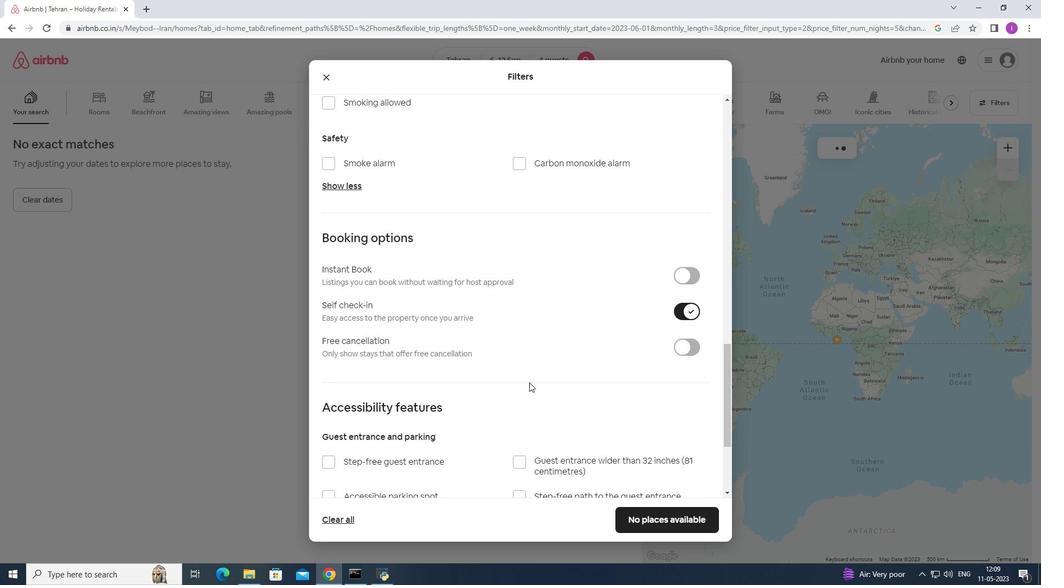 
Action: Mouse scrolled (528, 383) with delta (0, 0)
Screenshot: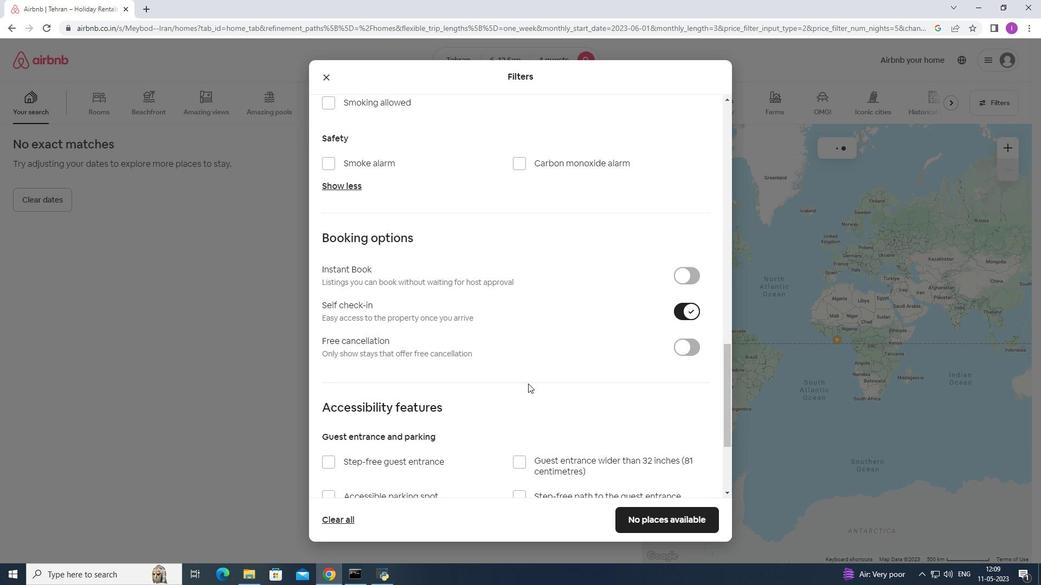 
Action: Mouse scrolled (528, 383) with delta (0, 0)
Screenshot: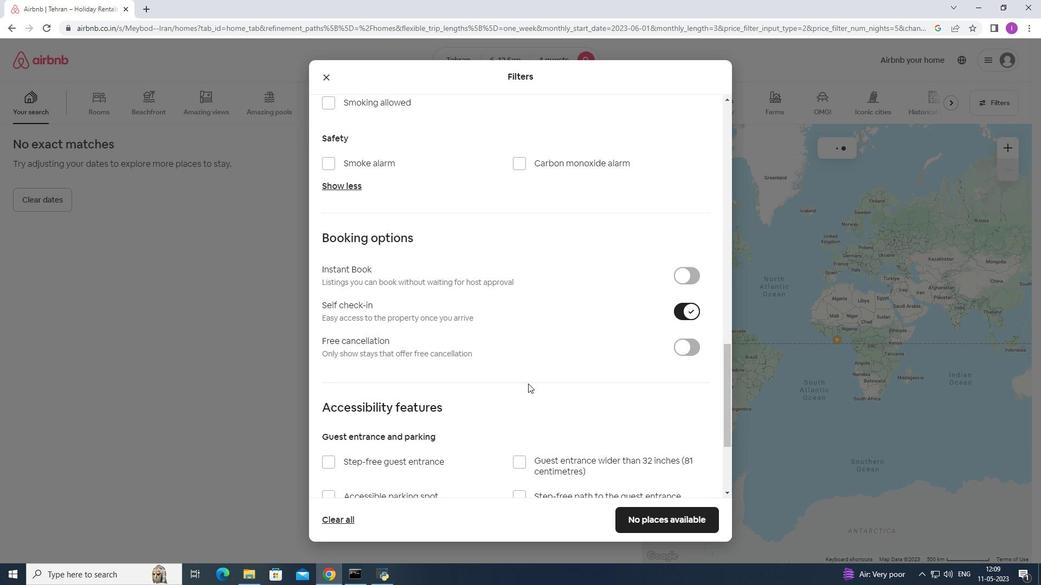 
Action: Mouse scrolled (528, 383) with delta (0, 0)
Screenshot: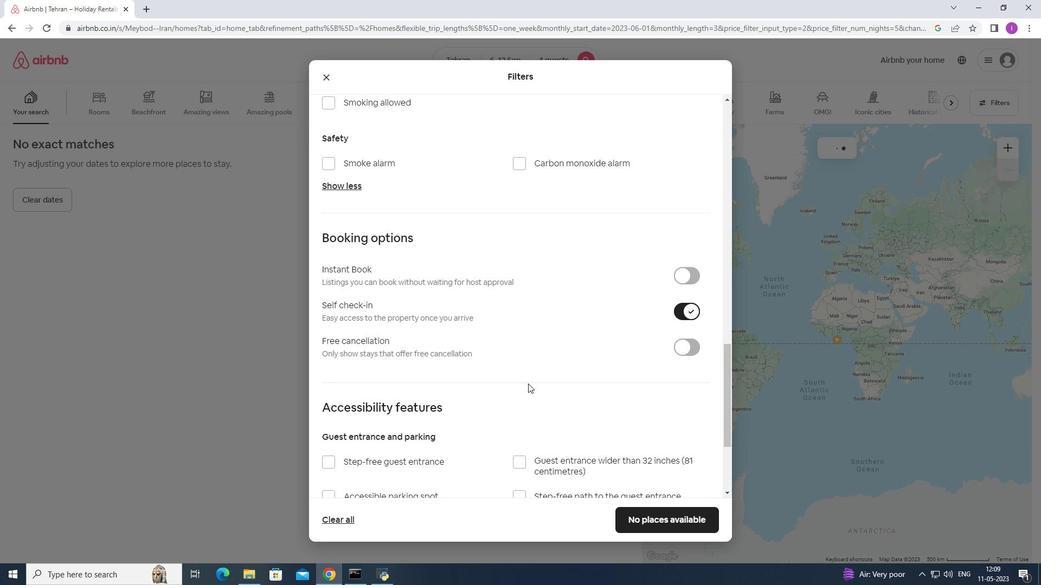 
Action: Mouse moved to (534, 382)
Screenshot: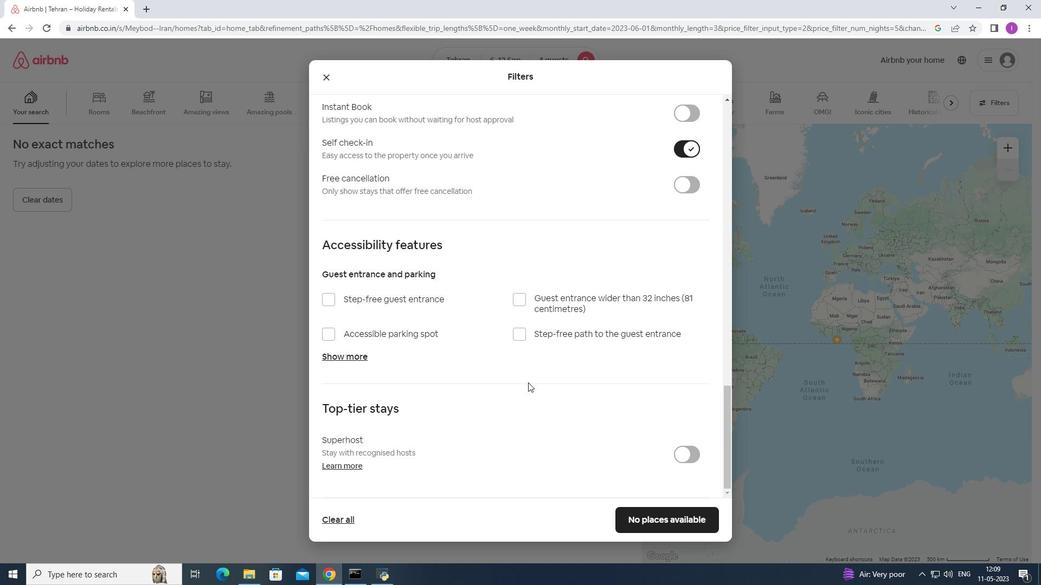 
Action: Mouse scrolled (534, 382) with delta (0, 0)
Screenshot: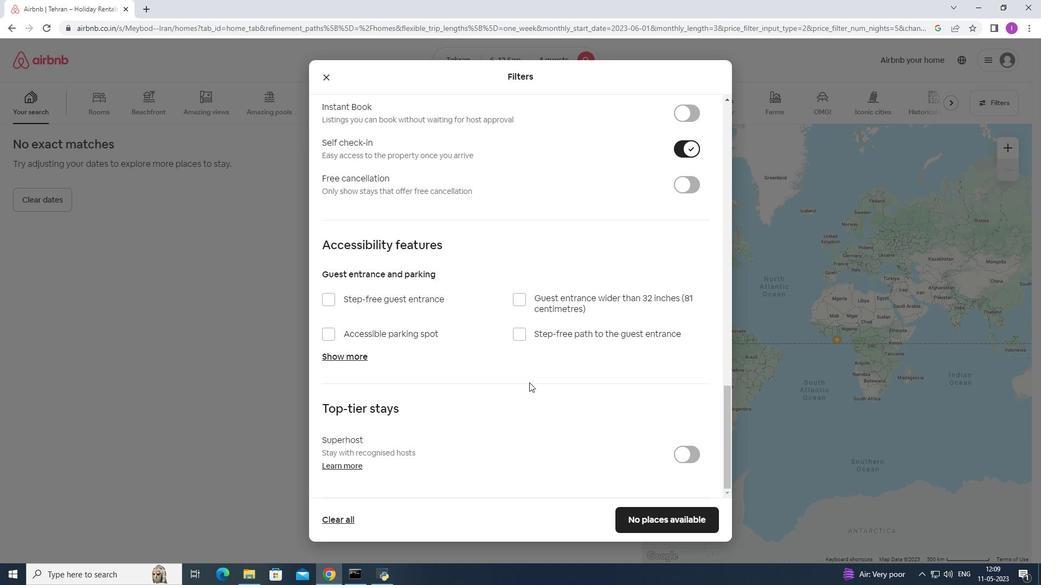 
Action: Mouse moved to (534, 382)
Screenshot: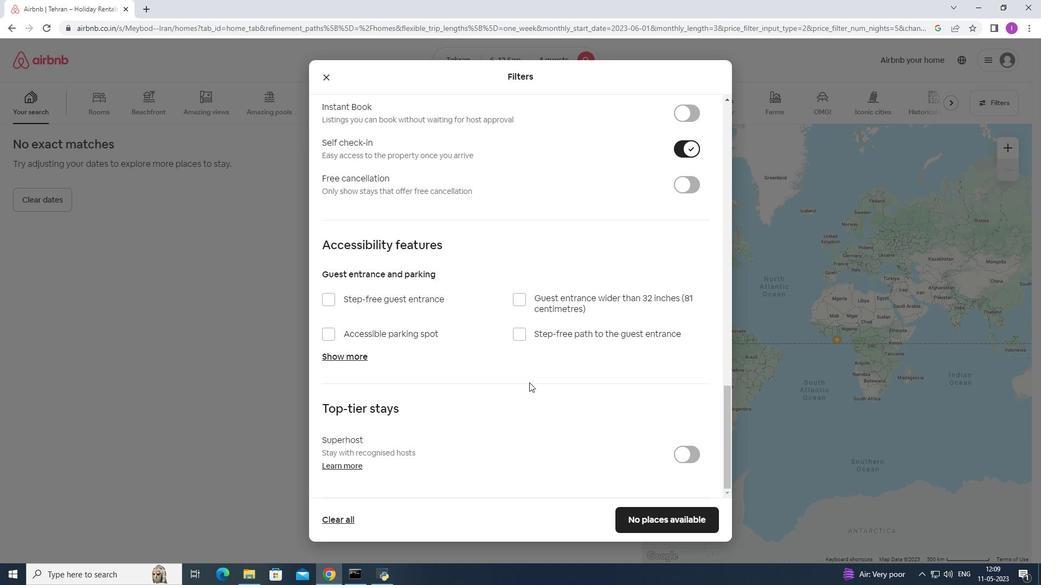 
Action: Mouse scrolled (534, 382) with delta (0, 0)
Screenshot: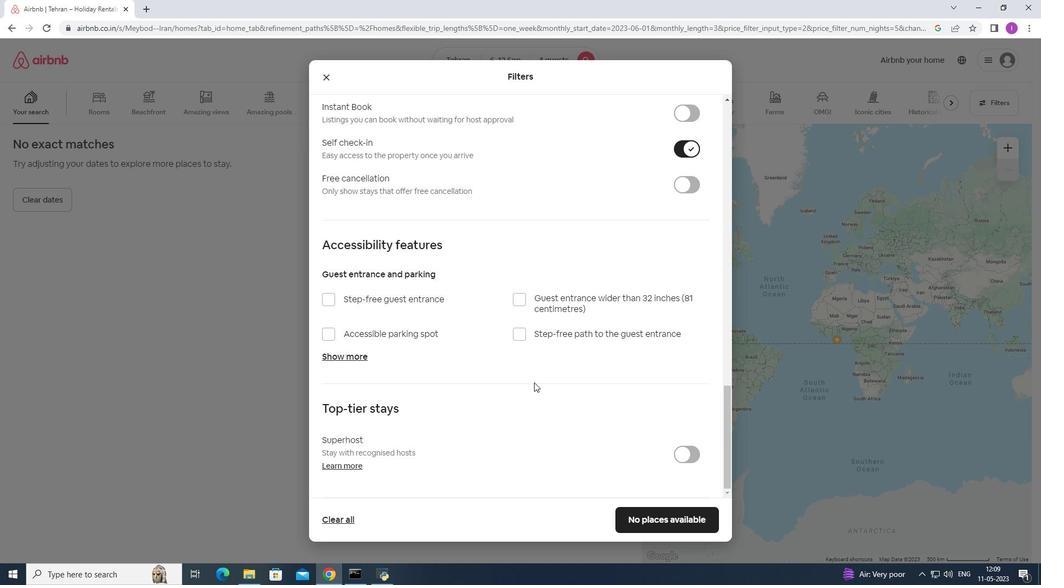 
Action: Mouse scrolled (534, 382) with delta (0, 0)
Screenshot: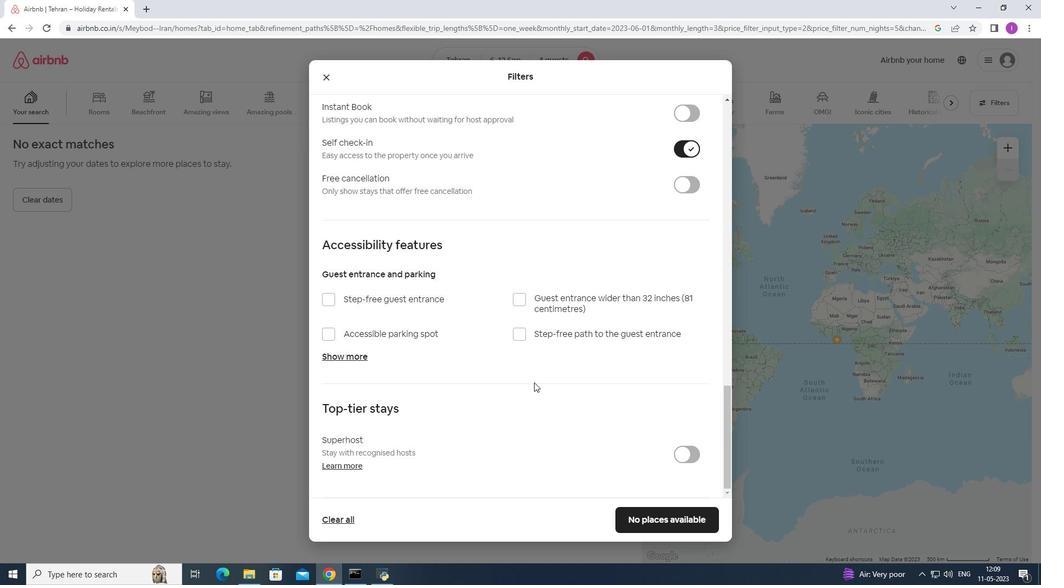 
Action: Mouse moved to (535, 382)
Screenshot: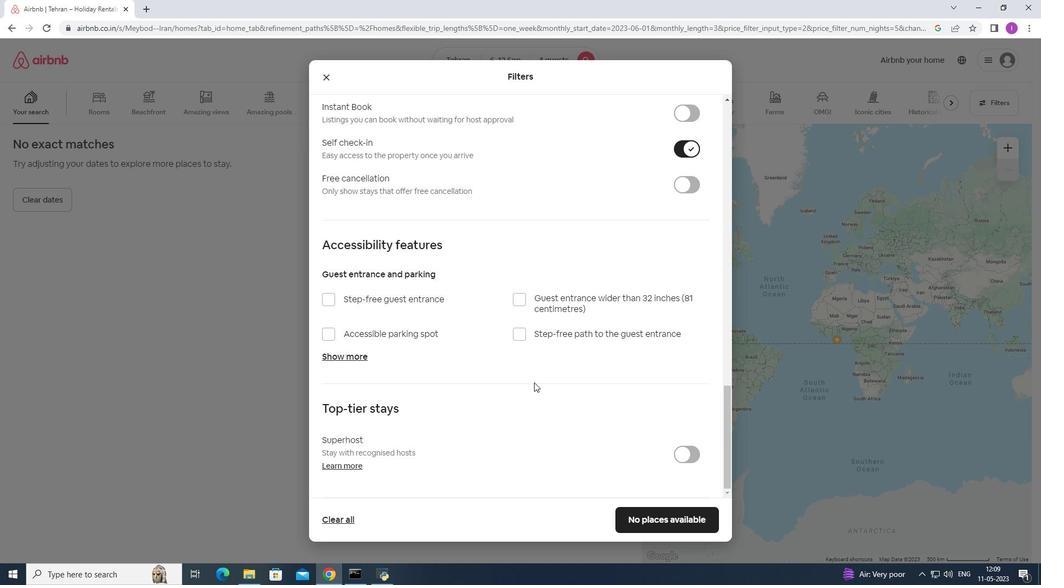 
Action: Mouse scrolled (535, 382) with delta (0, 0)
Screenshot: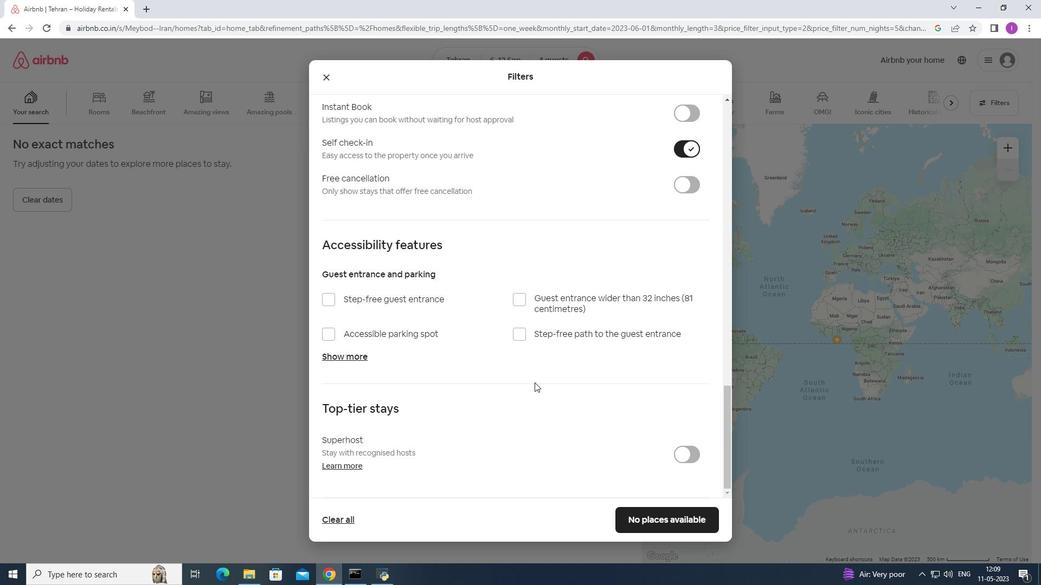 
Action: Mouse moved to (553, 379)
Screenshot: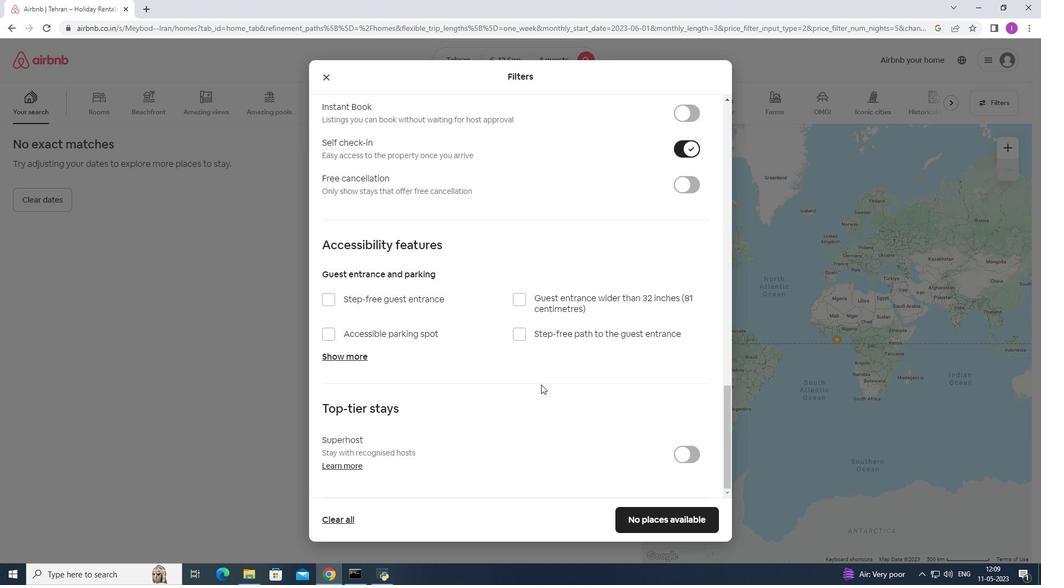 
Action: Mouse scrolled (553, 378) with delta (0, 0)
Screenshot: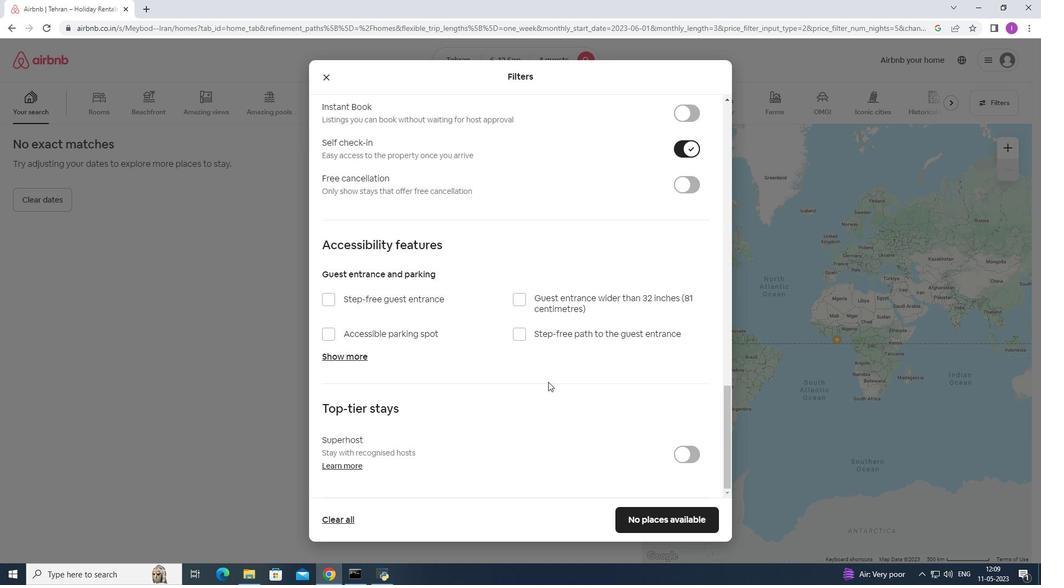 
Action: Mouse scrolled (553, 378) with delta (0, 0)
Screenshot: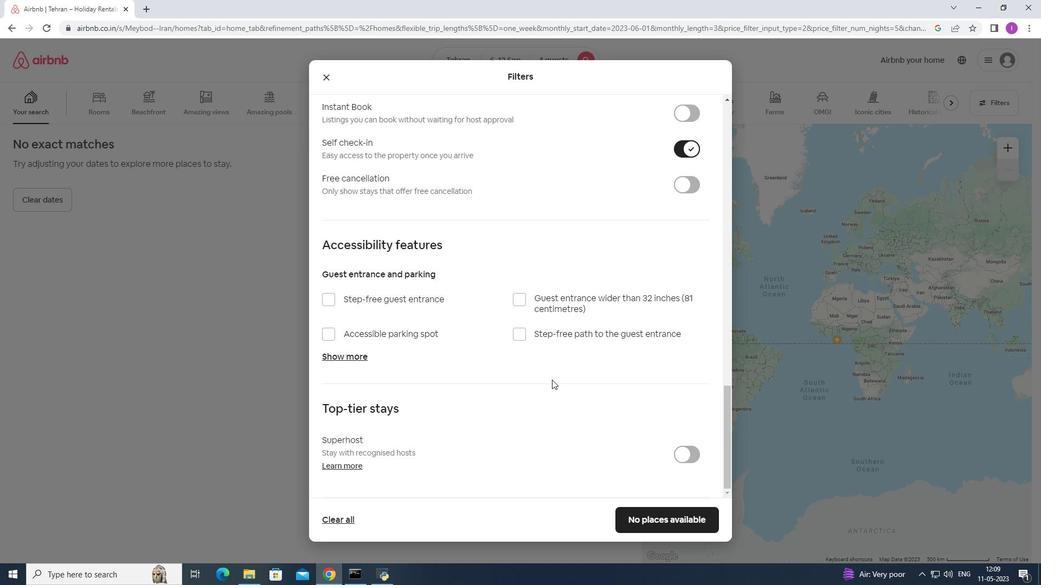 
Action: Mouse scrolled (553, 378) with delta (0, 0)
Screenshot: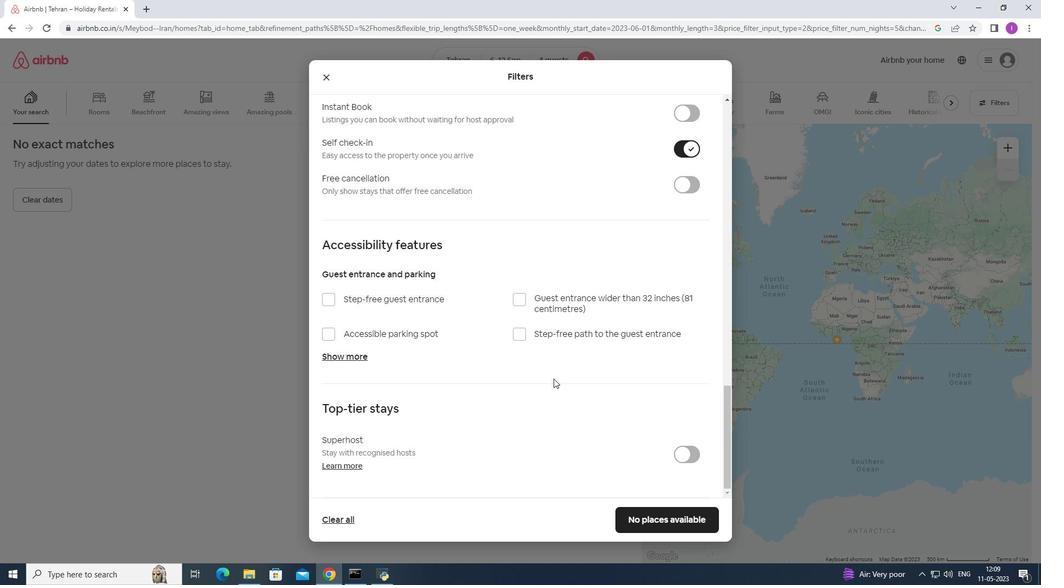 
Action: Mouse moved to (553, 379)
Screenshot: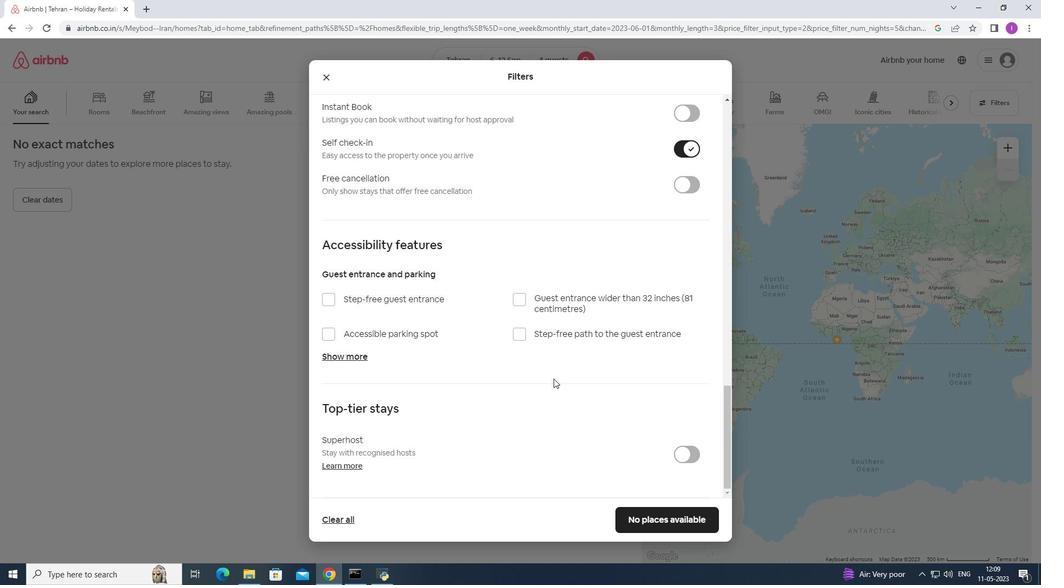 
Action: Mouse scrolled (553, 378) with delta (0, 0)
Screenshot: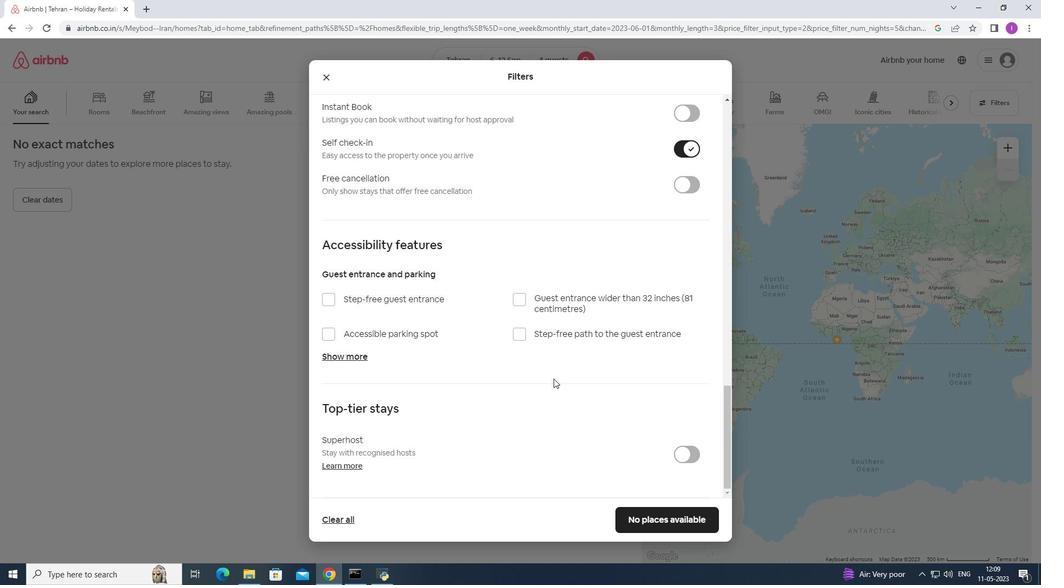 
Action: Mouse moved to (662, 518)
Screenshot: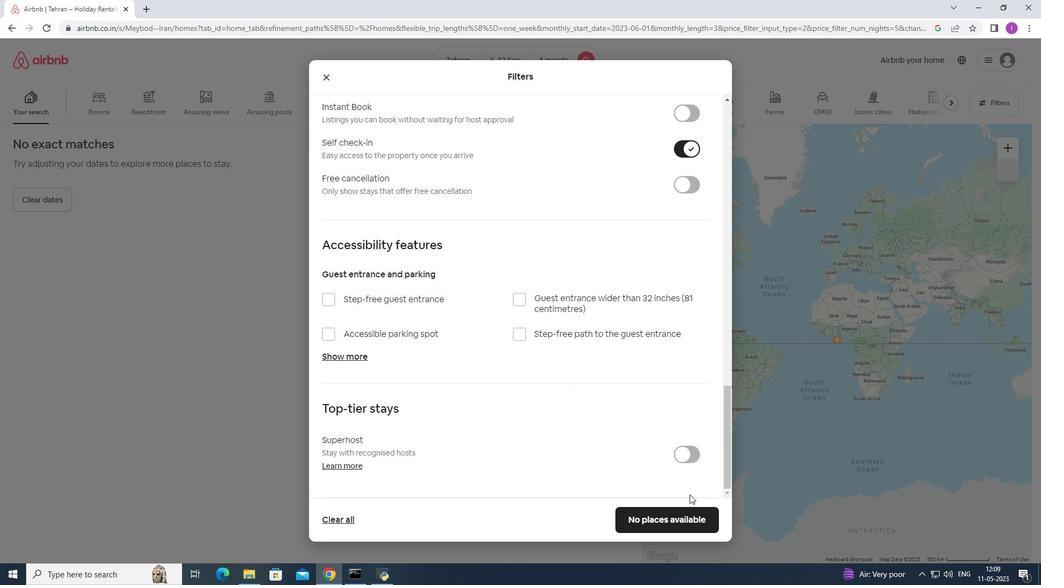 
Action: Mouse pressed left at (662, 518)
Screenshot: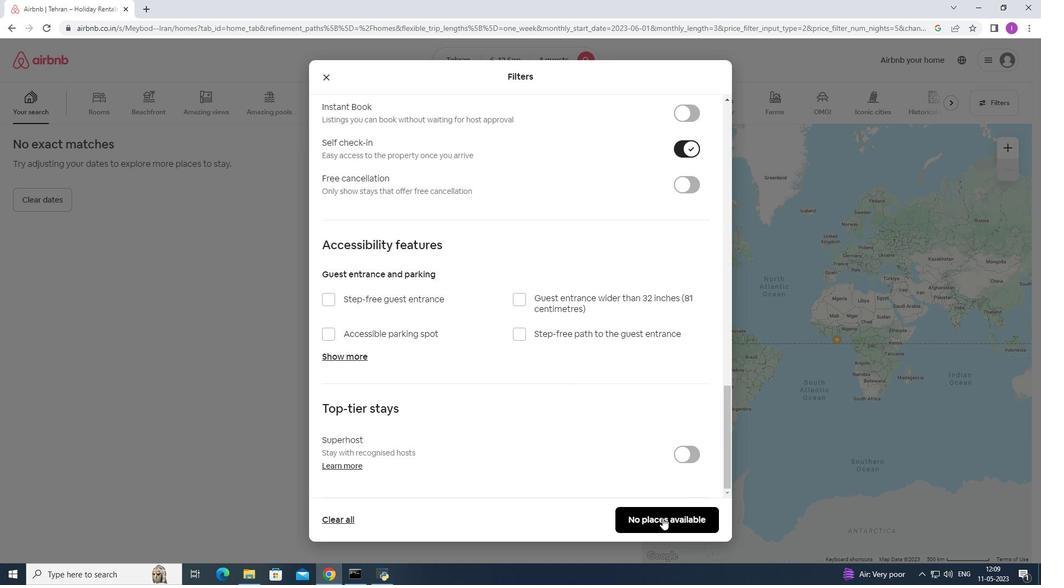 
Action: Mouse moved to (670, 514)
Screenshot: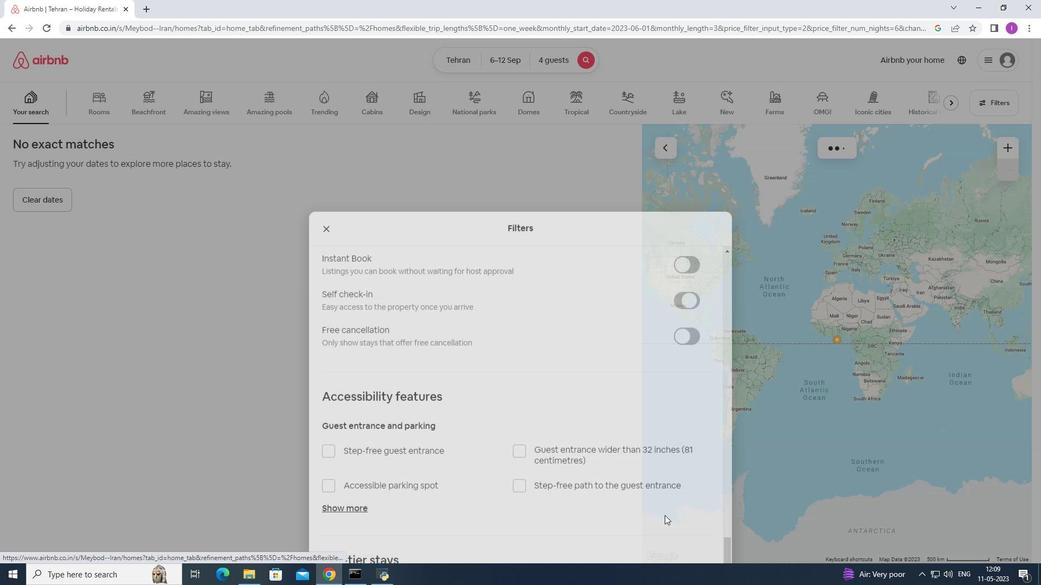 
